 Task: Add an event  with title  Third Monthly Department Meeting, date '2024/04/13' to 2024/04/14 & Select Event type as  Group. Add location for the event as  Manchester, UK and add a description: After each fall, allow time for participants to reflect on their experience. Discuss the emotions, challenges, and level of trust felt during the exercise. Encourage open and honest communication about how the exercise relates to the team's dynamics and collaboration.Create an event link  http-thirdmonthlydepartmentmeetingcom & Select the event color as  Electric Lime. , logged in from the account softage.4@softage.netand send the event invitation to softage.10@softage.net and softage.1@softage.net
Action: Mouse pressed left at (750, 109)
Screenshot: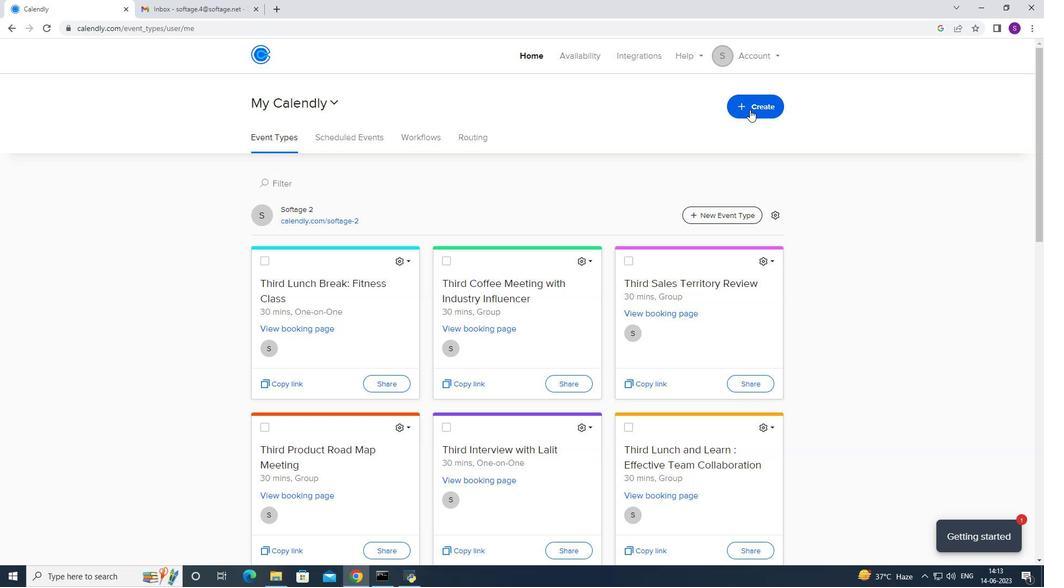 
Action: Mouse moved to (679, 145)
Screenshot: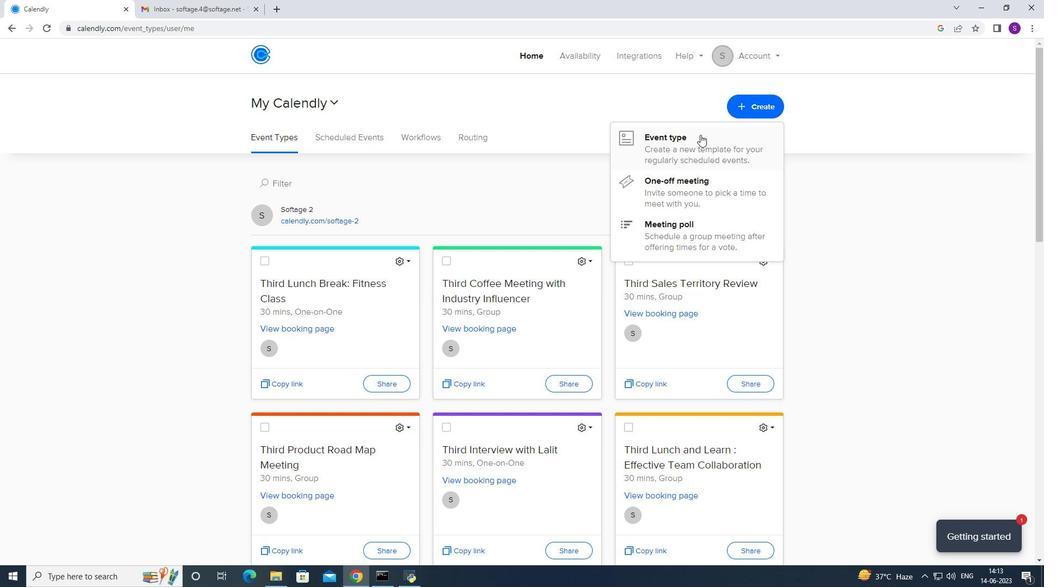 
Action: Mouse pressed left at (679, 145)
Screenshot: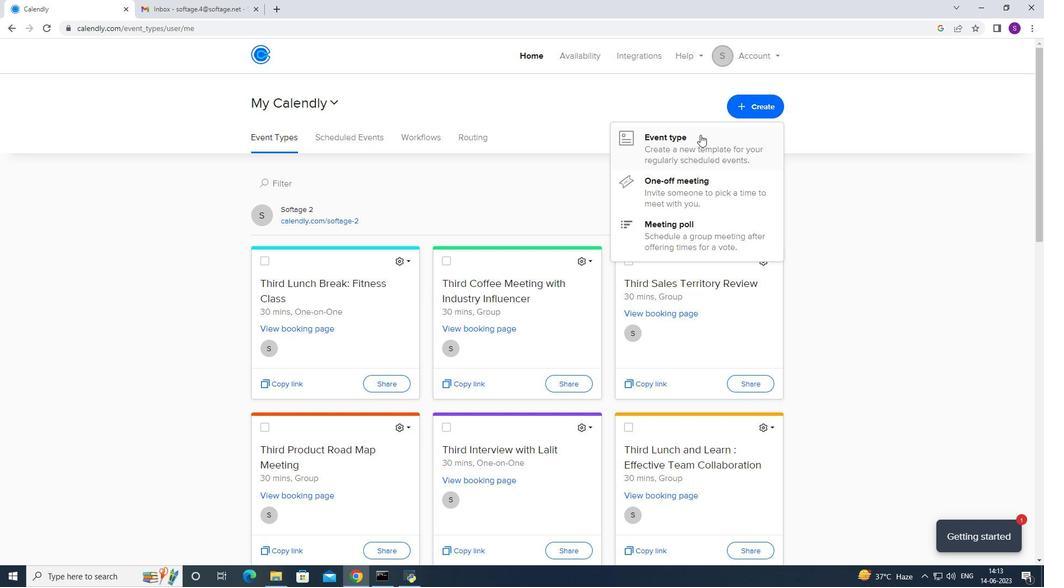
Action: Mouse moved to (538, 269)
Screenshot: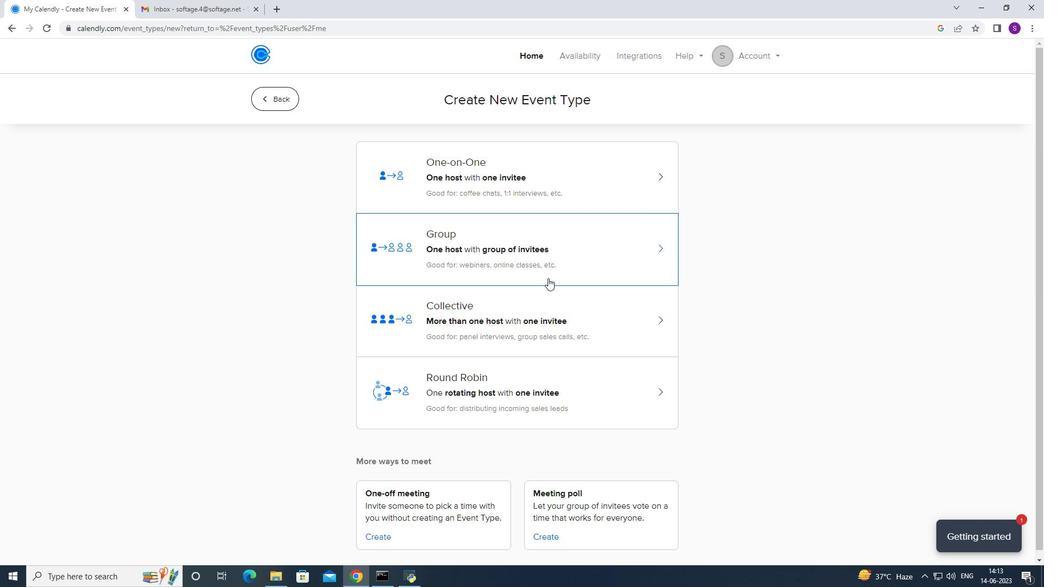 
Action: Mouse pressed left at (538, 269)
Screenshot: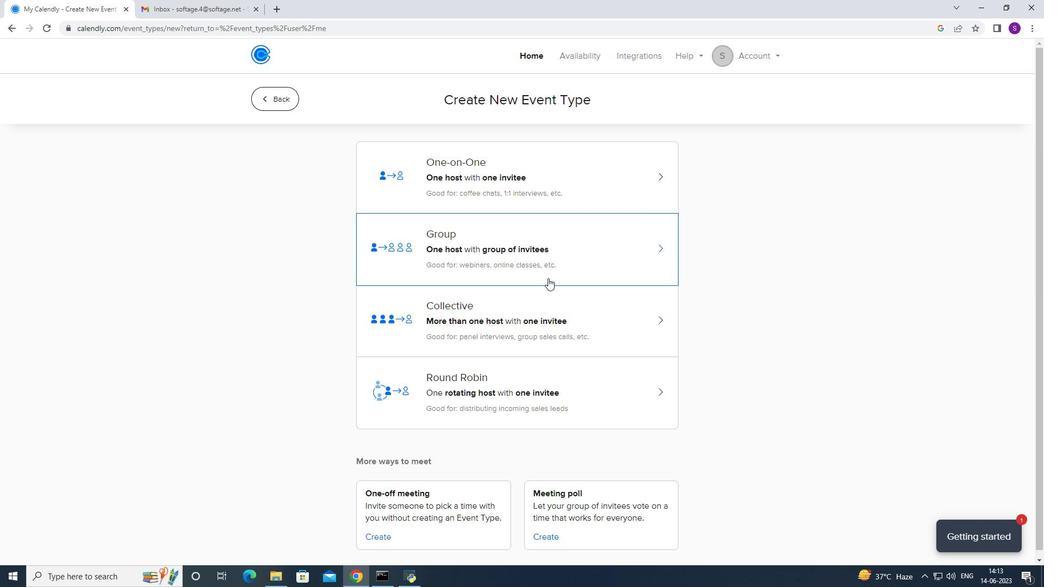 
Action: Mouse moved to (354, 268)
Screenshot: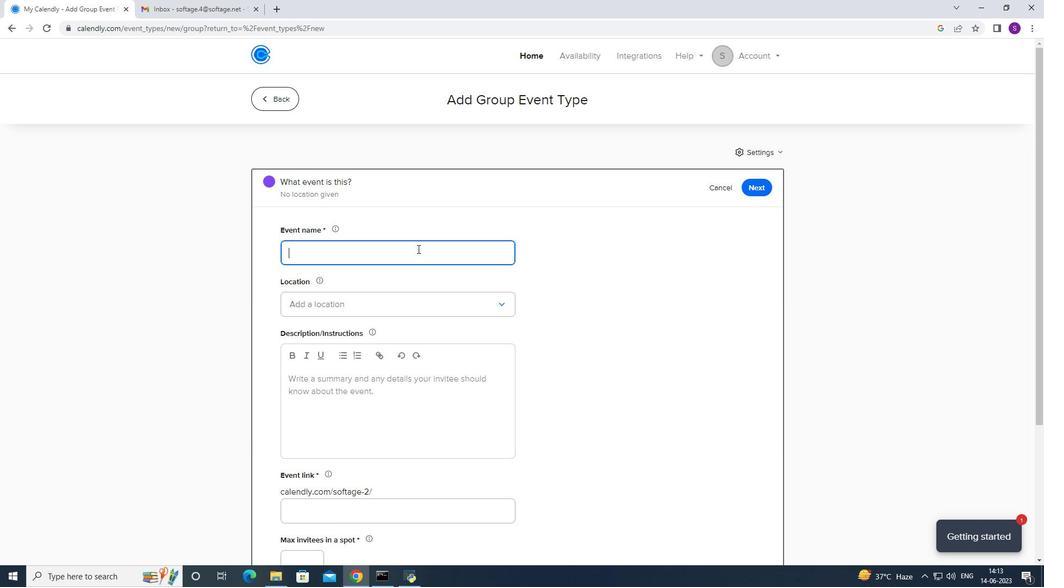
Action: Key pressed <Key.caps_lock><Key.caps_lock><Key.caps_lock>T<Key.caps_lock>hird<Key.space><Key.caps_lock>M<Key.caps_lock>onthly<Key.space><Key.caps_lock>D<Key.caps_lock>epartment<Key.space>m<Key.caps_lock><Key.caps_lock>etting
Screenshot: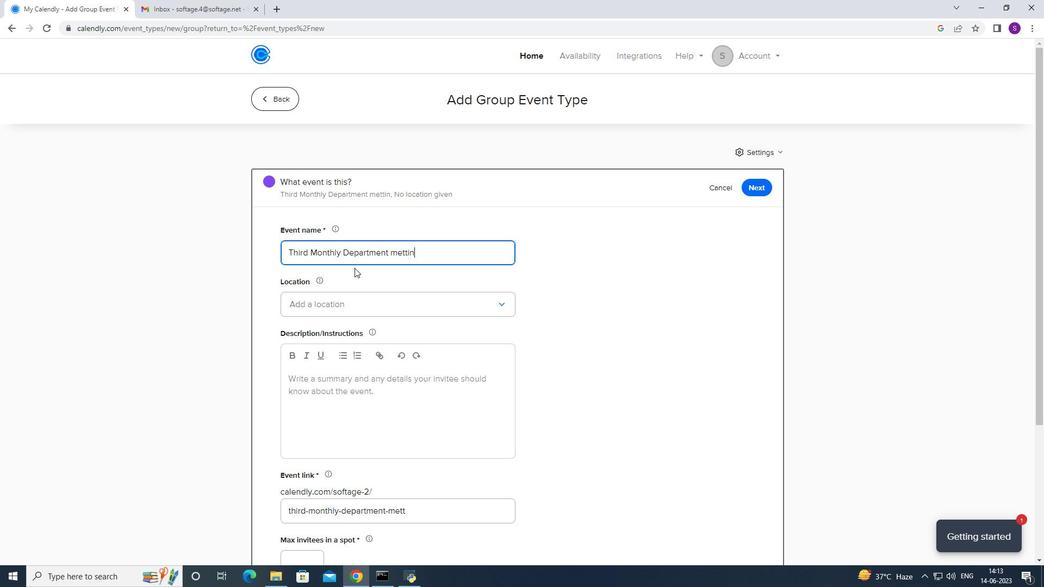
Action: Mouse moved to (424, 255)
Screenshot: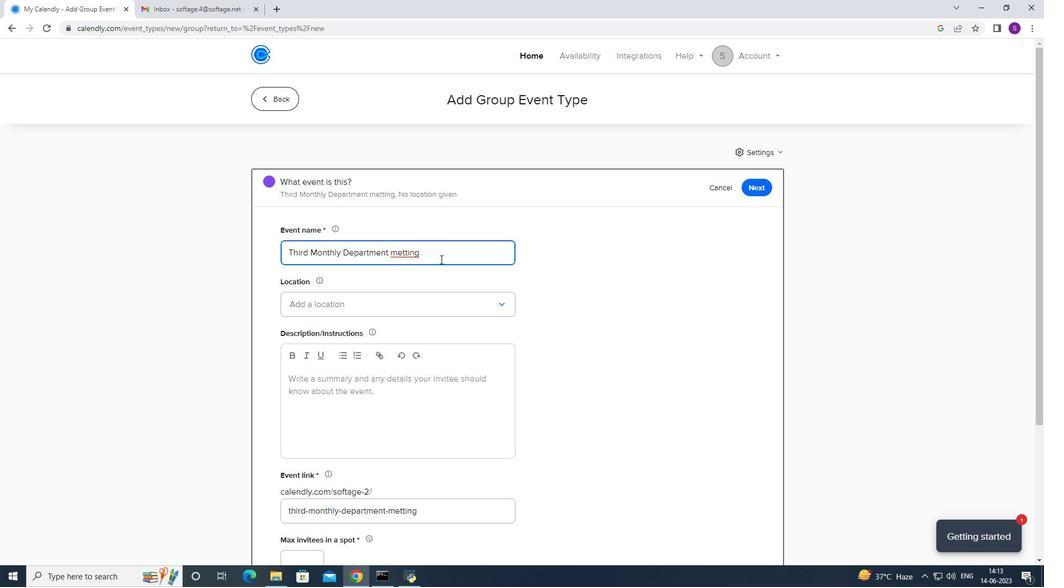 
Action: Mouse pressed left at (424, 255)
Screenshot: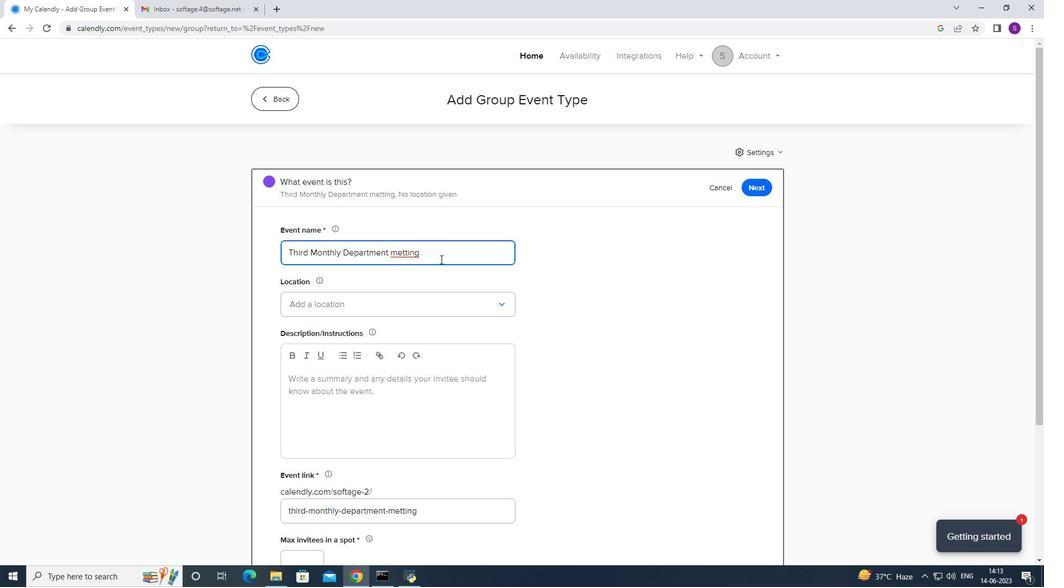 
Action: Mouse moved to (393, 260)
Screenshot: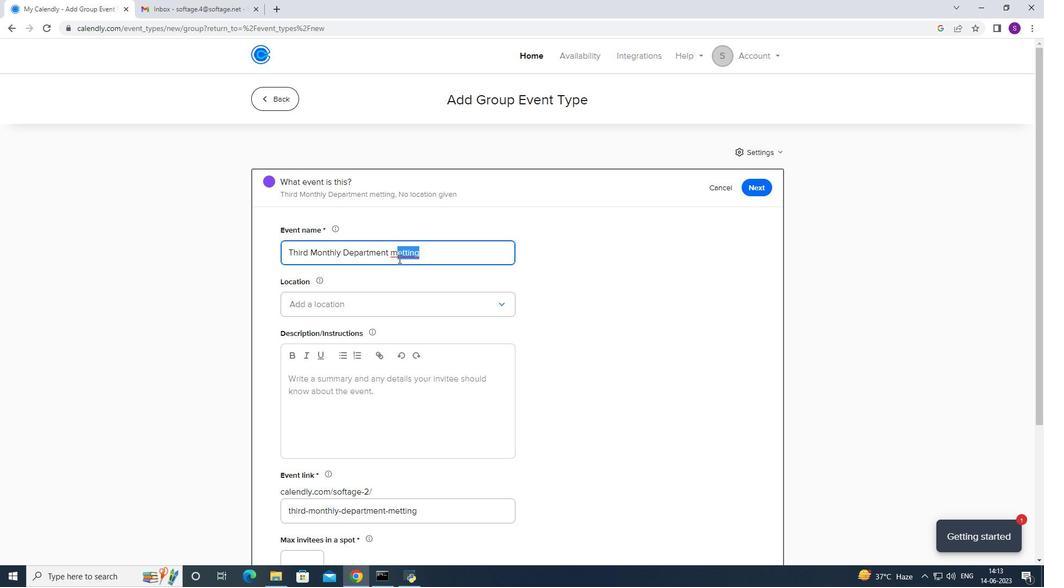 
Action: Key pressed <Key.caps_lock>M<Key.caps_lock>eeting
Screenshot: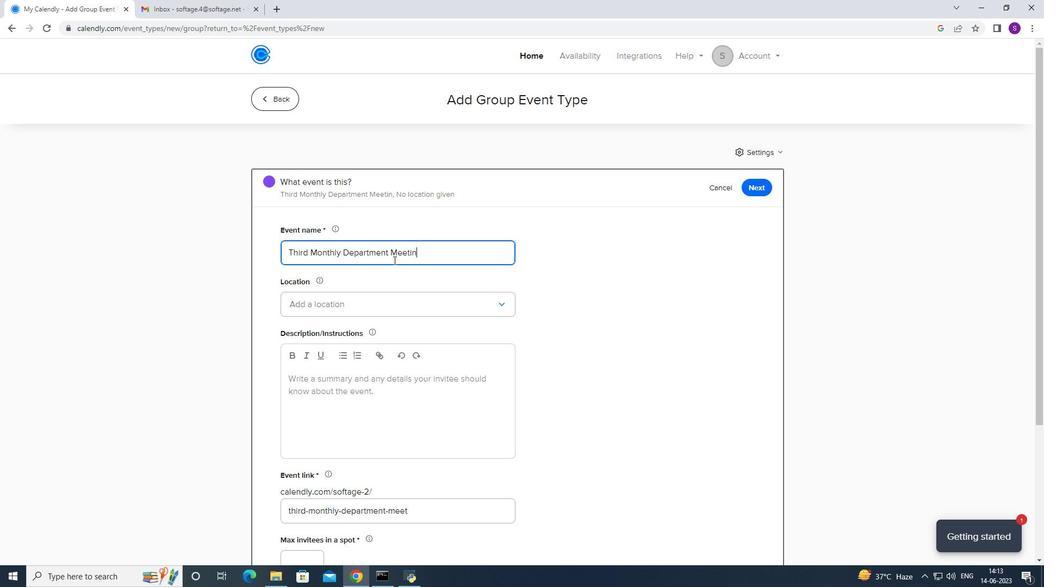 
Action: Mouse moved to (361, 298)
Screenshot: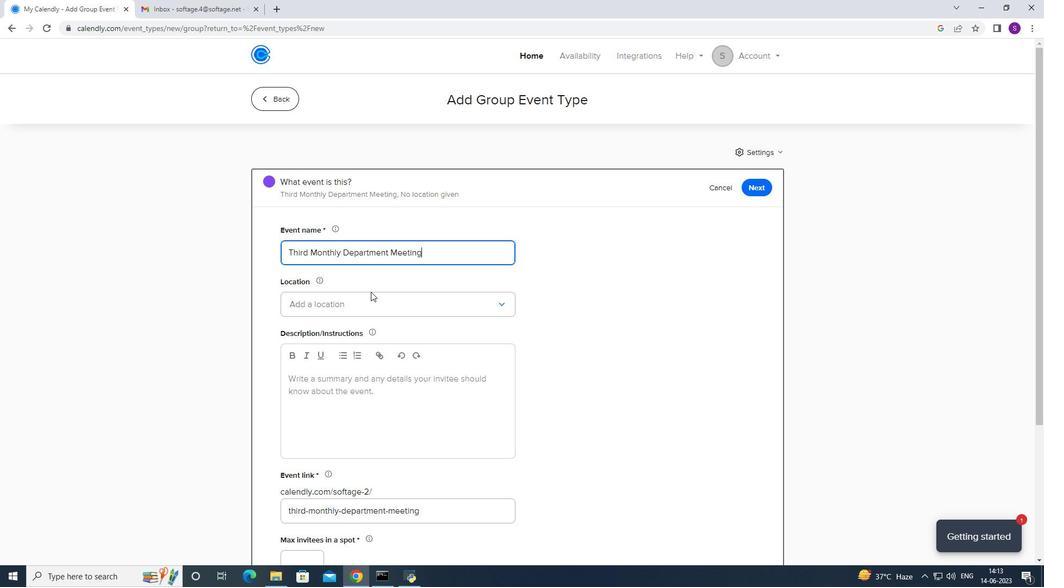 
Action: Mouse pressed left at (361, 298)
Screenshot: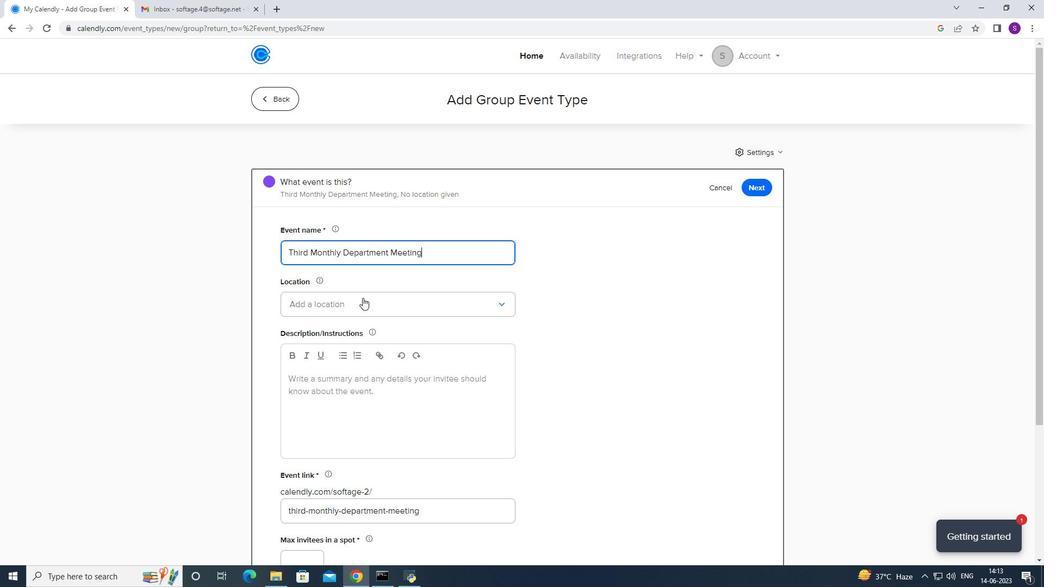 
Action: Mouse moved to (376, 340)
Screenshot: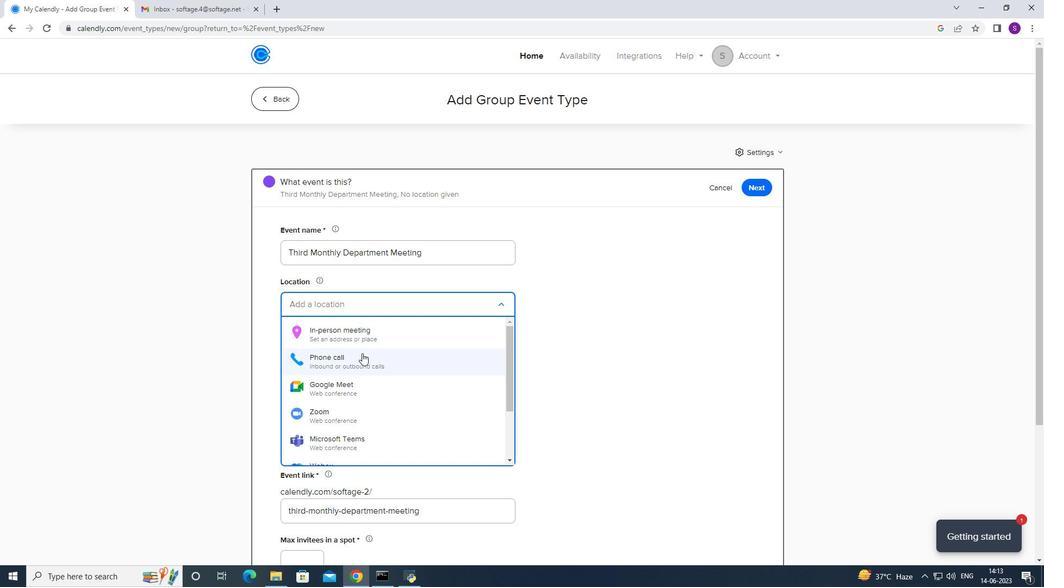 
Action: Mouse pressed left at (376, 340)
Screenshot: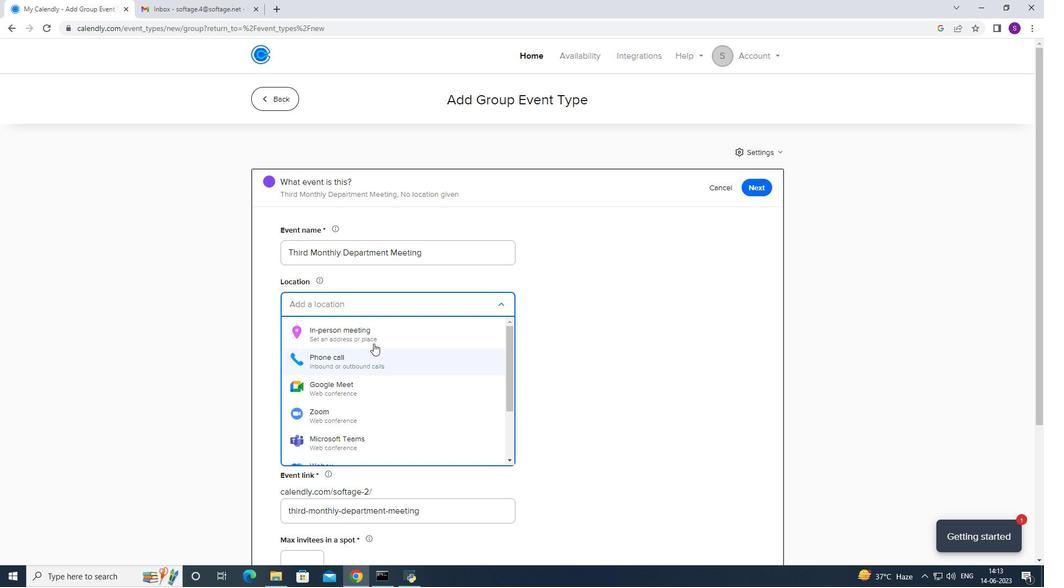 
Action: Mouse moved to (468, 176)
Screenshot: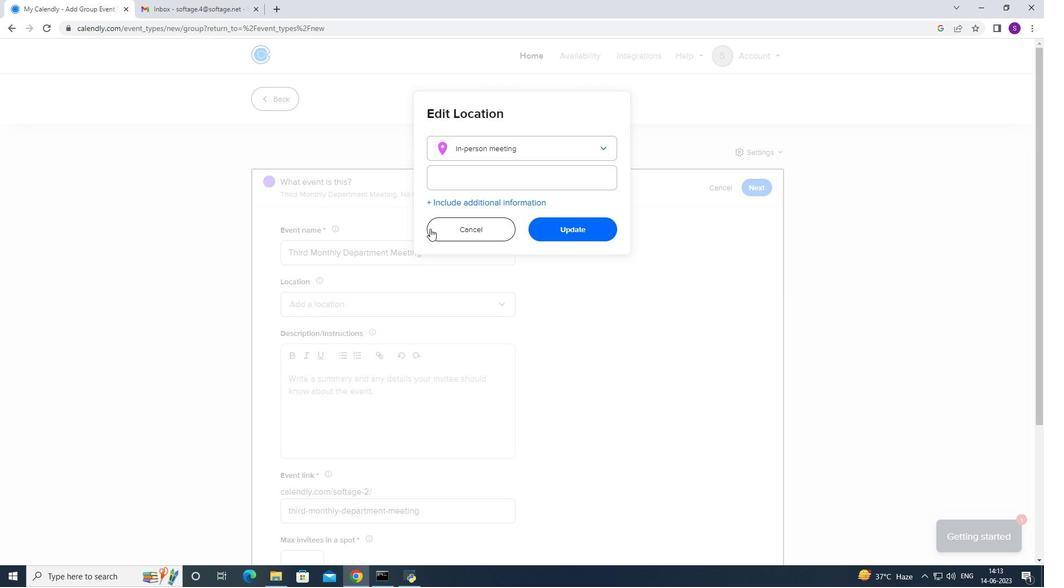 
Action: Mouse pressed left at (468, 176)
Screenshot: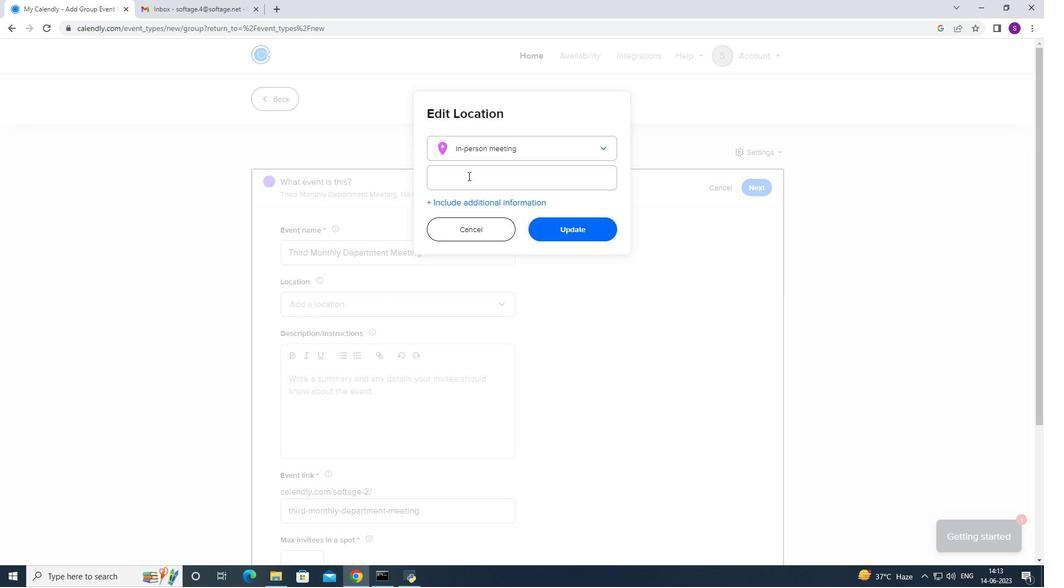 
Action: Mouse moved to (447, 179)
Screenshot: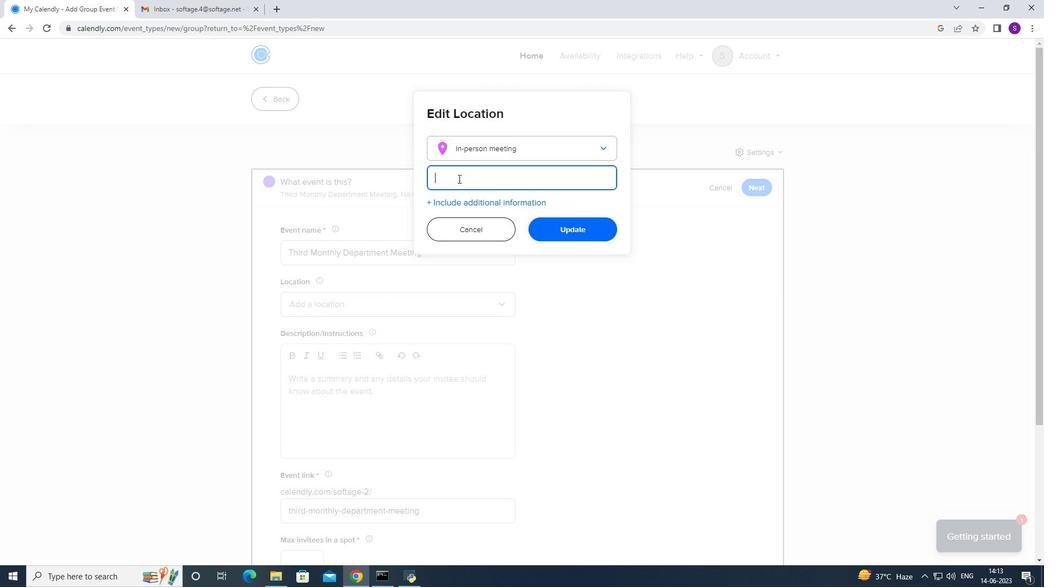 
Action: Key pressed <Key.caps_lock>M<Key.caps_lock>anchester,<Key.space><Key.caps_lock>U.K.
Screenshot: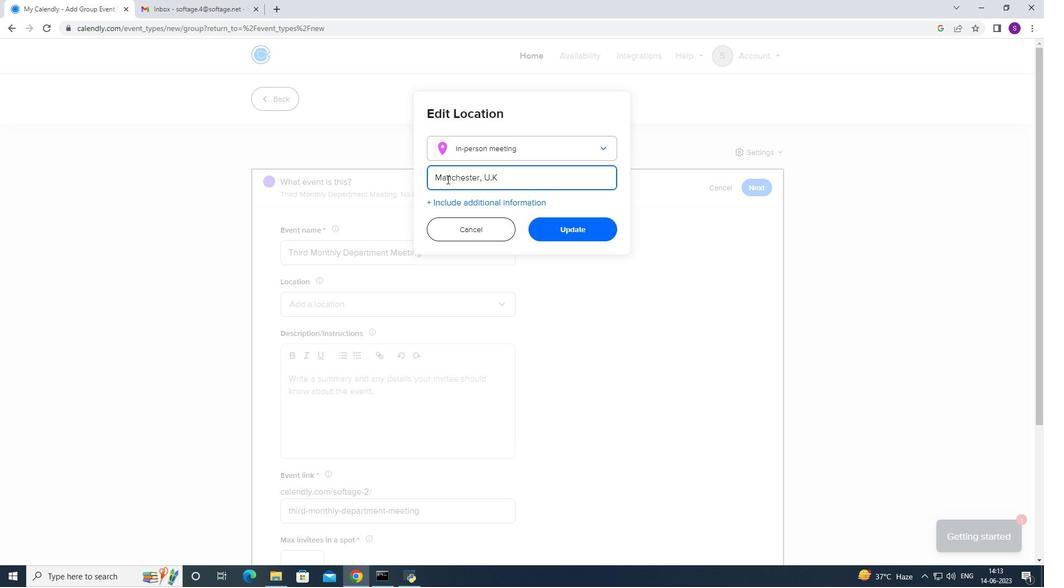 
Action: Mouse moved to (538, 219)
Screenshot: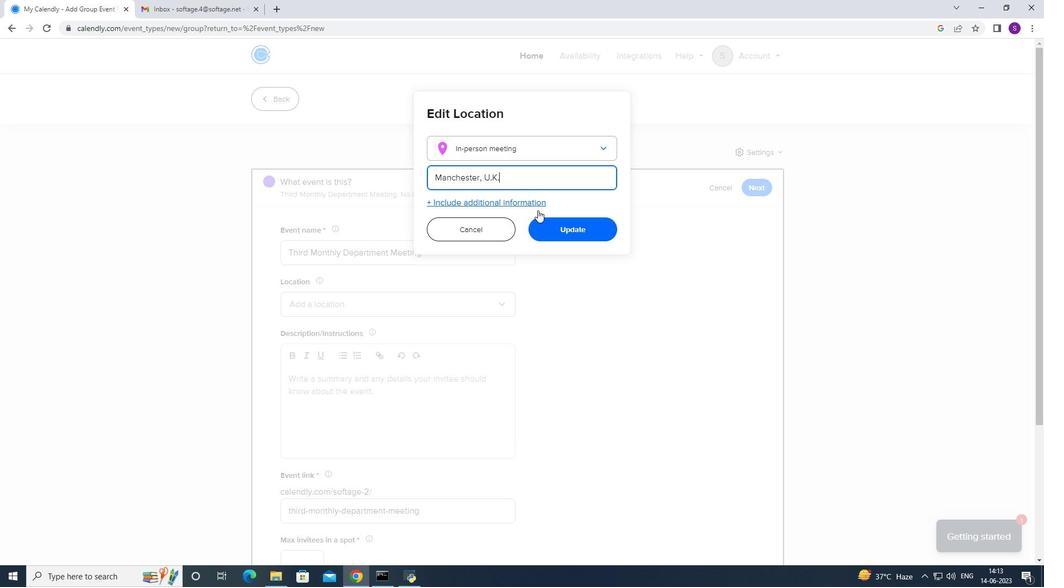 
Action: Mouse pressed left at (538, 219)
Screenshot: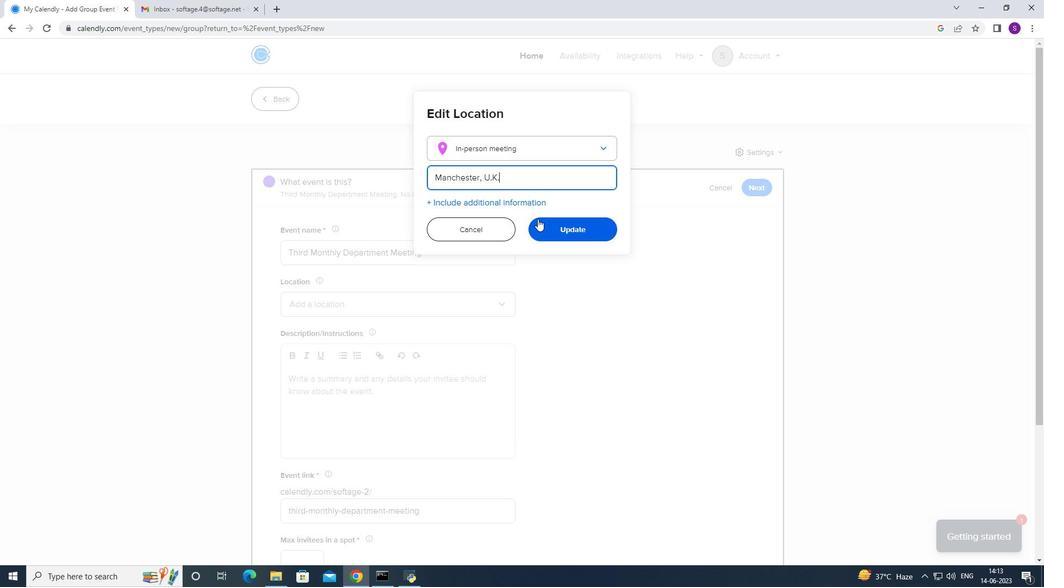 
Action: Mouse moved to (336, 328)
Screenshot: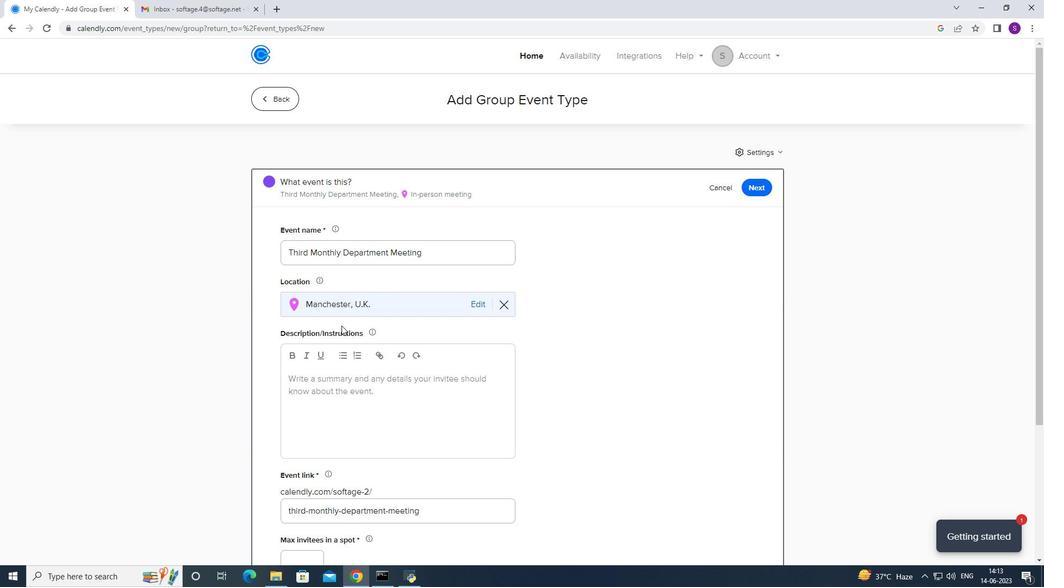 
Action: Mouse scrolled (340, 325) with delta (0, 0)
Screenshot: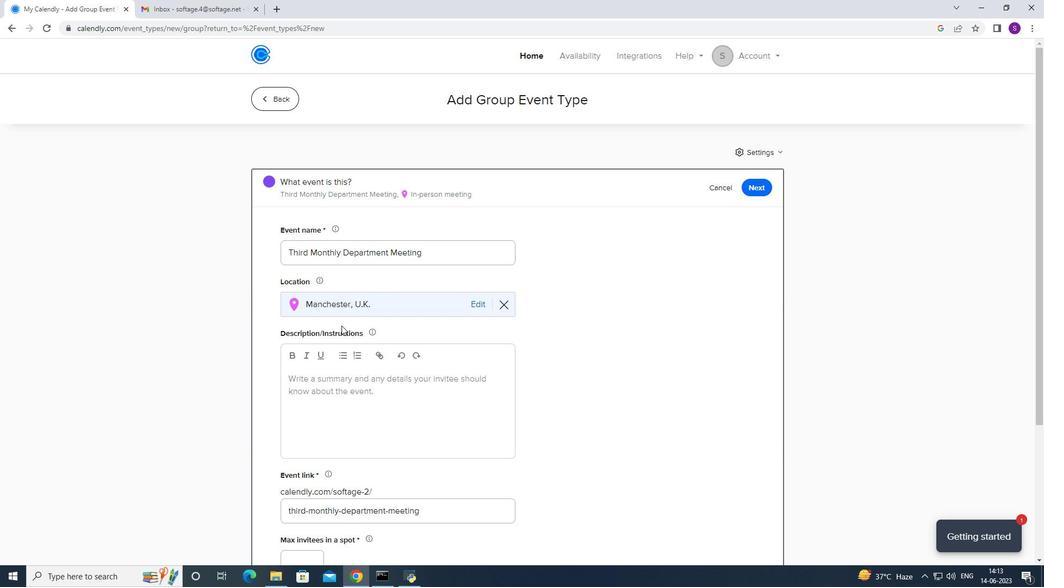 
Action: Mouse moved to (335, 328)
Screenshot: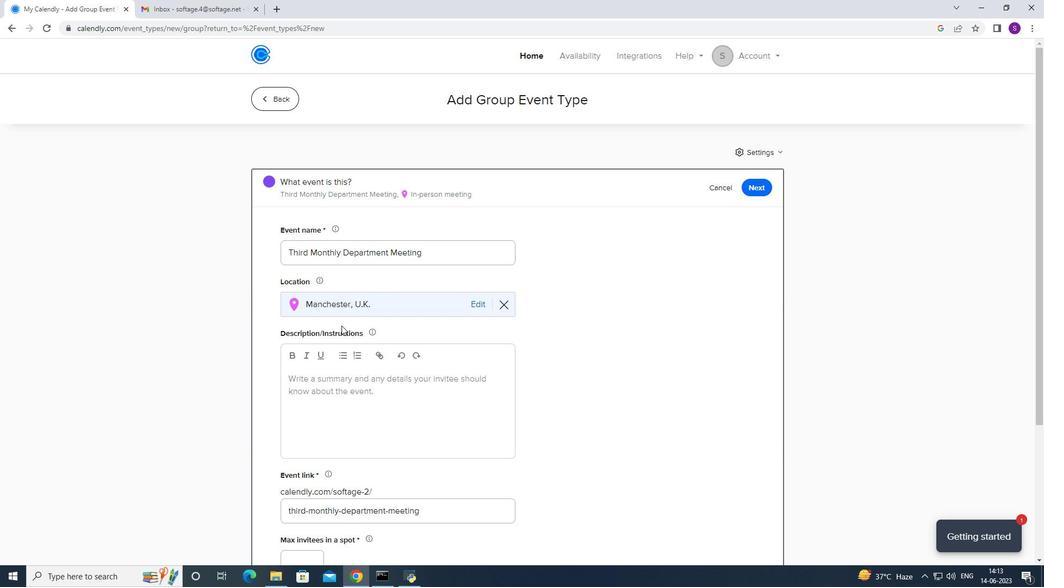 
Action: Mouse scrolled (338, 326) with delta (0, 0)
Screenshot: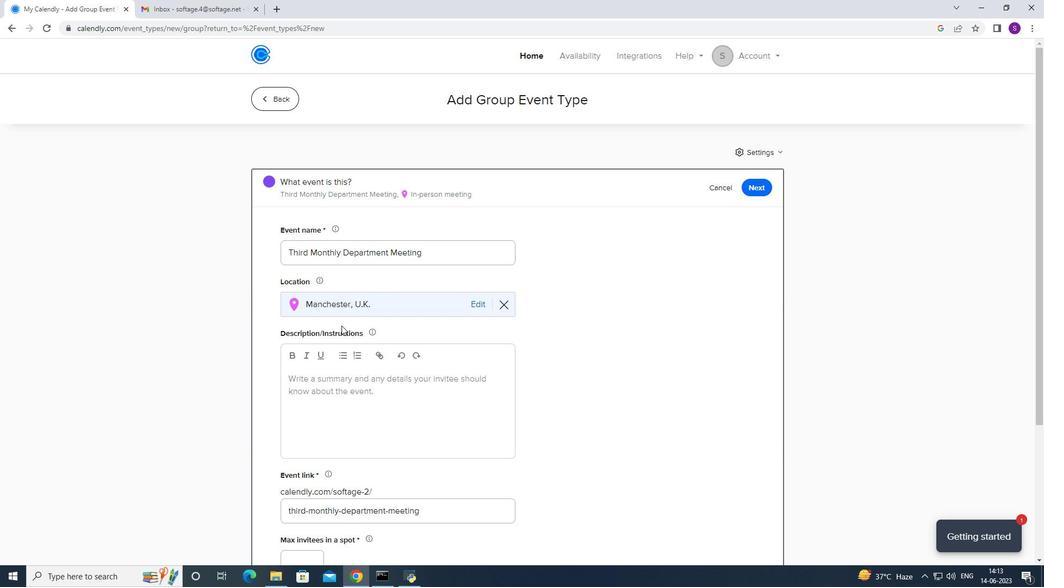
Action: Mouse moved to (318, 293)
Screenshot: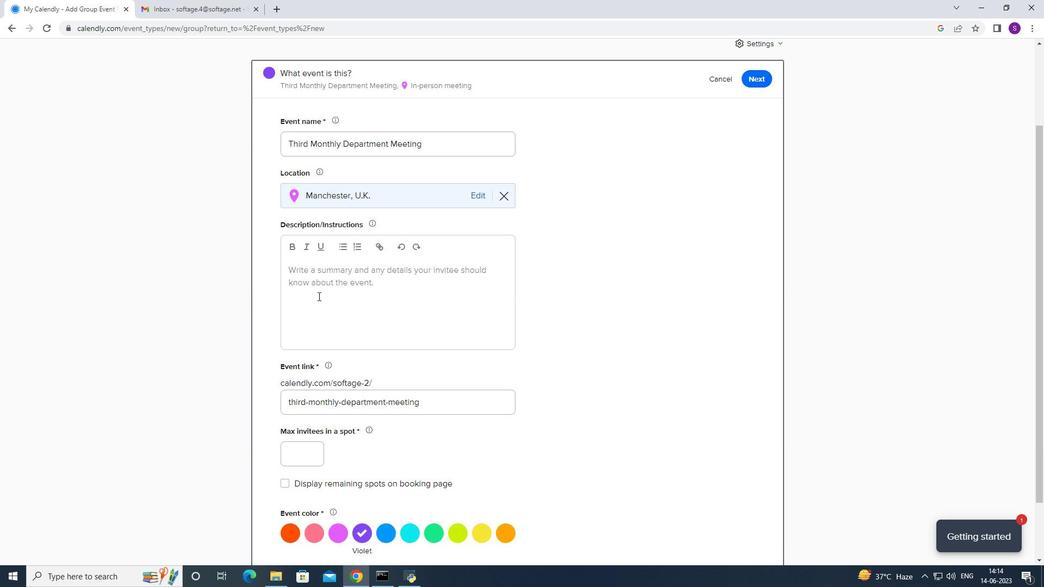 
Action: Mouse scrolled (318, 293) with delta (0, 0)
Screenshot: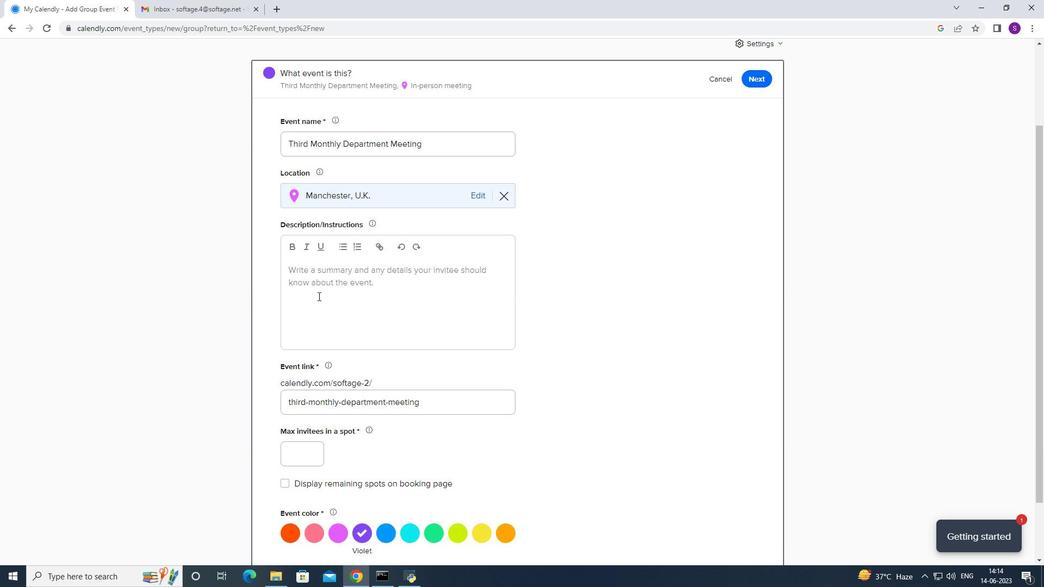 
Action: Mouse scrolled (318, 293) with delta (0, 0)
Screenshot: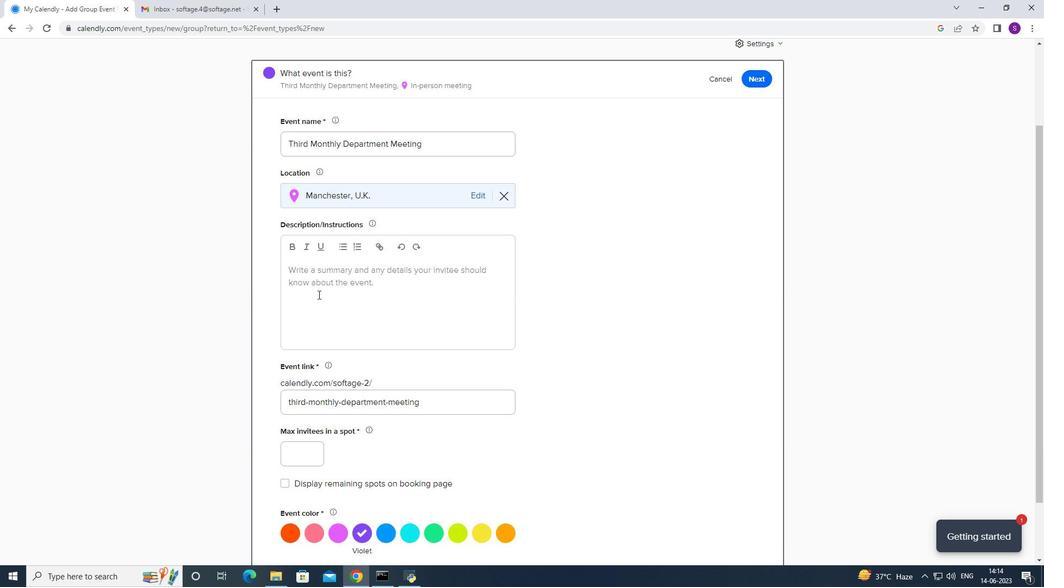 
Action: Mouse moved to (317, 293)
Screenshot: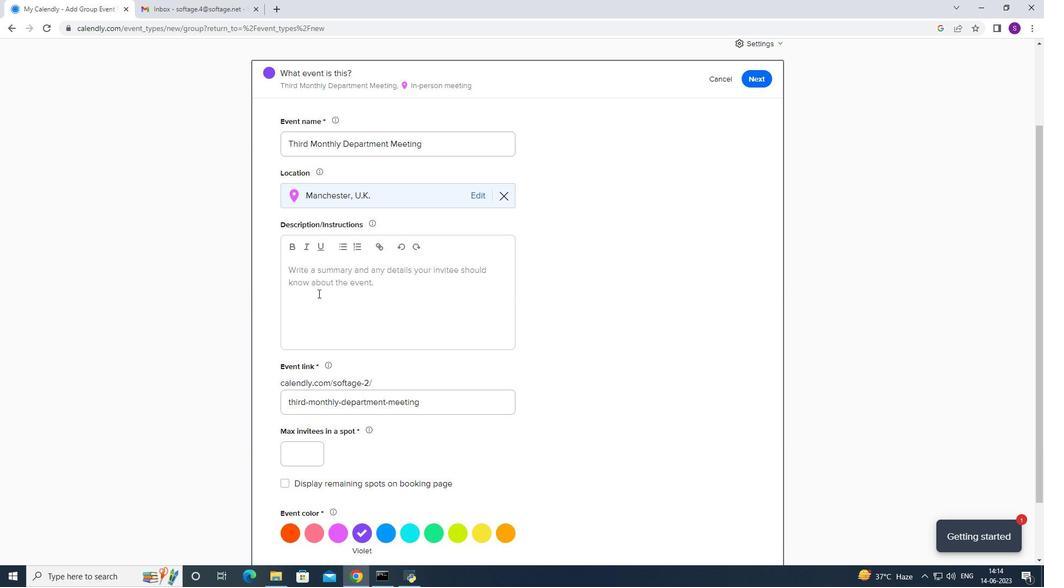 
Action: Mouse scrolled (317, 293) with delta (0, 0)
Screenshot: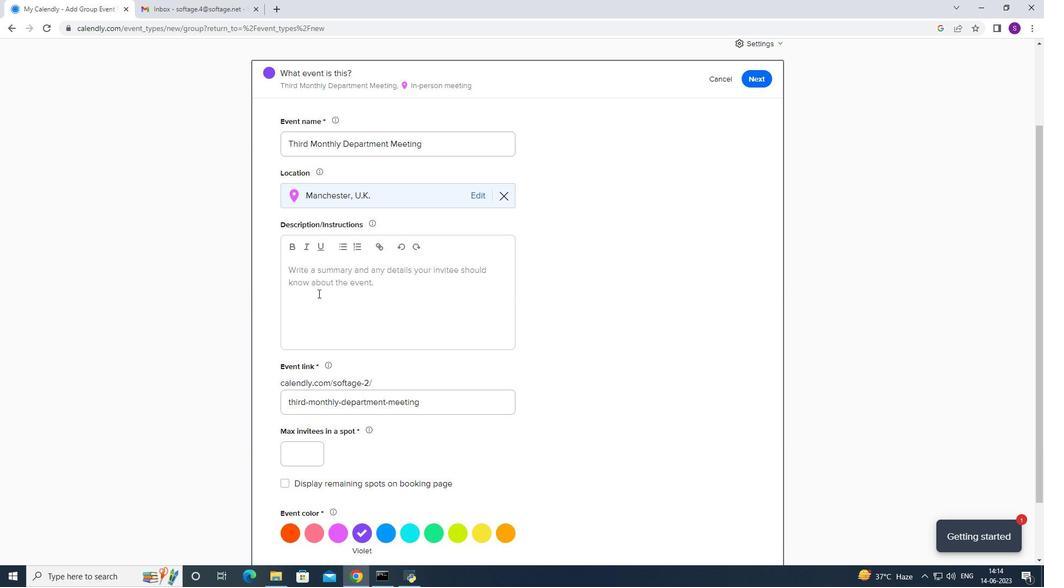 
Action: Mouse moved to (289, 383)
Screenshot: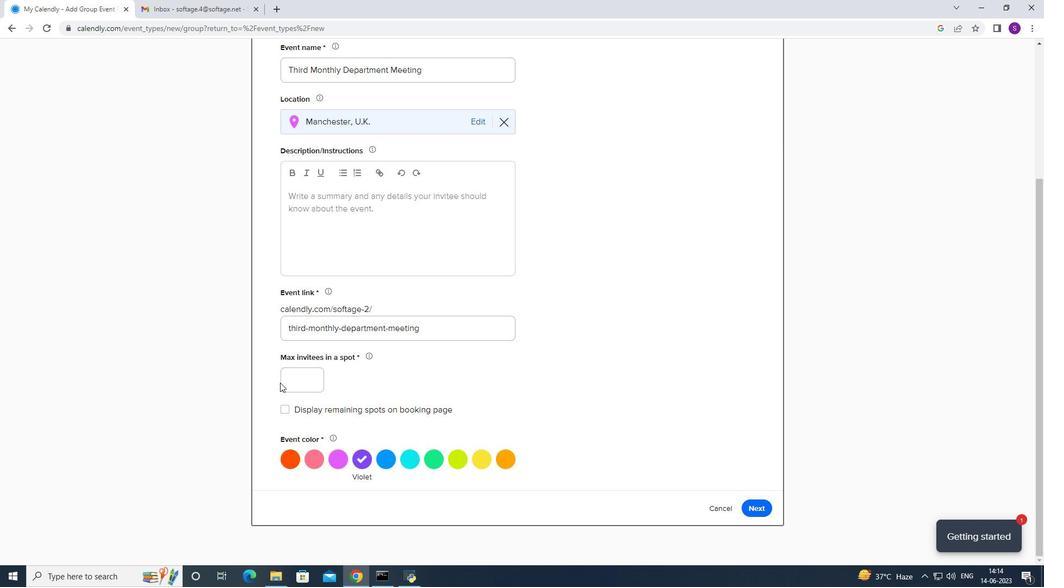 
Action: Mouse pressed left at (289, 383)
Screenshot: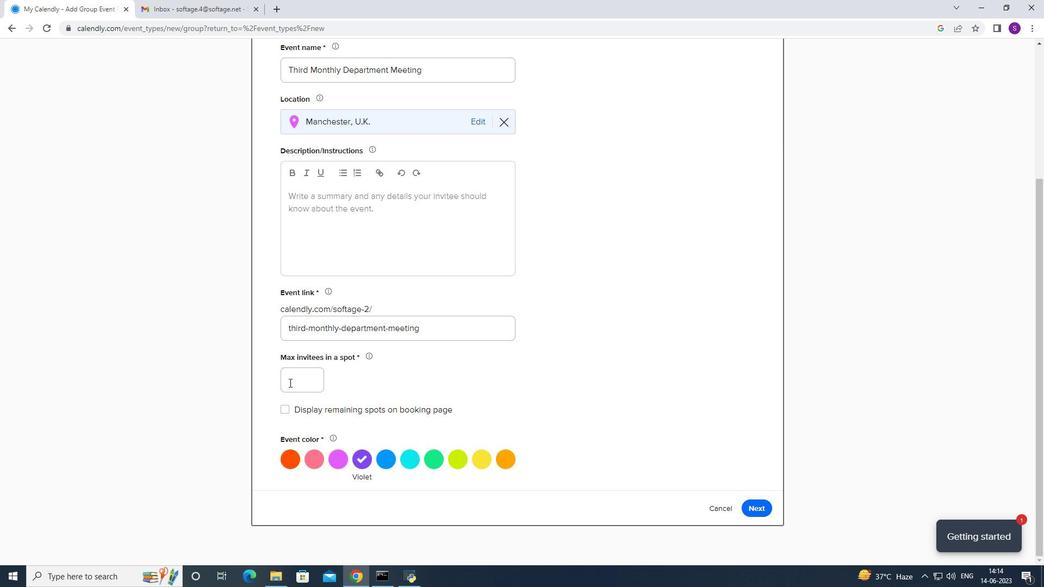 
Action: Key pressed 3
Screenshot: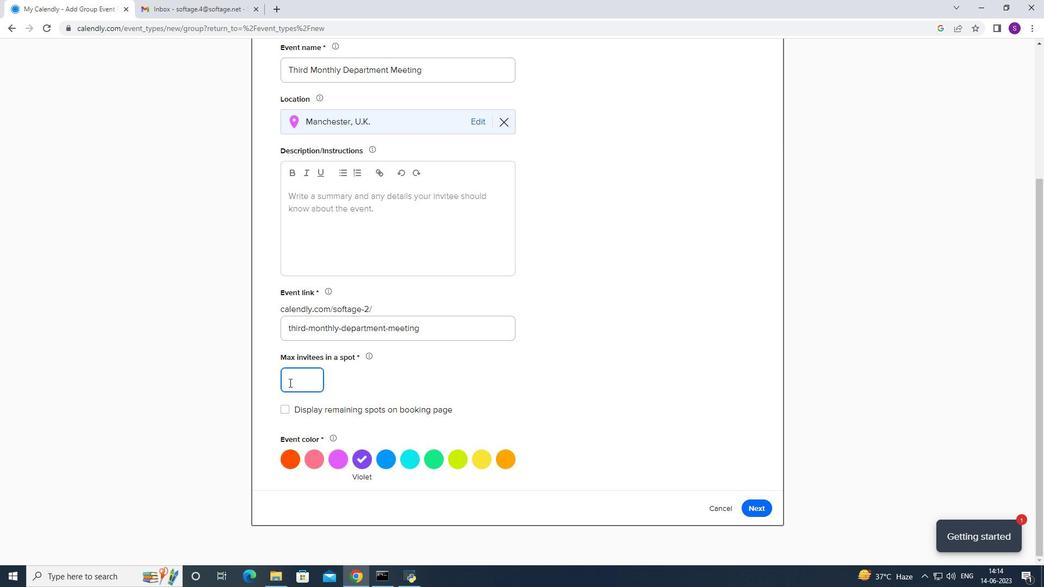 
Action: Mouse moved to (462, 462)
Screenshot: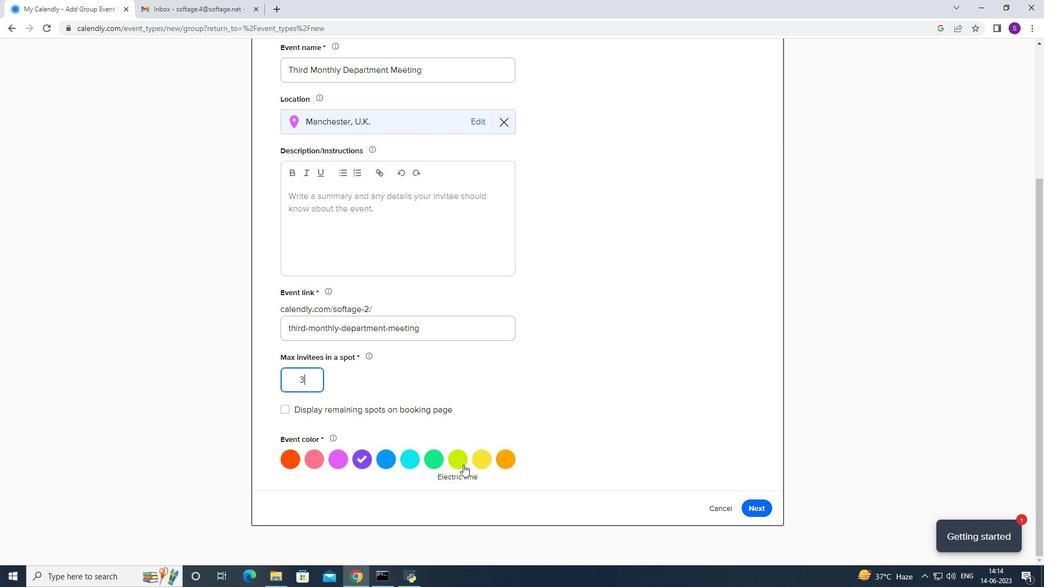 
Action: Mouse pressed left at (462, 462)
Screenshot: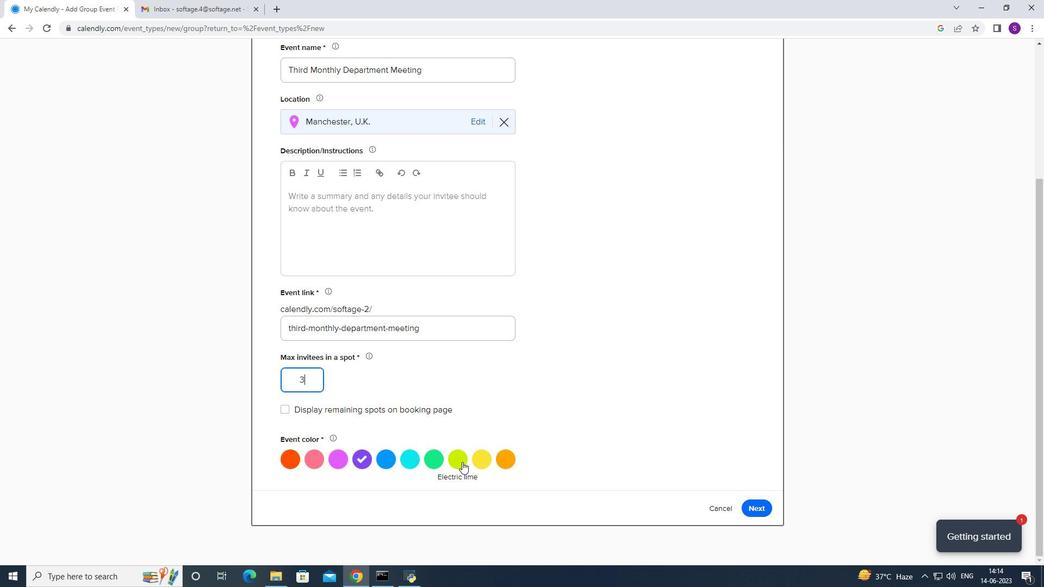 
Action: Mouse moved to (380, 252)
Screenshot: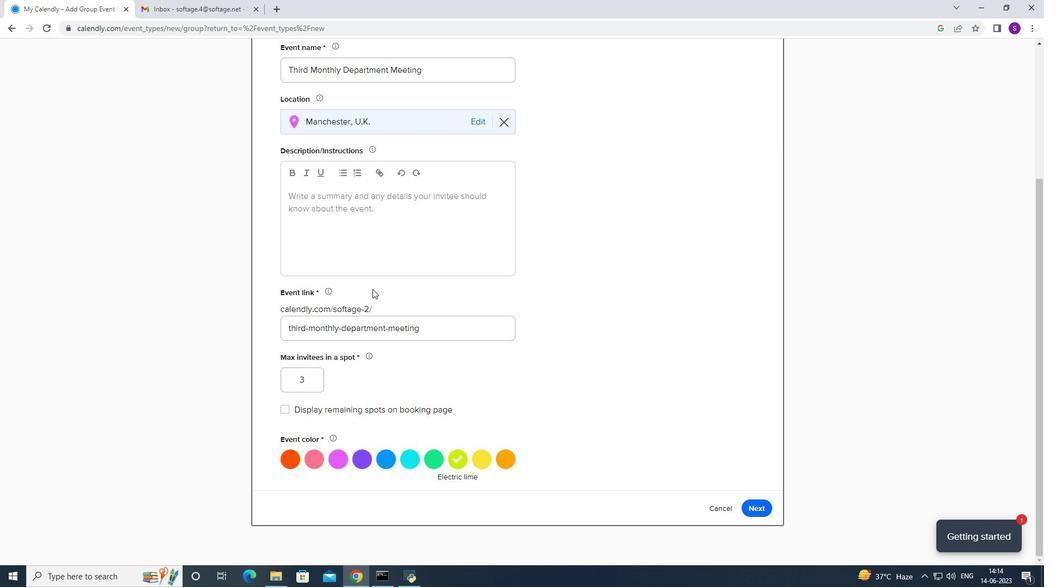 
Action: Mouse pressed left at (380, 252)
Screenshot: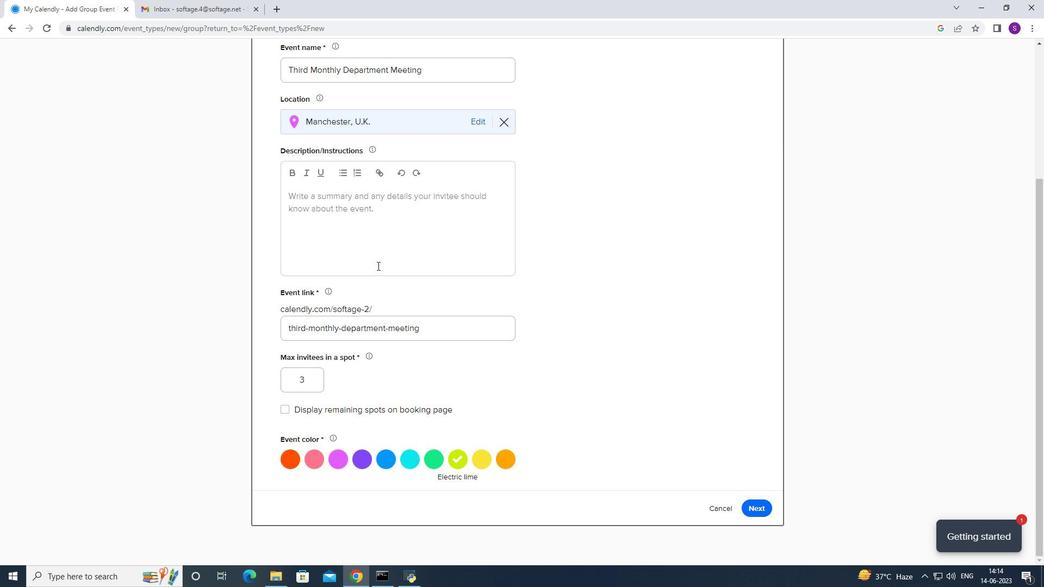 
Action: Mouse moved to (380, 251)
Screenshot: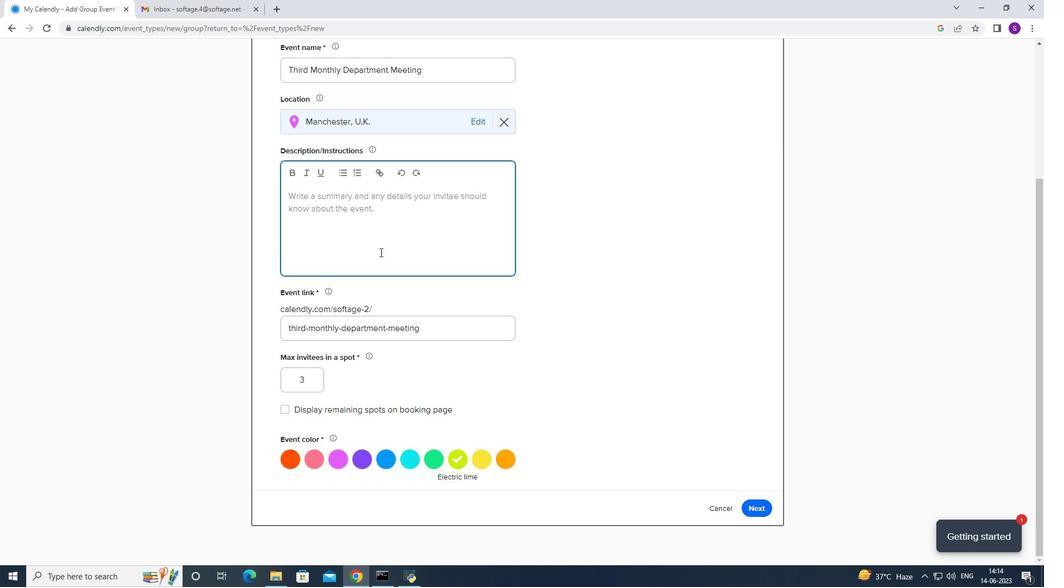 
Action: Key pressed <Key.caps_lock>a<Key.caps_lock>FTER<Key.space>EAC<Key.space><Key.backspace><Key.backspace><Key.backspace><Key.backspace><Key.backspace><Key.backspace><Key.backspace><Key.backspace><Key.backspace><Key.backspace><Key.backspace><Key.backspace><Key.backspace><Key.backspace><Key.backspace><Key.backspace><Key.backspace><Key.backspace><Key.backspace><Key.backspace><Key.backspace><Key.backspace><Key.backspace><Key.backspace>A<Key.caps_lock>fer<Key.space>each<Key.space>fall<Key.space>
Screenshot: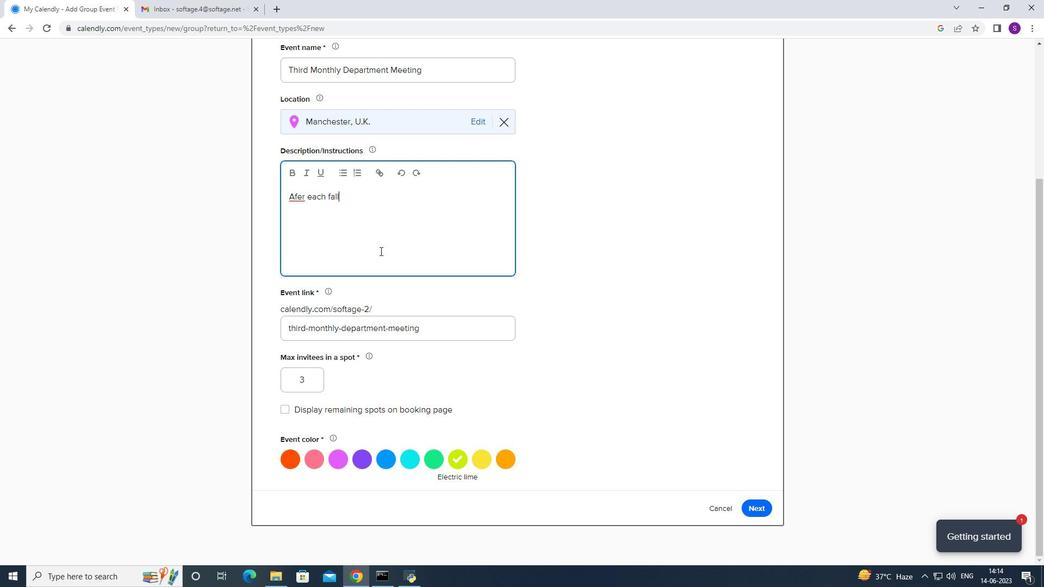 
Action: Mouse moved to (306, 186)
Screenshot: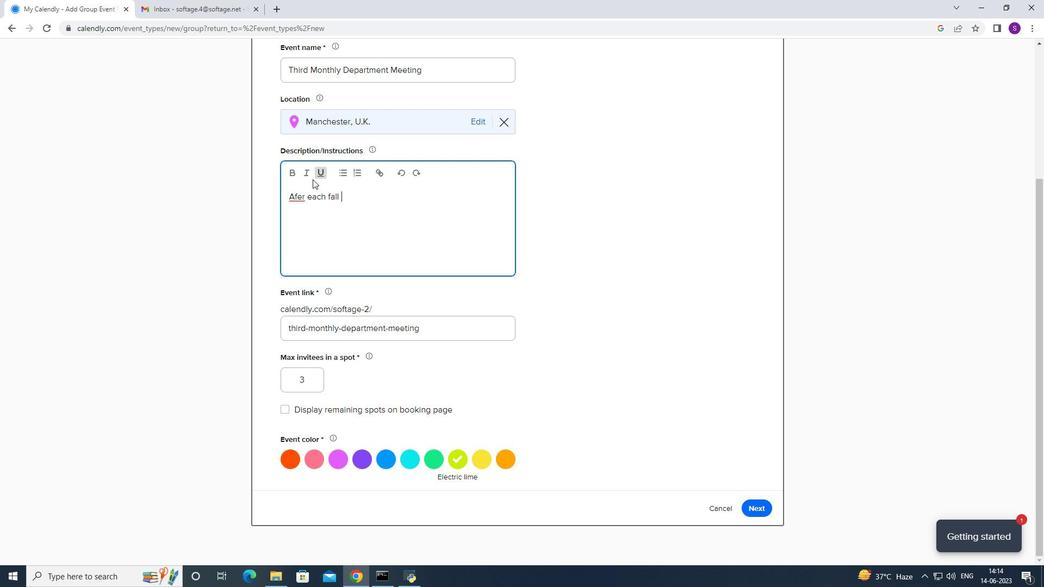 
Action: Mouse pressed right at (306, 186)
Screenshot: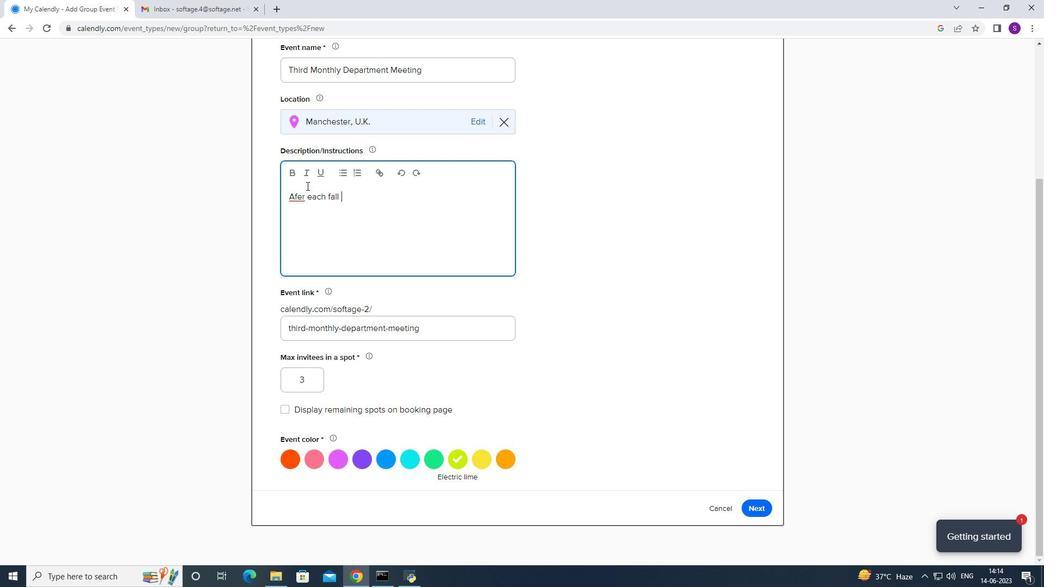 
Action: Mouse moved to (314, 223)
Screenshot: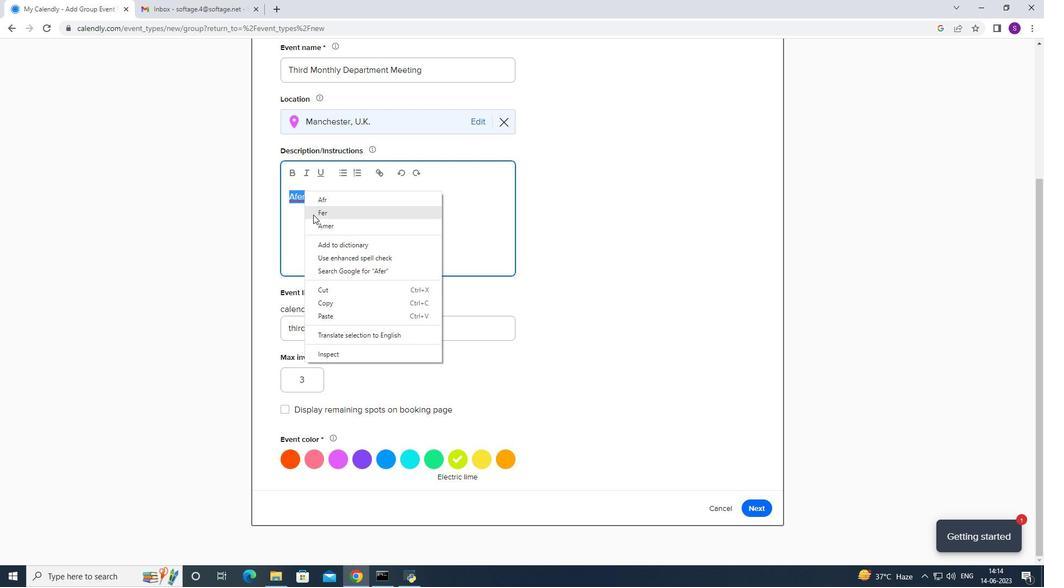 
Action: Mouse pressed left at (314, 223)
Screenshot: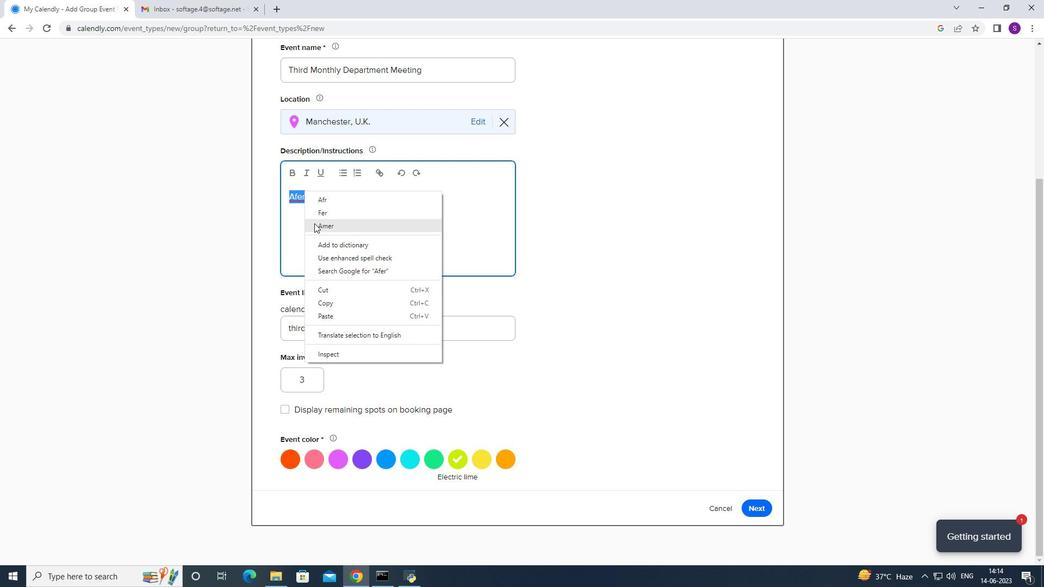 
Action: Mouse moved to (307, 197)
Screenshot: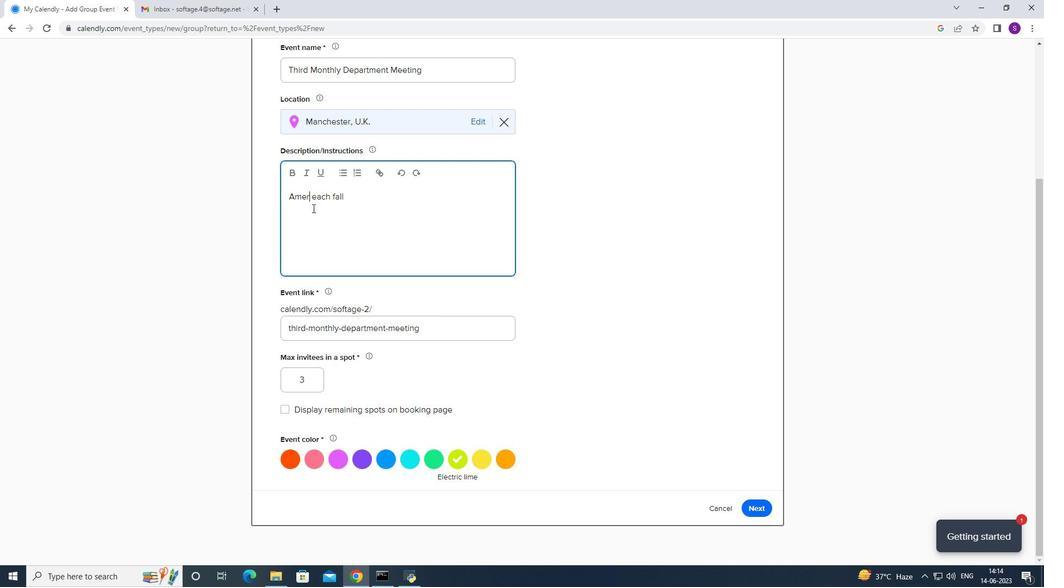 
Action: Mouse pressed left at (307, 197)
Screenshot: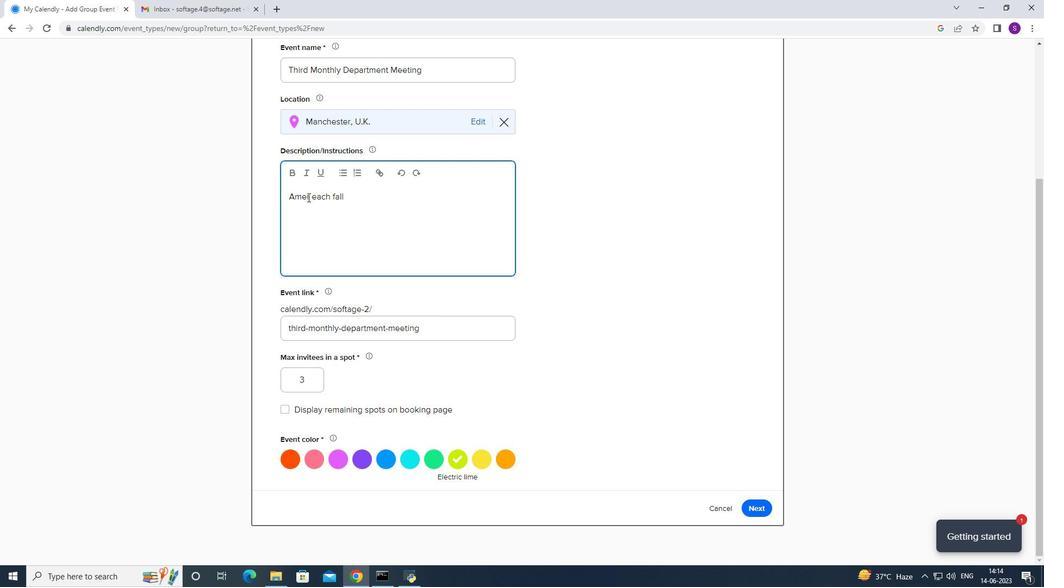 
Action: Mouse moved to (263, 167)
Screenshot: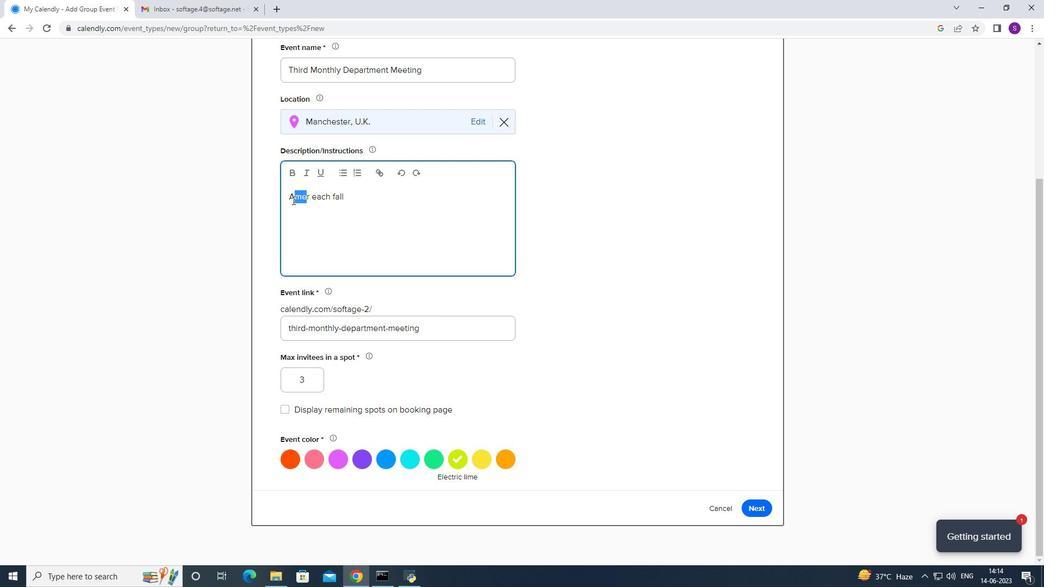 
Action: Key pressed <Key.backspace>fter
Screenshot: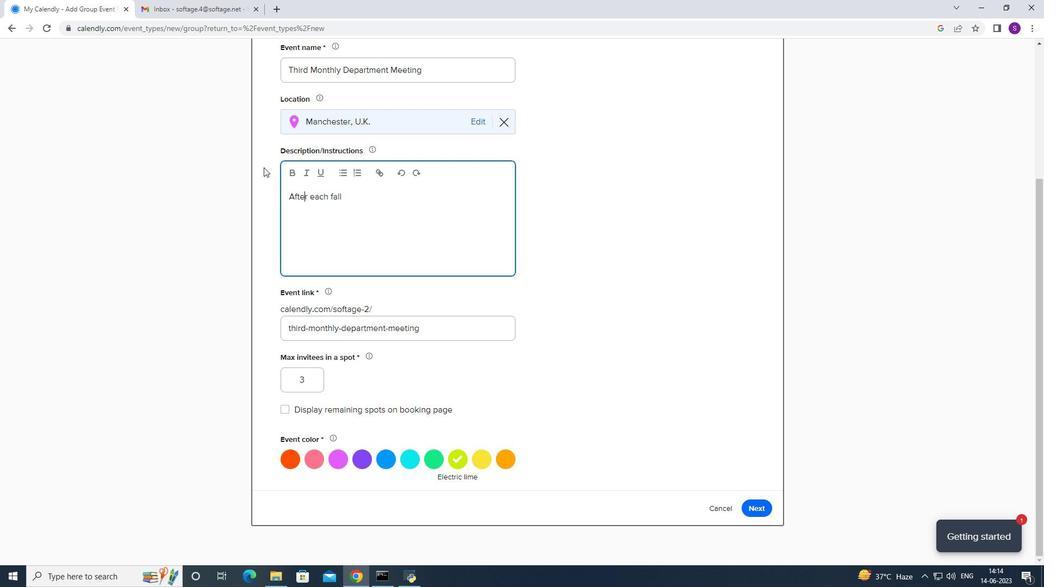 
Action: Mouse moved to (256, 195)
Screenshot: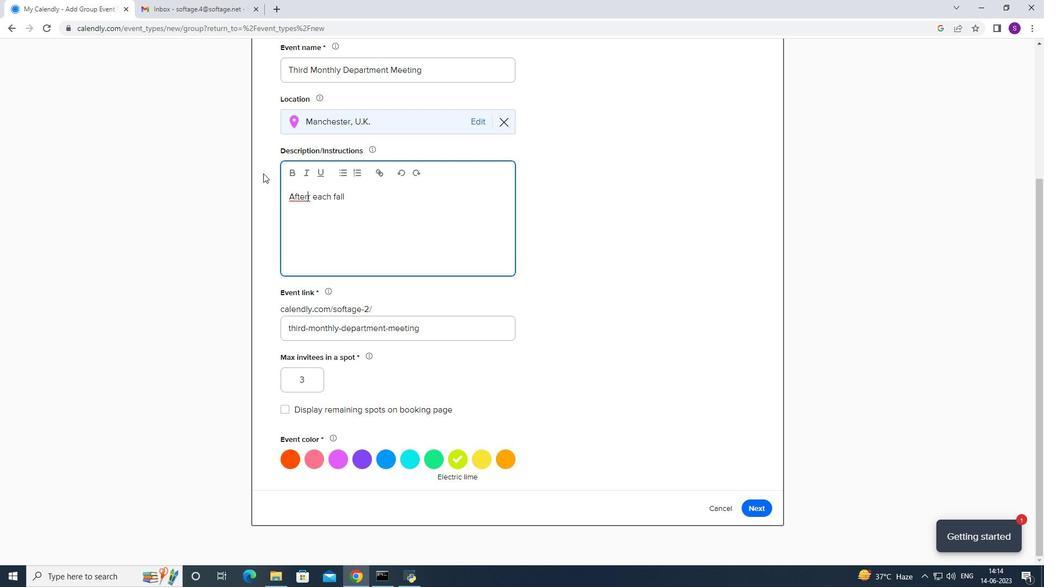 
Action: Mouse pressed left at (256, 195)
Screenshot: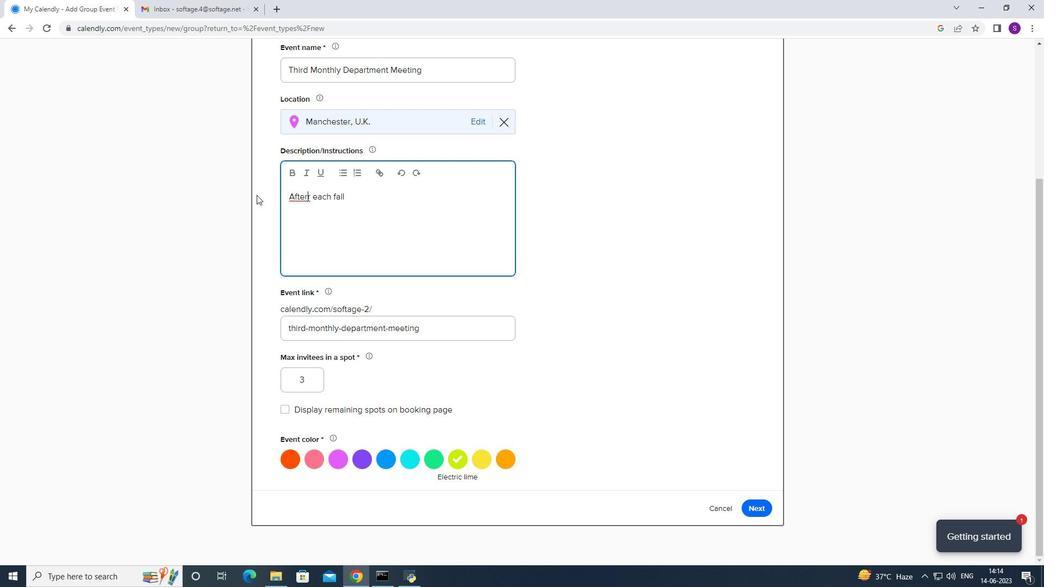
Action: Mouse moved to (354, 203)
Screenshot: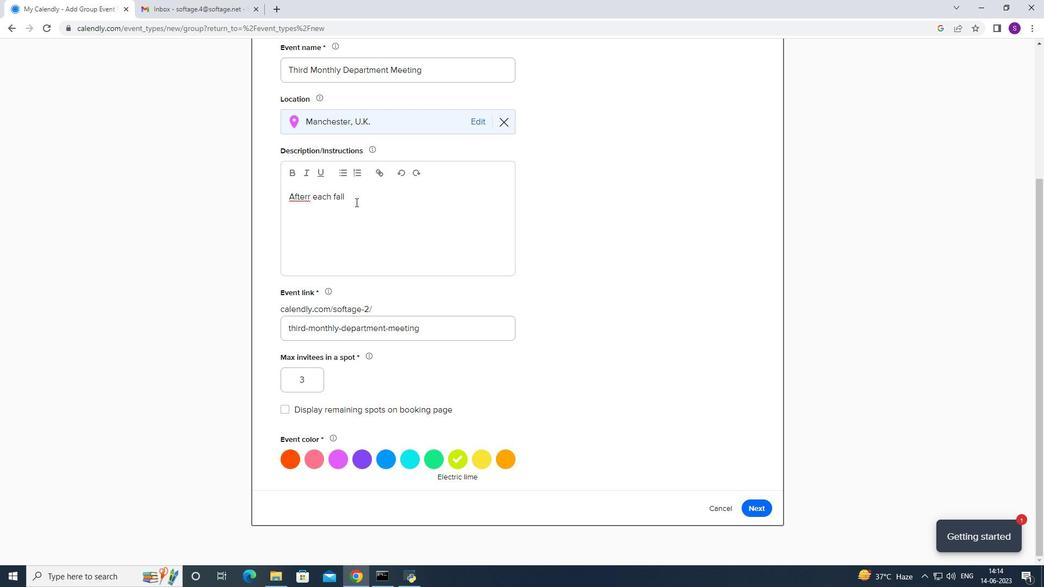 
Action: Mouse pressed left at (354, 203)
Screenshot: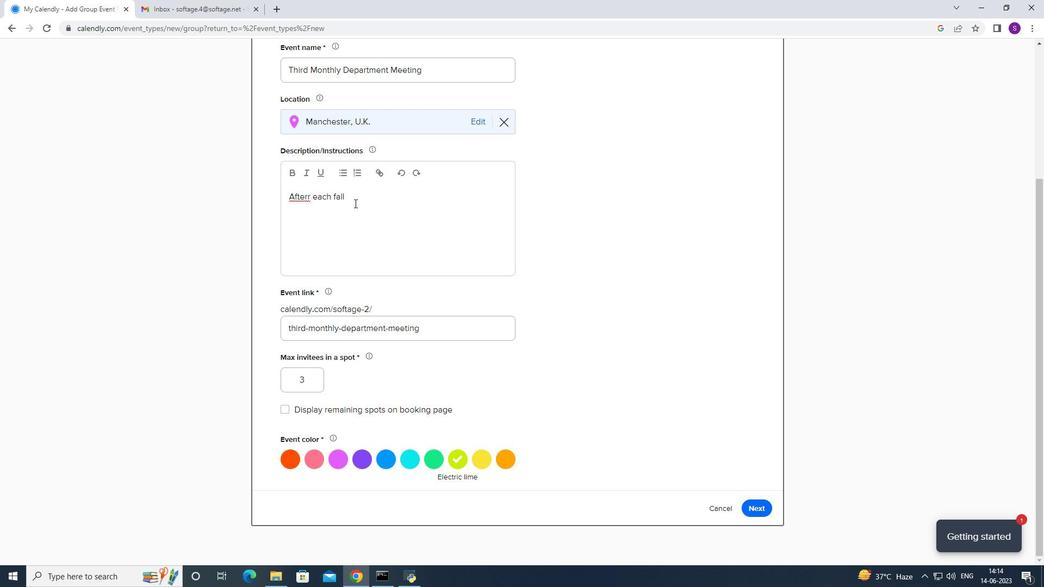 
Action: Mouse moved to (356, 198)
Screenshot: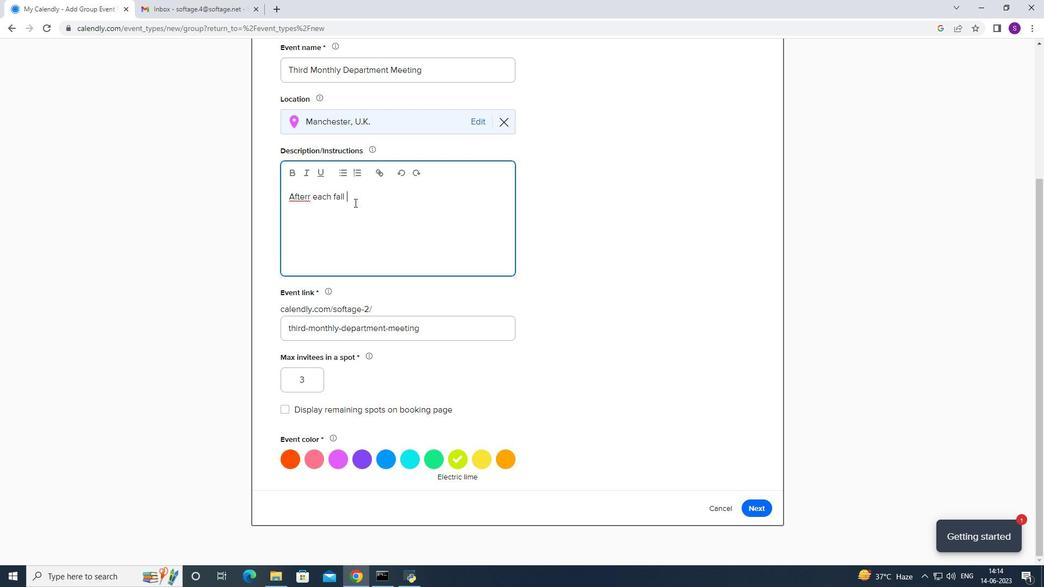 
Action: Key pressed ,<Key.space>allow<Key.space>time<Key.space>for<Key.space>p;artici[pants<Key.space>
Screenshot: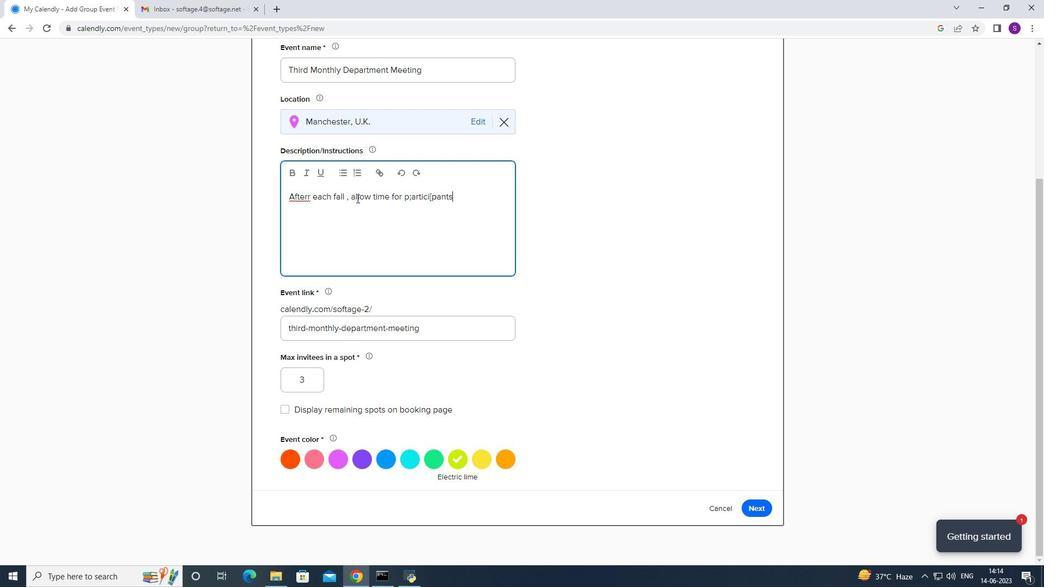 
Action: Mouse moved to (409, 198)
Screenshot: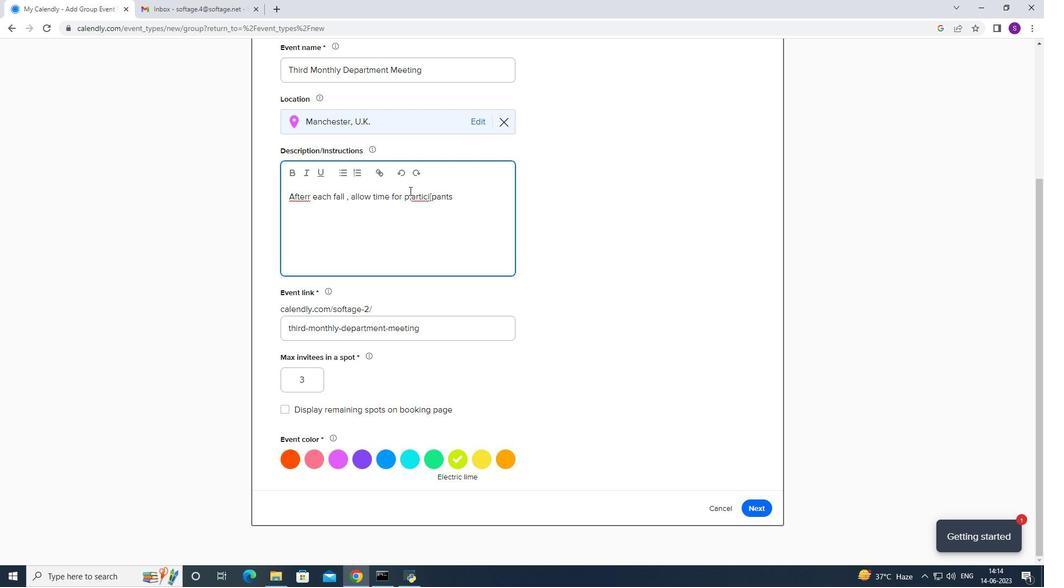 
Action: Mouse pressed left at (409, 198)
Screenshot: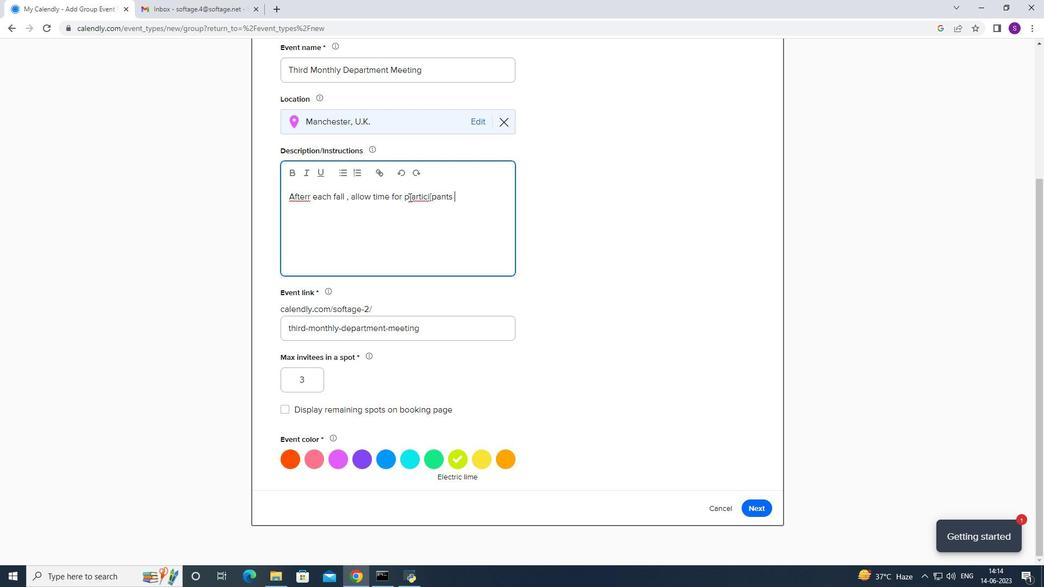
Action: Mouse moved to (410, 198)
Screenshot: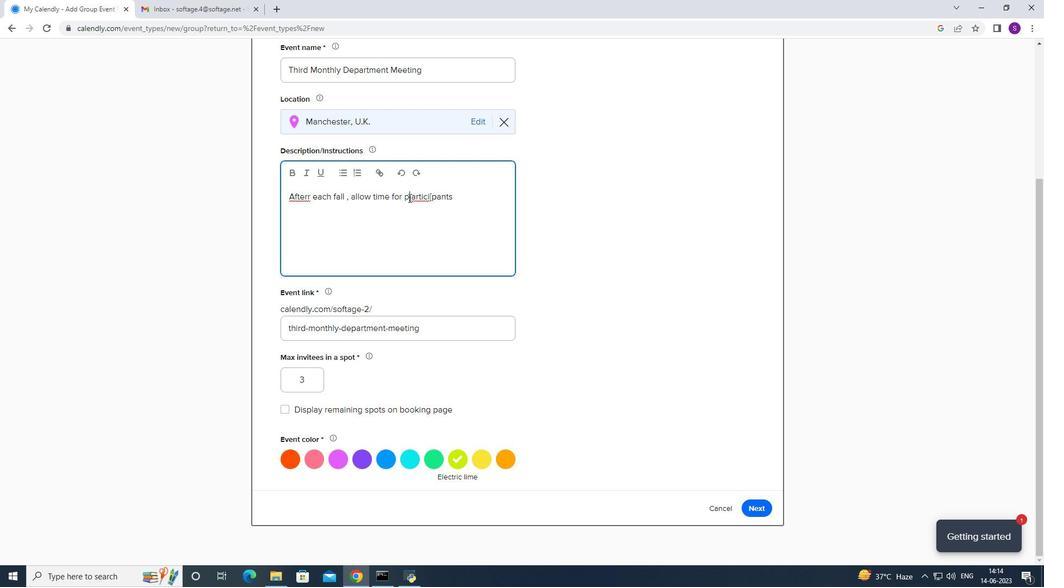 
Action: Mouse pressed left at (410, 198)
Screenshot: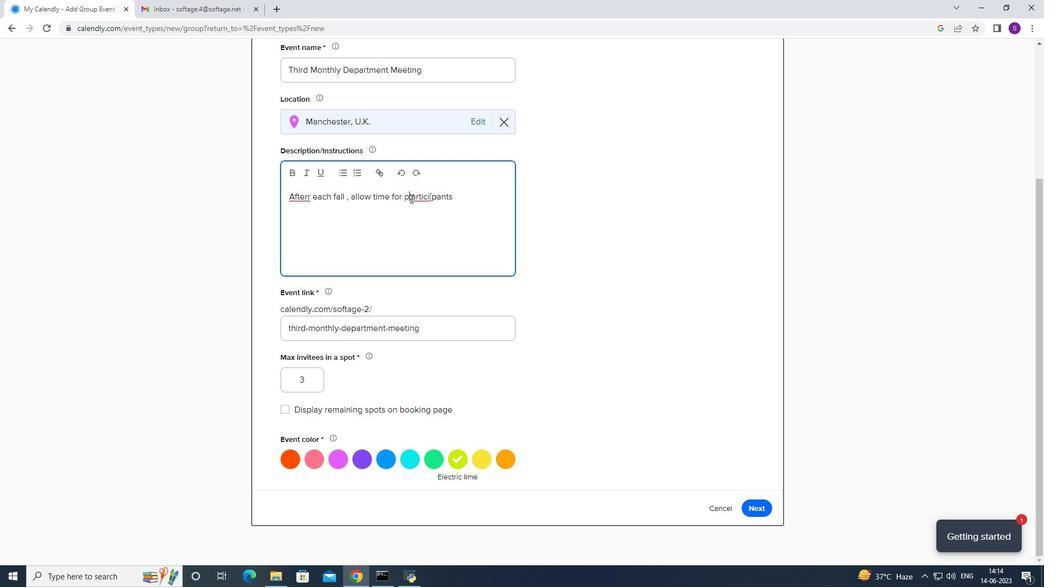 
Action: Mouse moved to (403, 200)
Screenshot: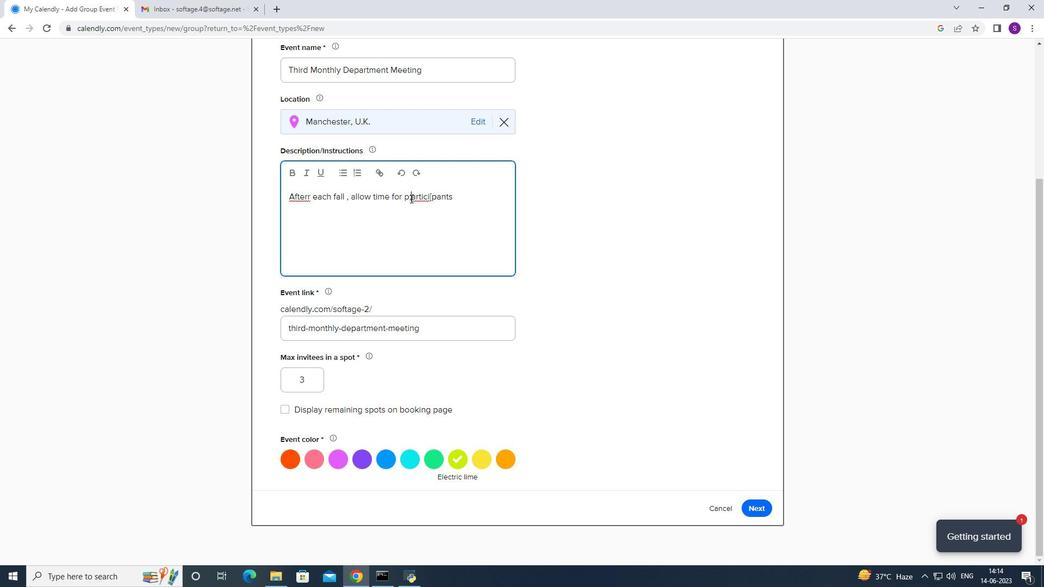 
Action: Key pressed <Key.backspace>
Screenshot: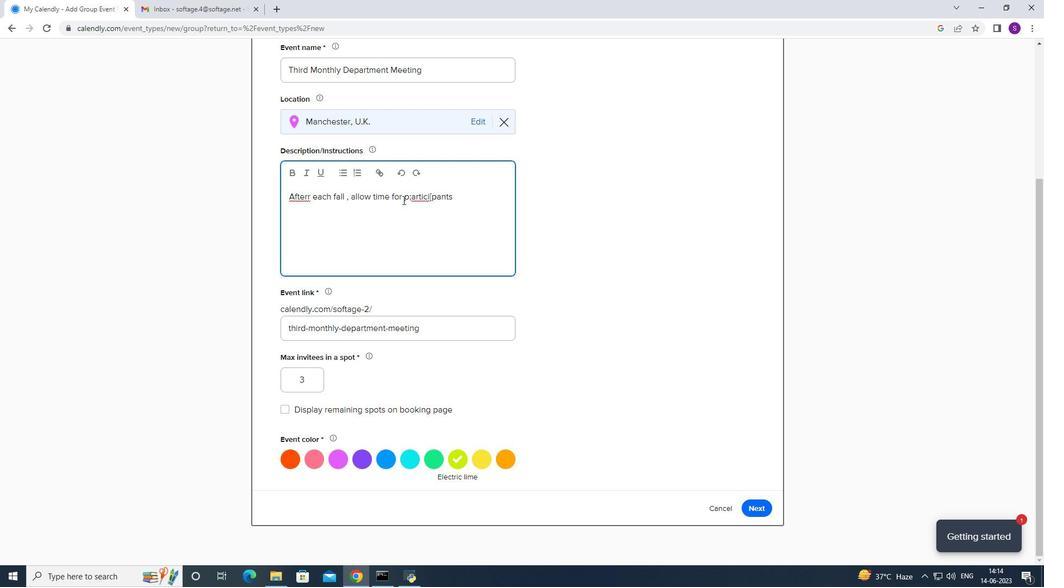 
Action: Mouse moved to (414, 191)
Screenshot: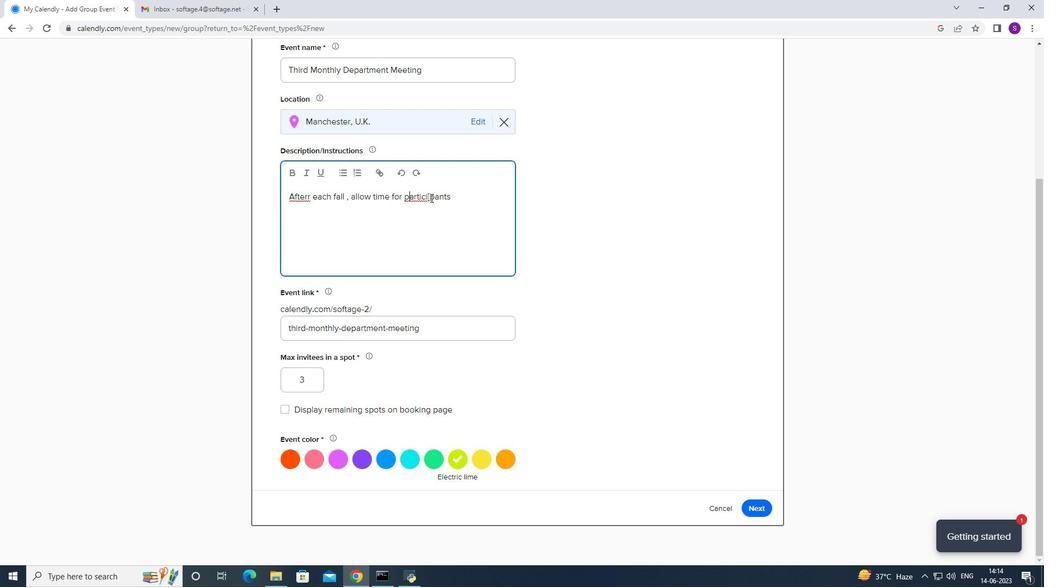 
Action: Mouse pressed right at (414, 191)
Screenshot: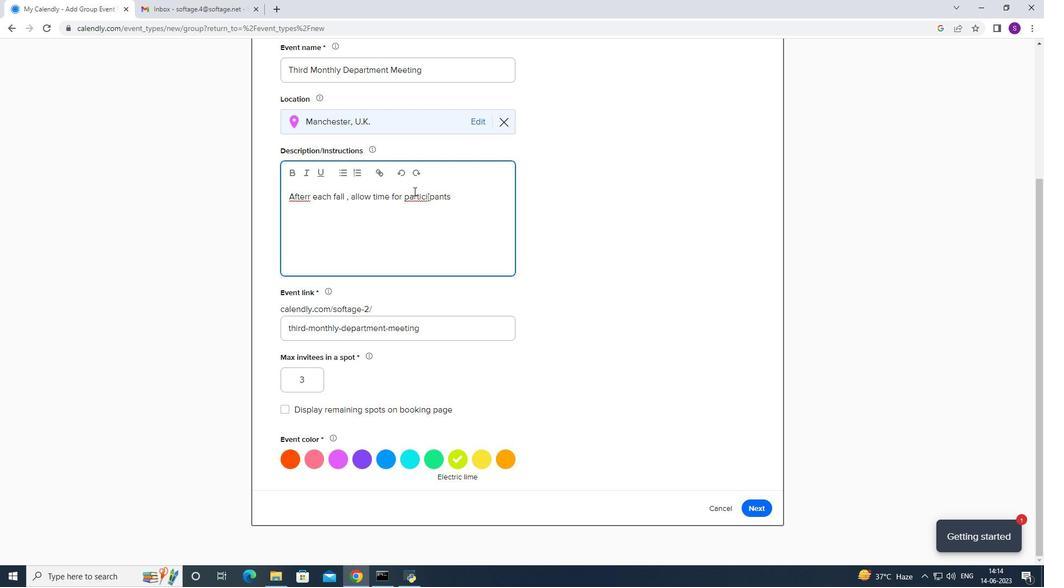 
Action: Mouse moved to (460, 203)
Screenshot: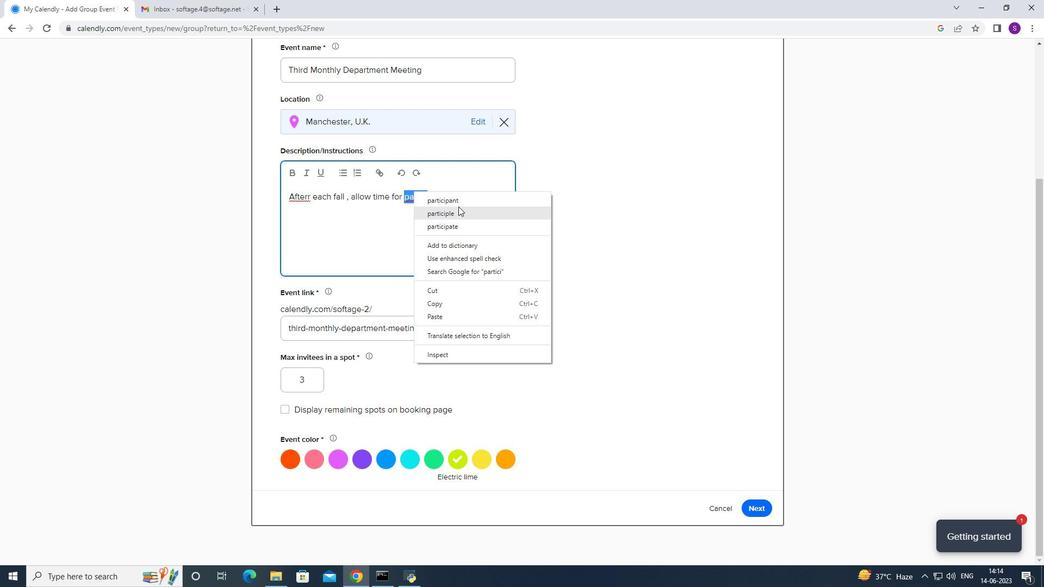 
Action: Mouse pressed left at (460, 203)
Screenshot: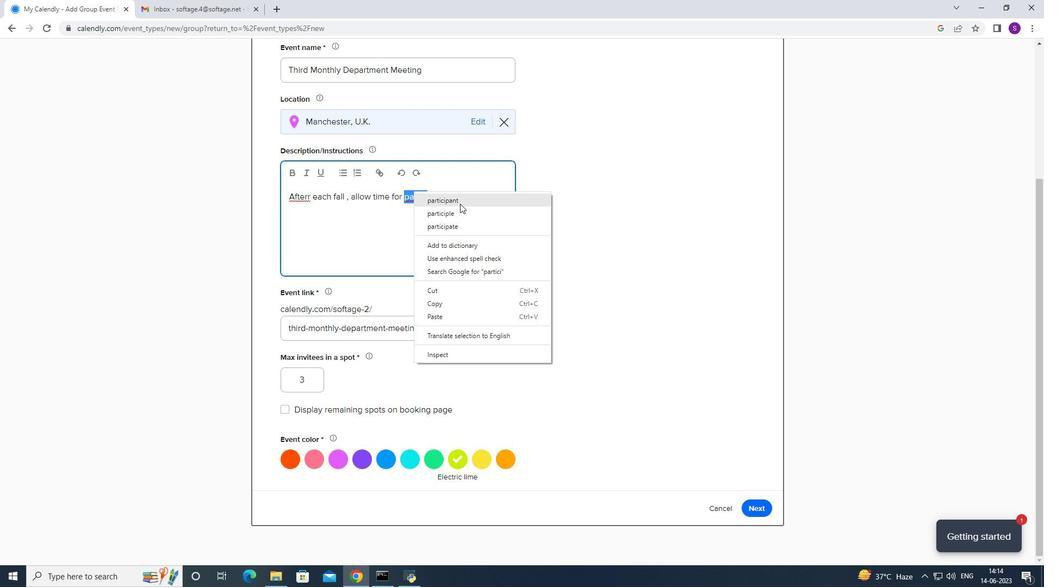 
Action: Mouse moved to (470, 194)
Screenshot: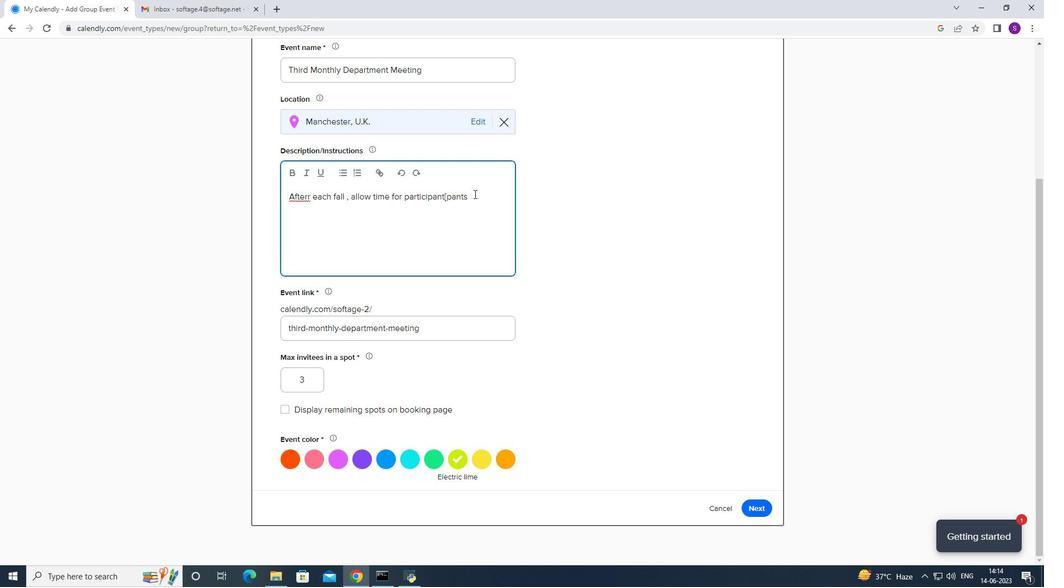 
Action: Mouse pressed left at (470, 194)
Screenshot: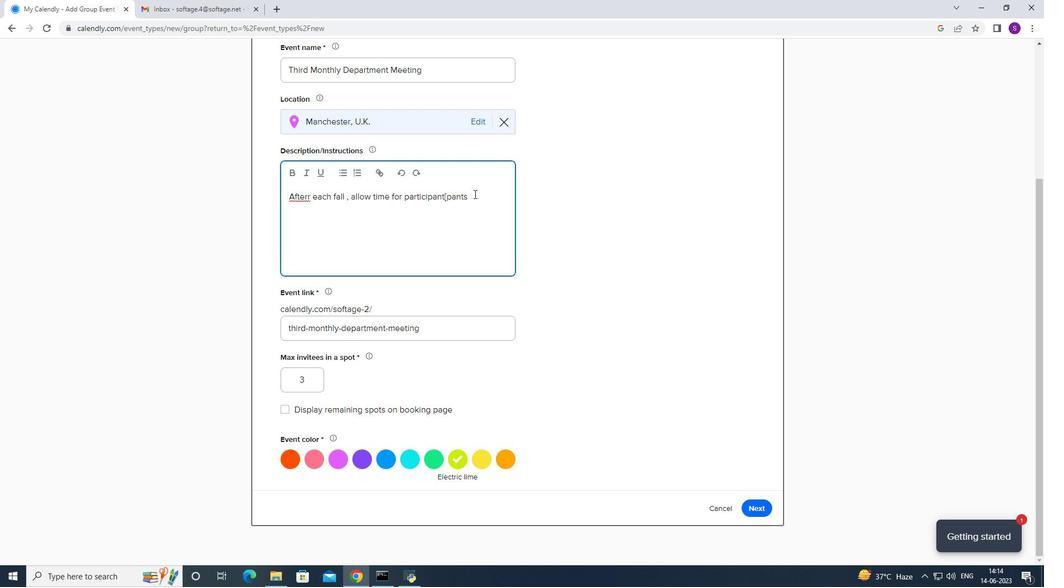 
Action: Mouse moved to (405, 219)
Screenshot: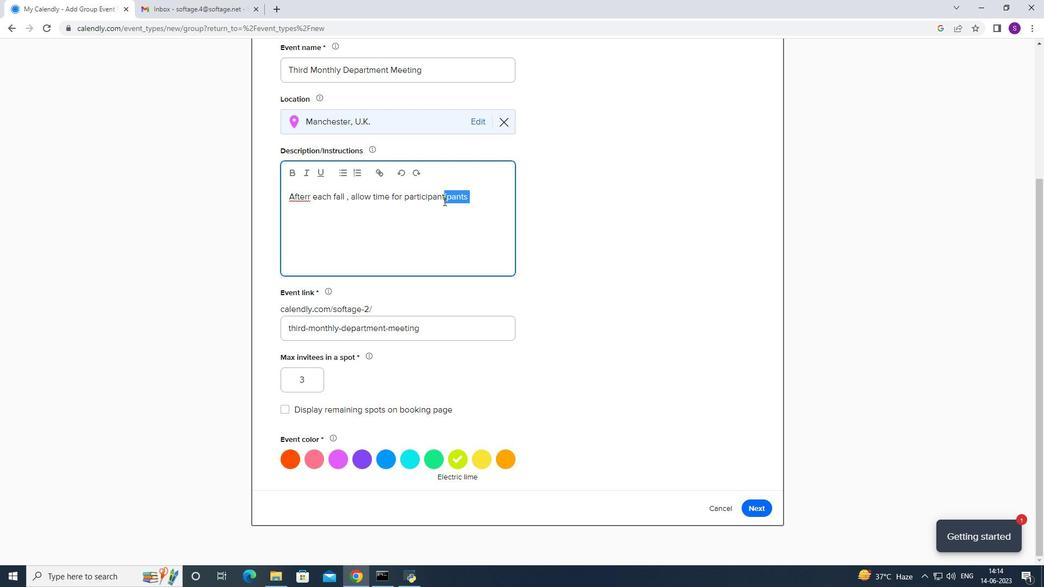 
Action: Key pressed <Key.backspace>s<Key.space>
Screenshot: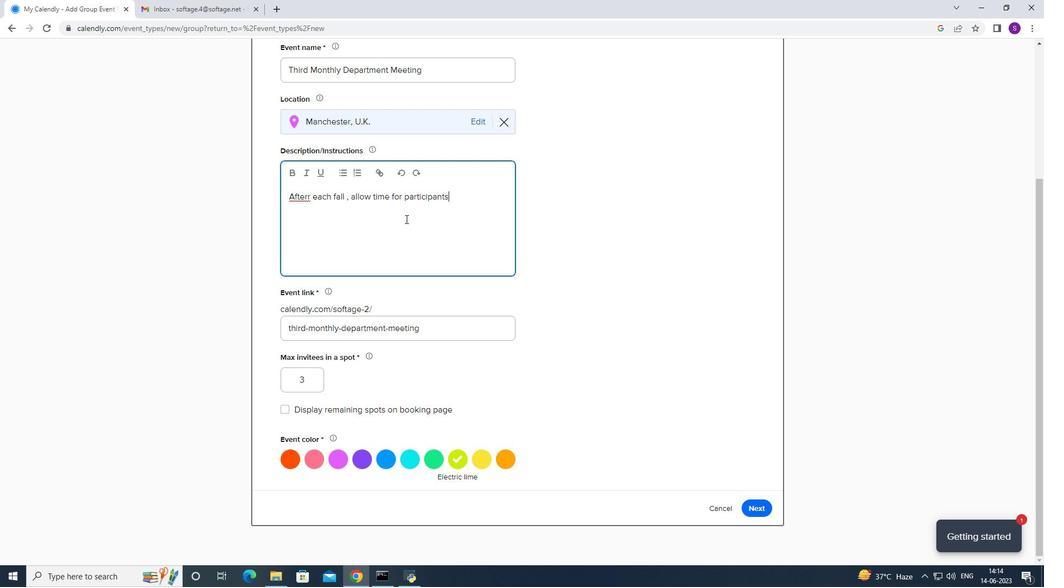 
Action: Mouse moved to (299, 194)
Screenshot: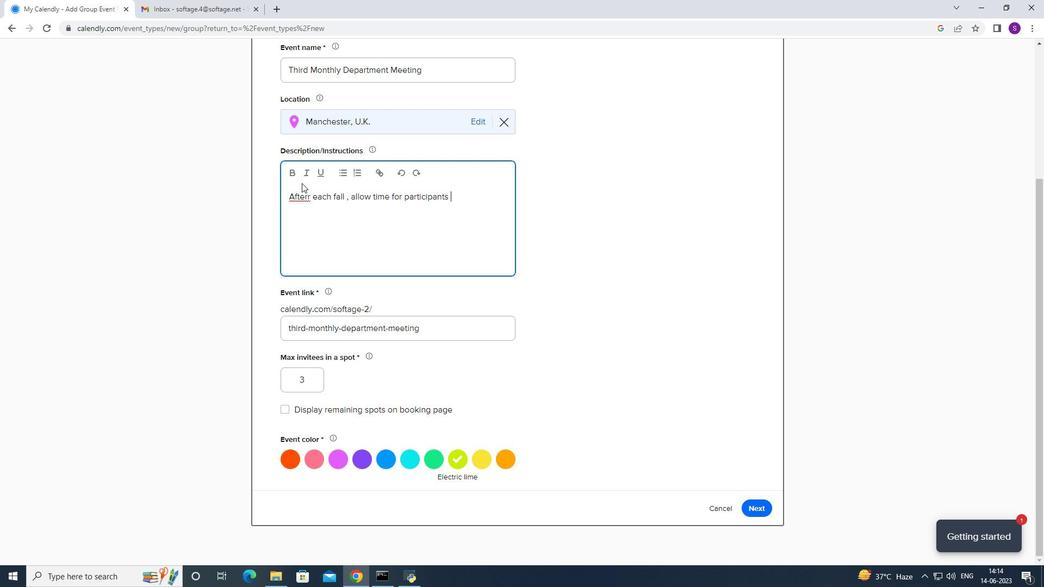 
Action: Mouse pressed right at (299, 194)
Screenshot: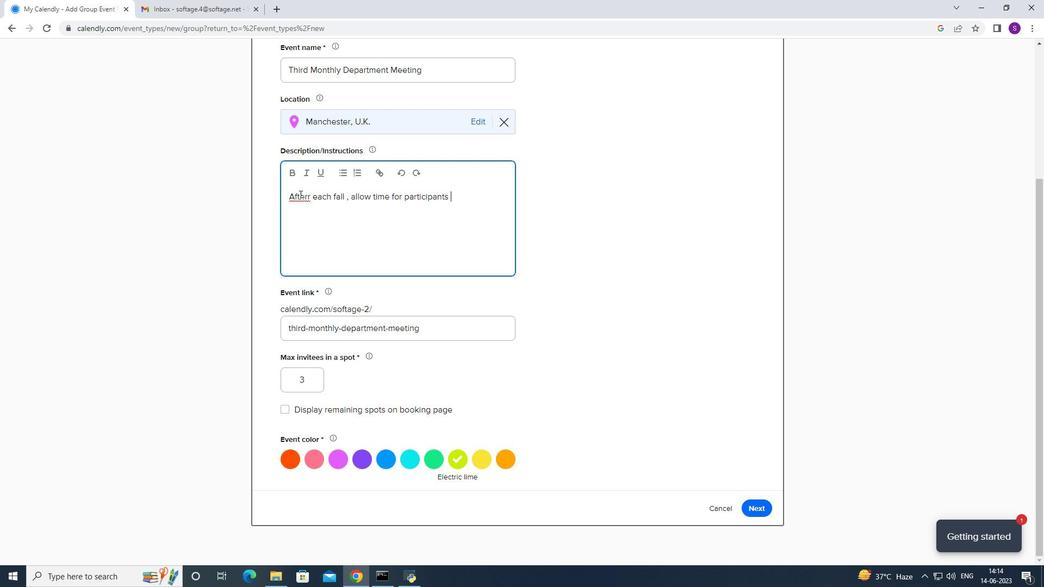 
Action: Mouse moved to (324, 207)
Screenshot: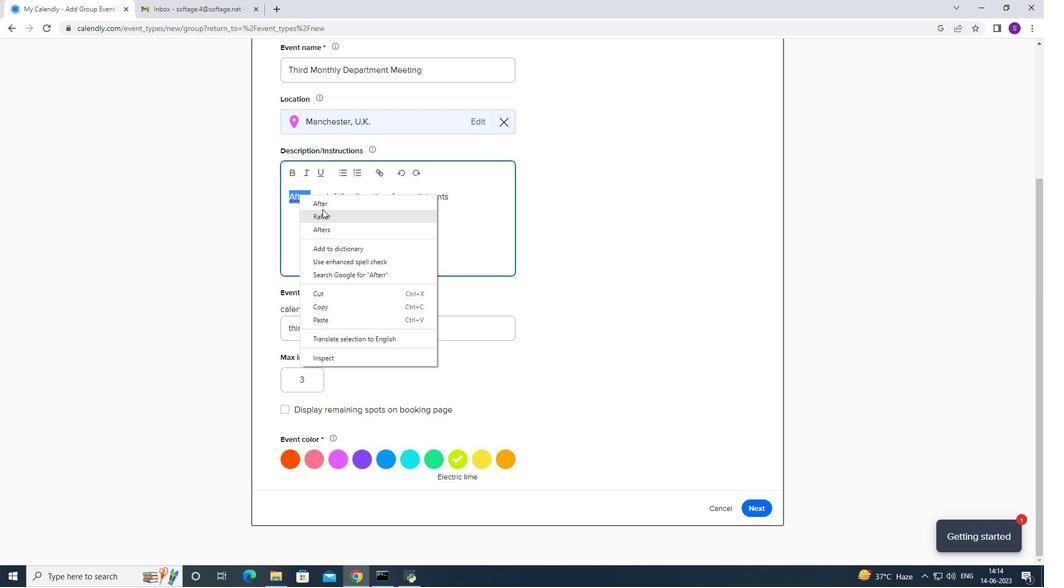 
Action: Mouse pressed left at (324, 207)
Screenshot: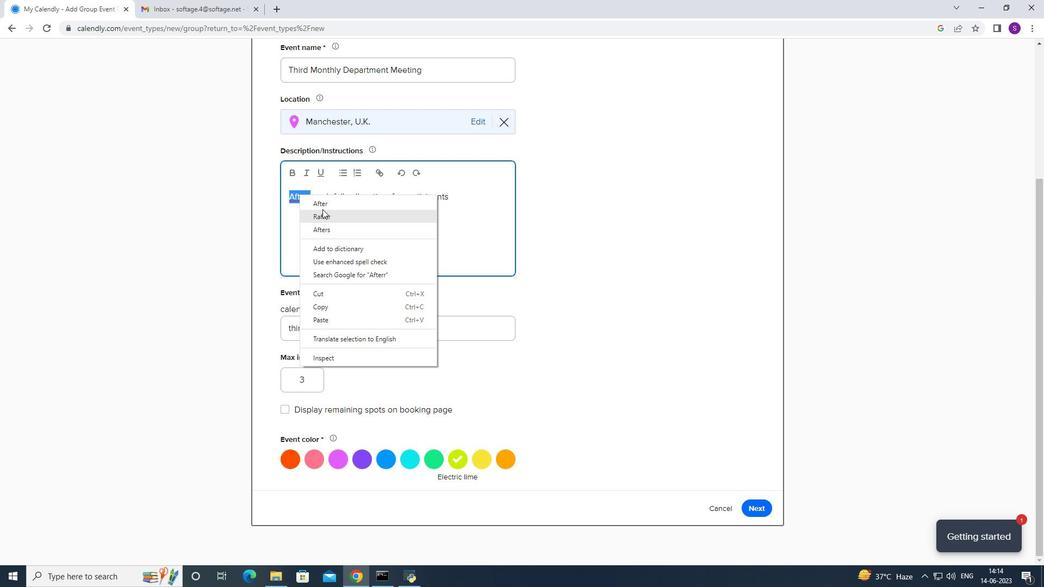 
Action: Mouse moved to (484, 210)
Screenshot: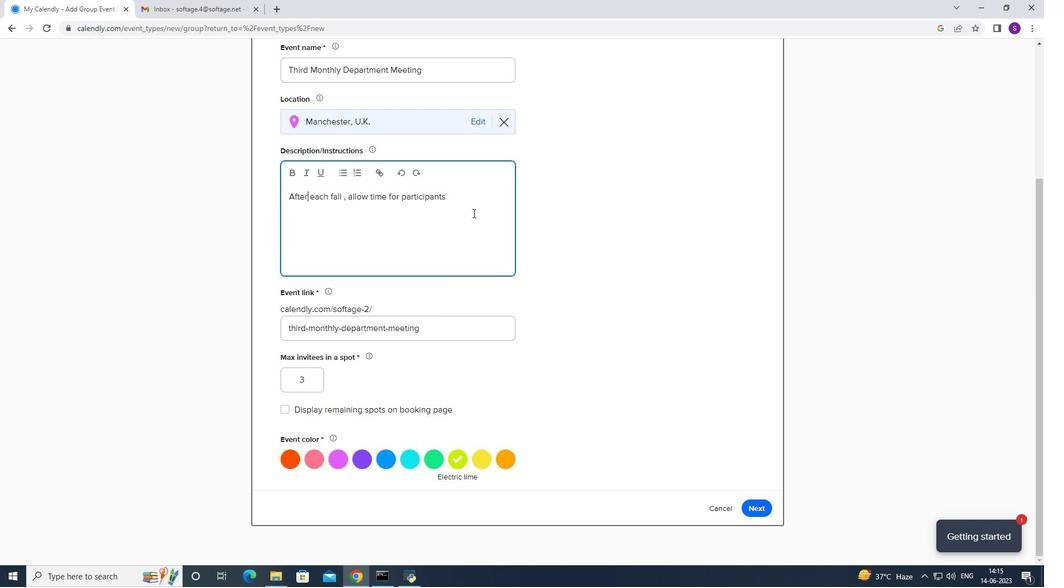 
Action: Mouse pressed left at (484, 210)
Screenshot: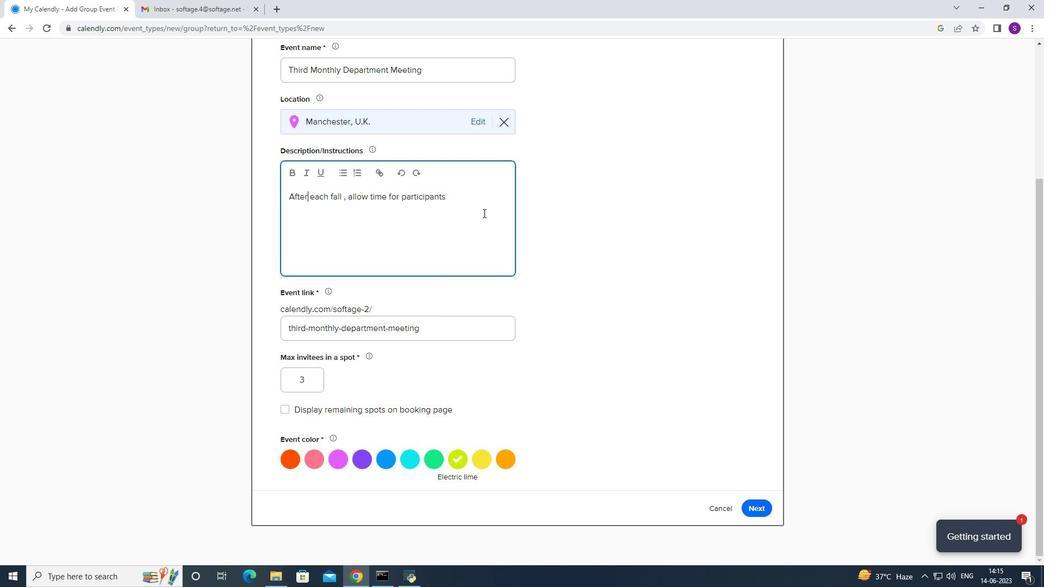 
Action: Mouse moved to (333, 257)
Screenshot: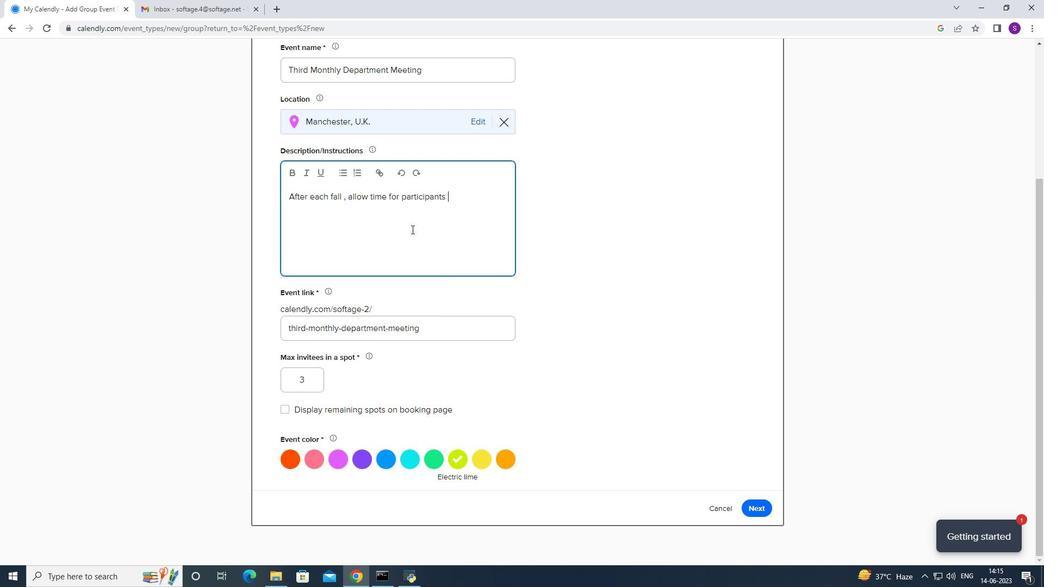 
Action: Key pressed to<Key.space>reflect<Key.space>on<Key.space>theor<Key.space>experience.<Key.space>
Screenshot: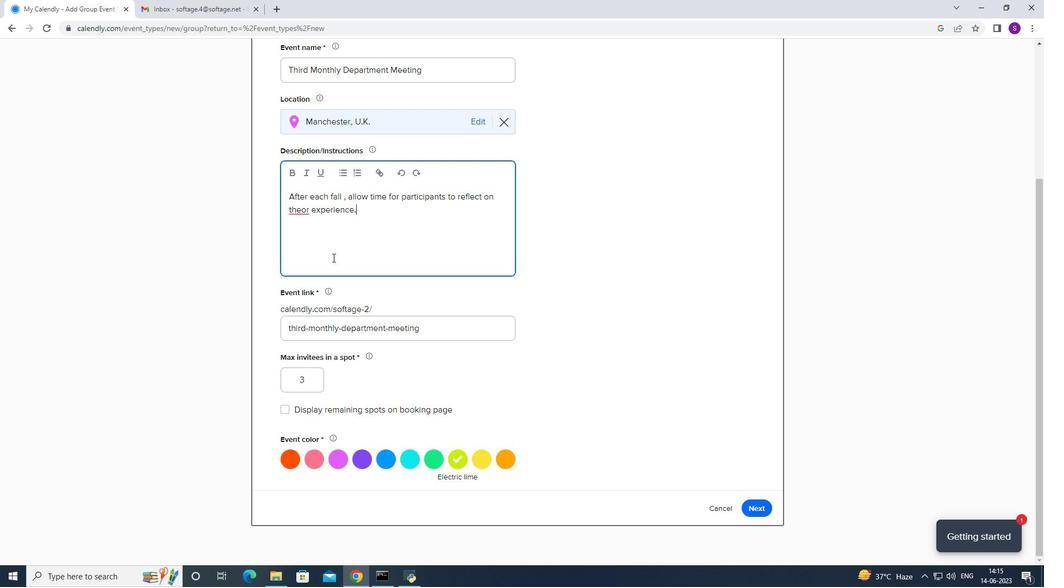 
Action: Mouse moved to (288, 210)
Screenshot: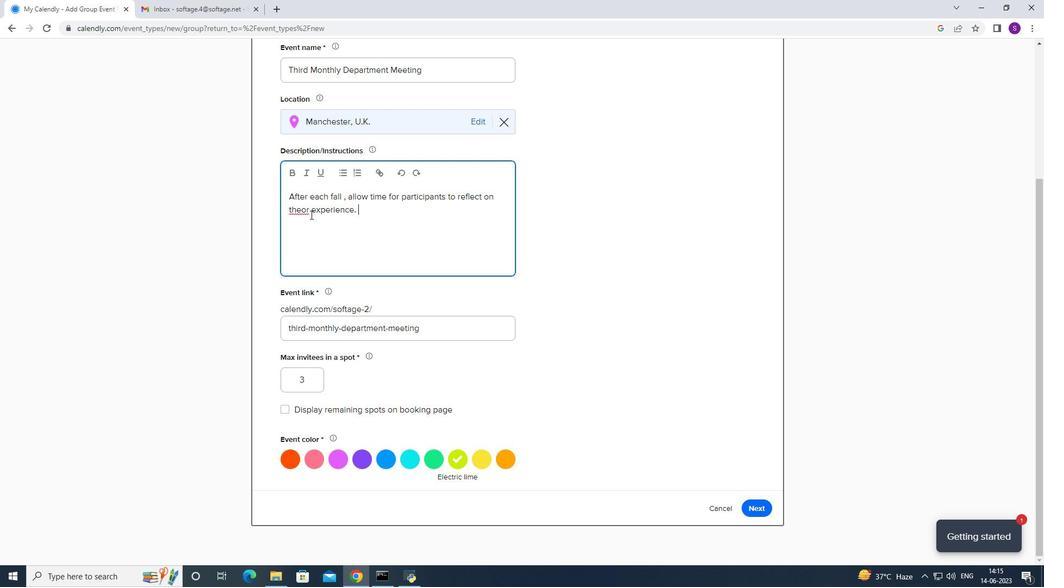 
Action: Mouse pressed right at (288, 210)
Screenshot: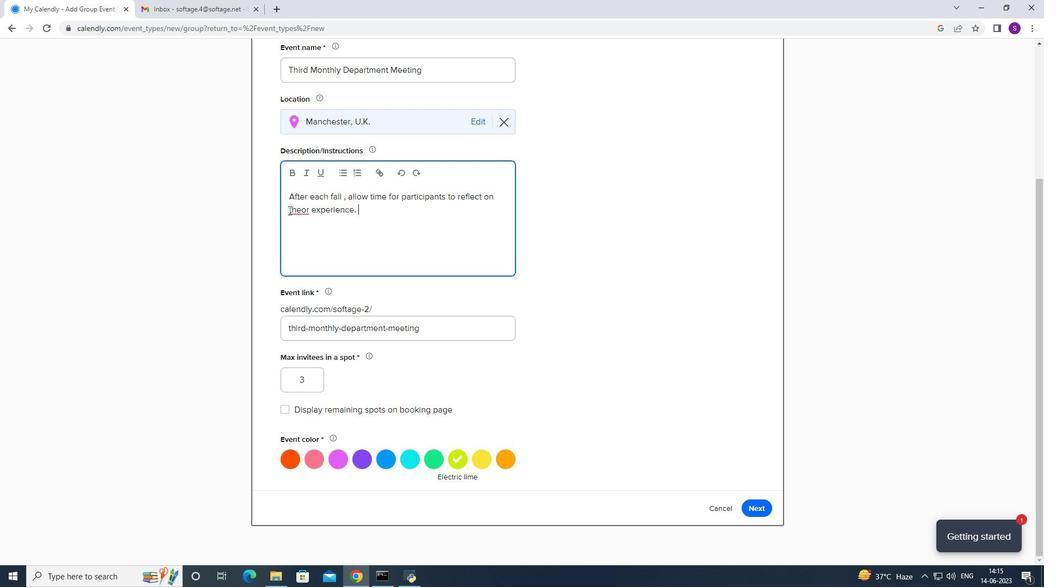 
Action: Mouse moved to (303, 217)
Screenshot: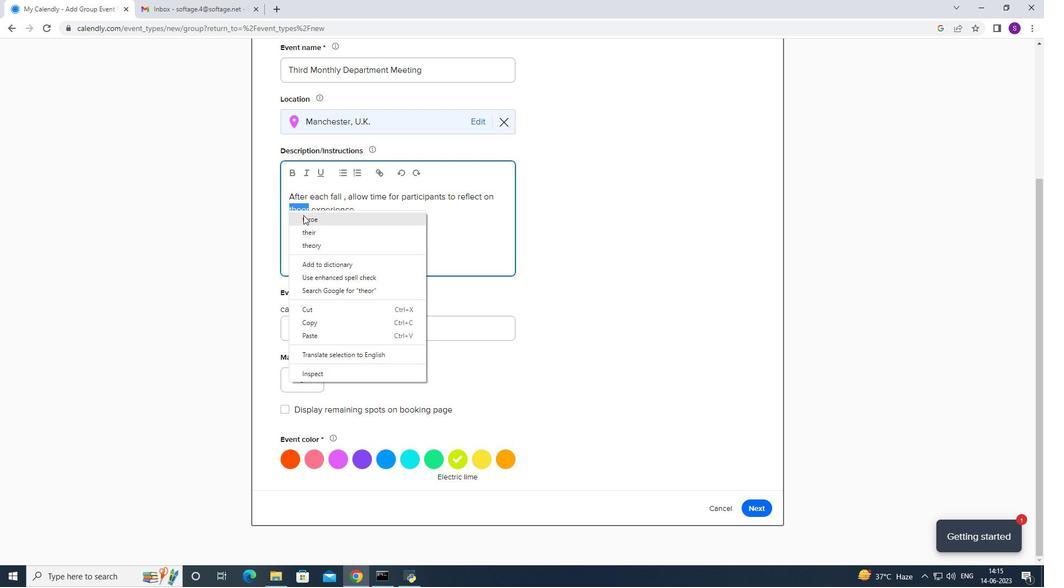 
Action: Mouse pressed left at (303, 217)
Screenshot: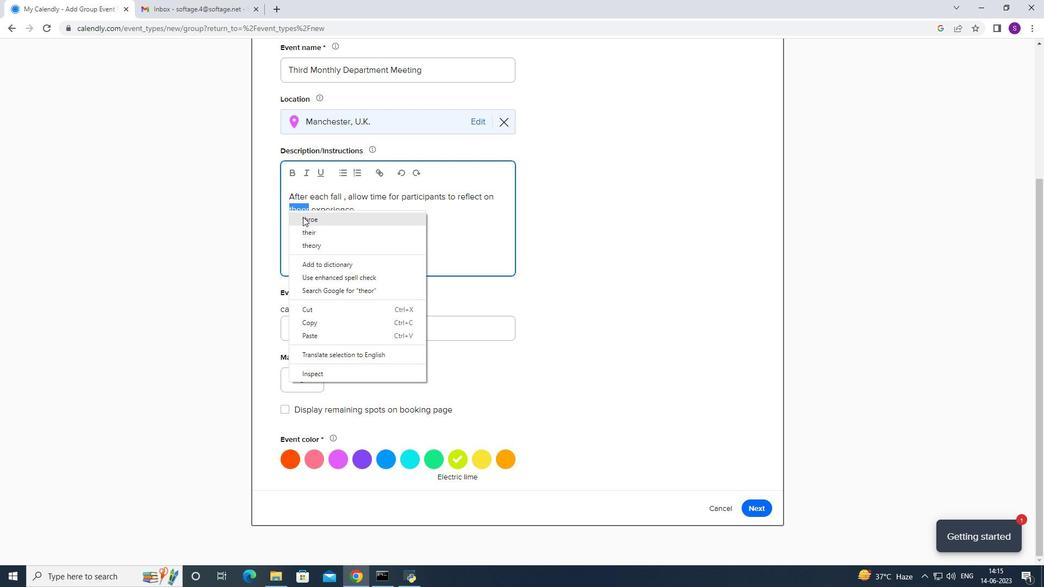 
Action: Mouse moved to (309, 212)
Screenshot: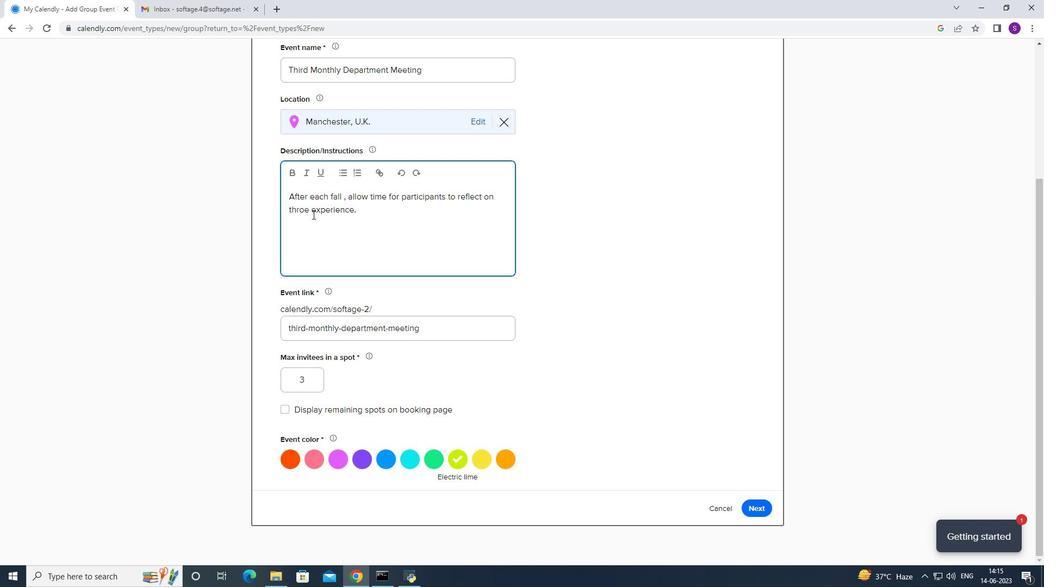 
Action: Mouse pressed left at (309, 212)
Screenshot: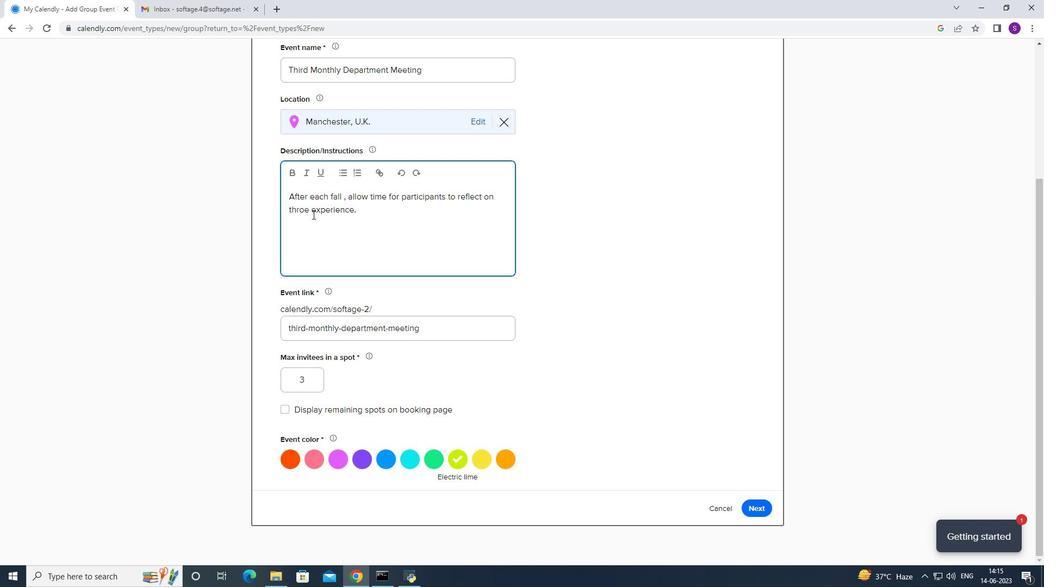 
Action: Mouse moved to (248, 206)
Screenshot: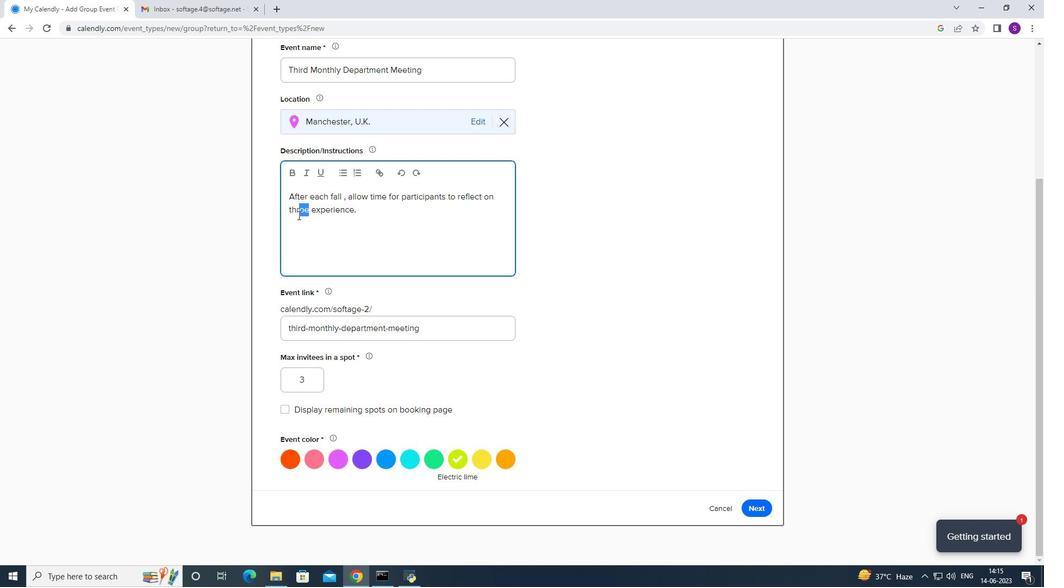 
Action: Key pressed <Key.backspace>eir
Screenshot: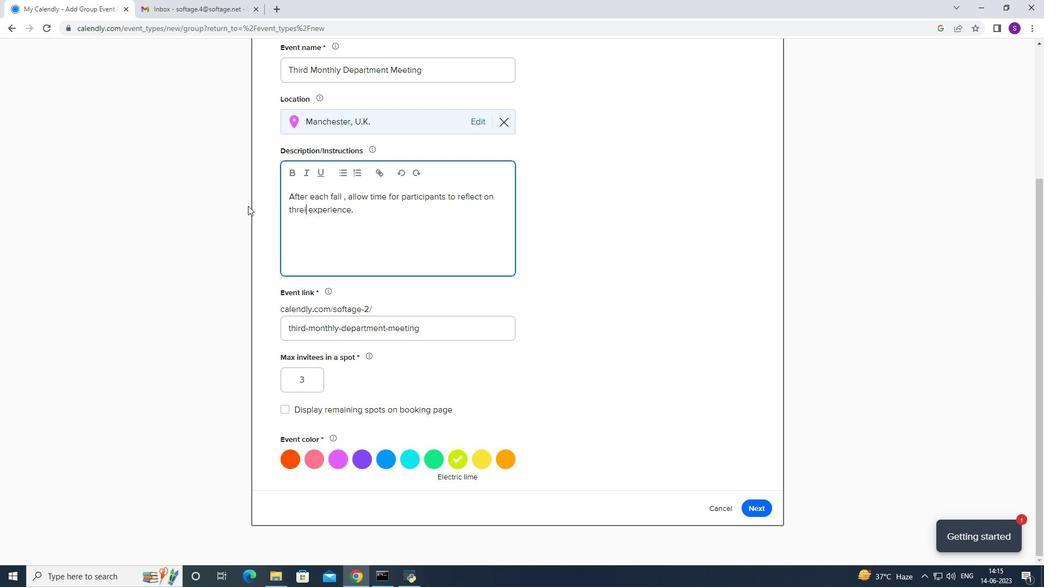 
Action: Mouse moved to (309, 215)
Screenshot: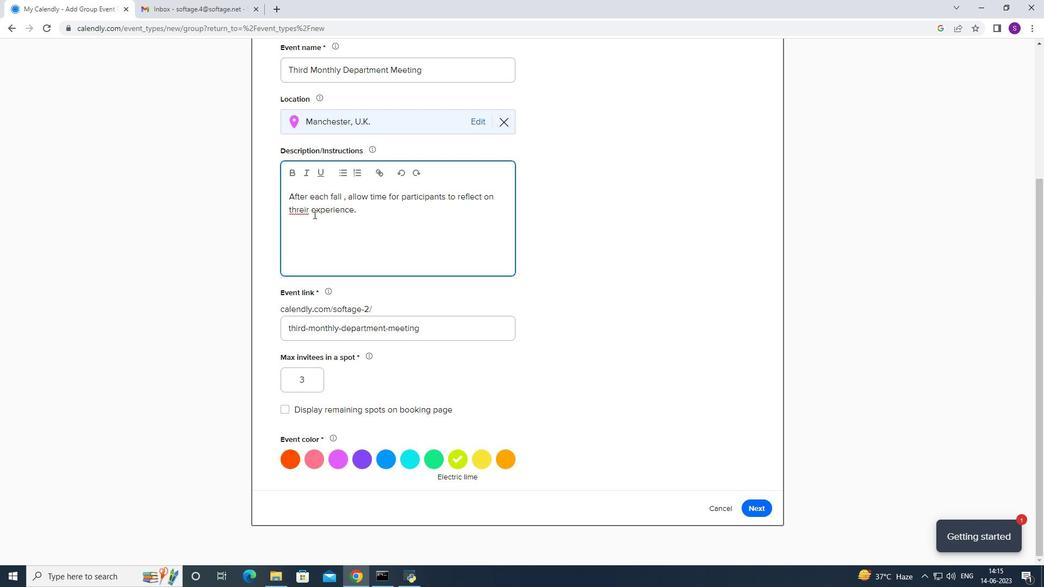
Action: Mouse pressed right at (309, 215)
Screenshot: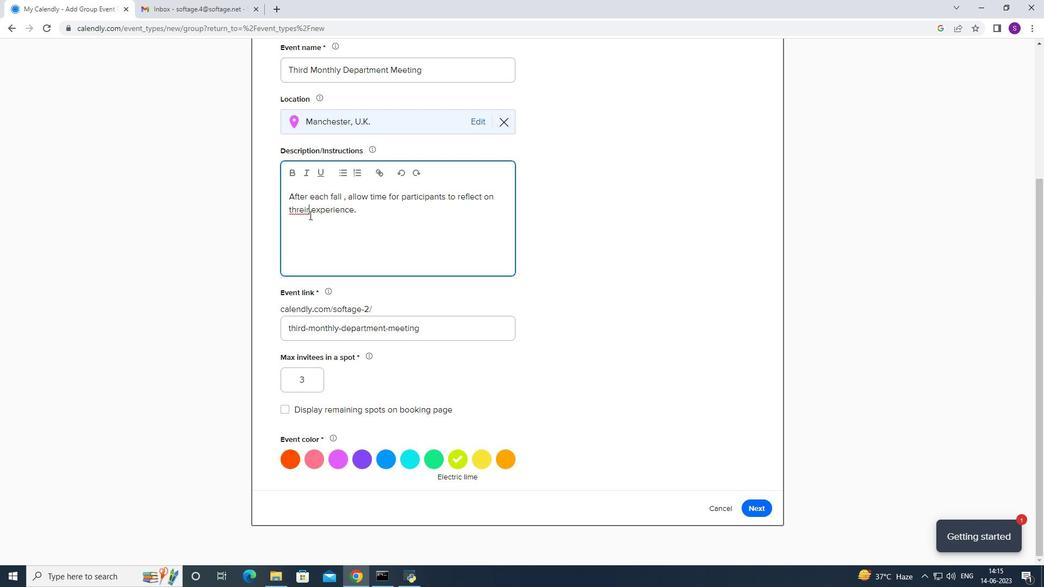 
Action: Mouse moved to (312, 220)
Screenshot: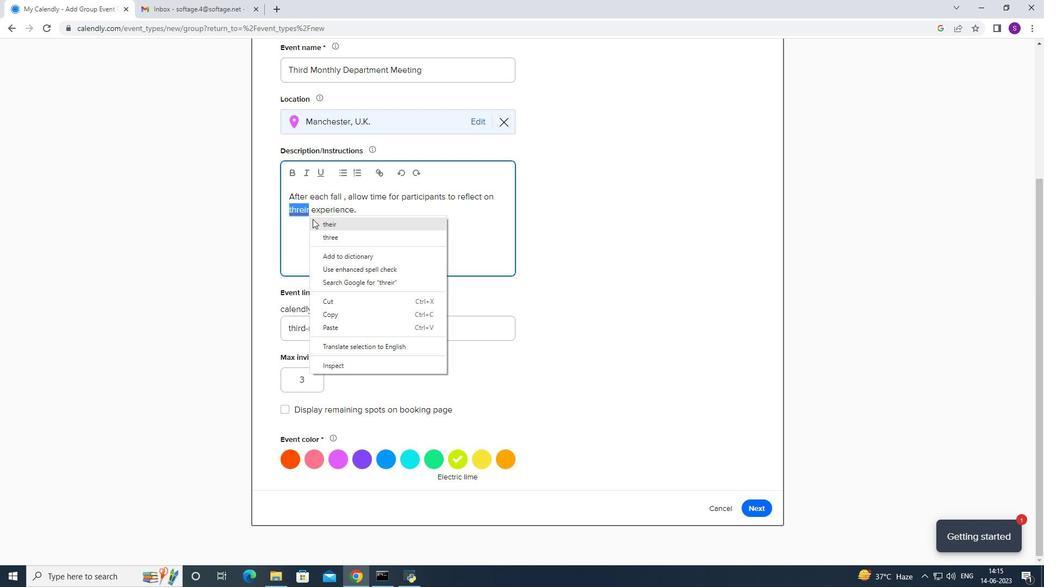 
Action: Mouse pressed left at (312, 220)
Screenshot: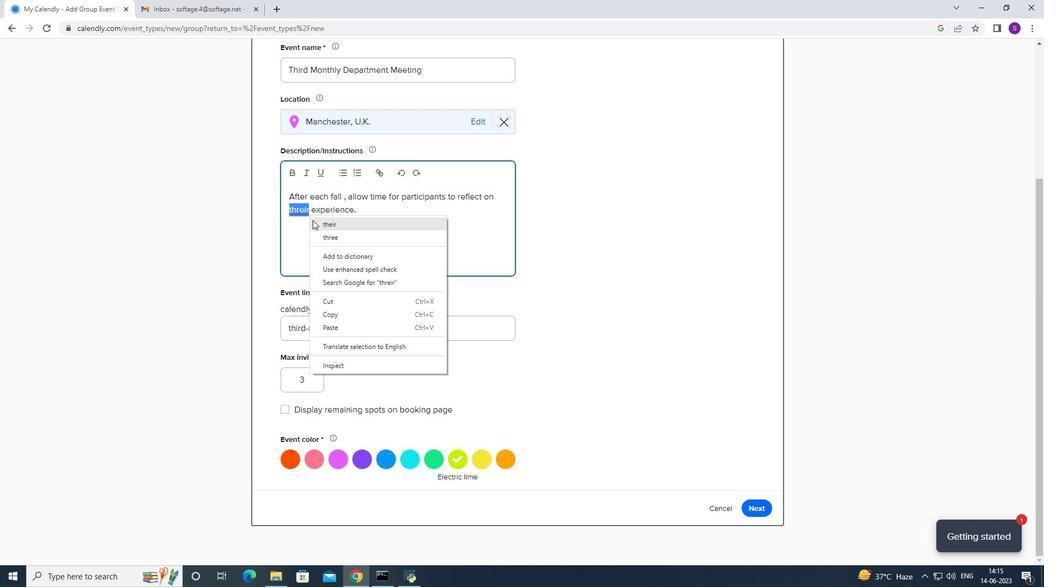
Action: Mouse moved to (377, 208)
Screenshot: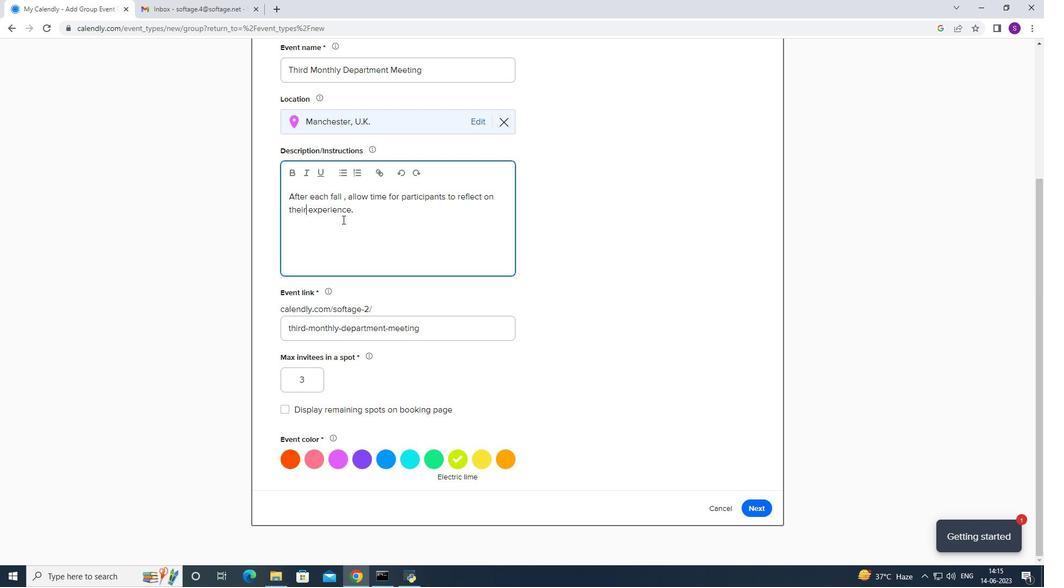
Action: Mouse pressed left at (377, 208)
Screenshot: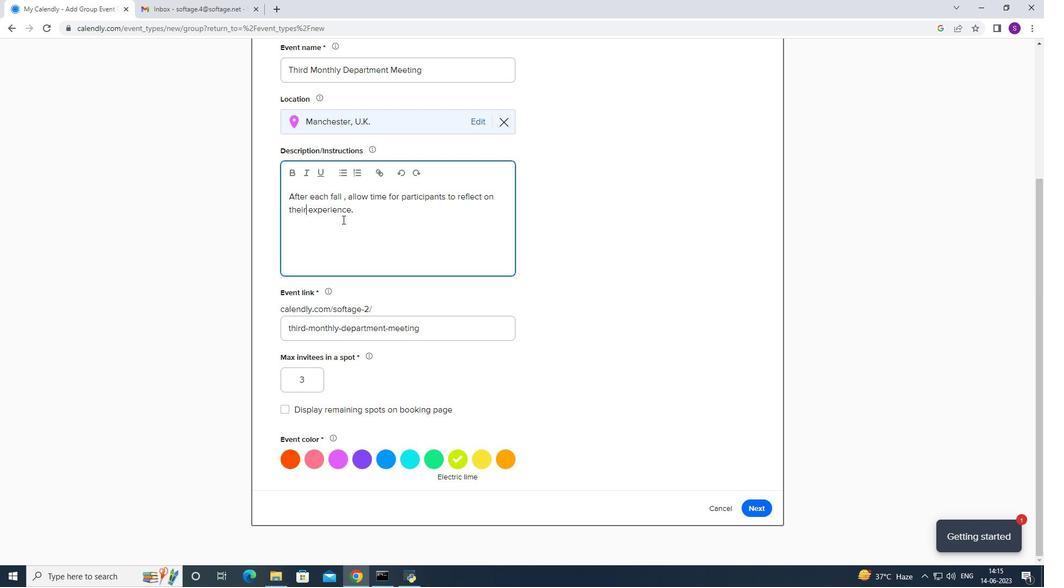 
Action: Mouse moved to (377, 208)
Screenshot: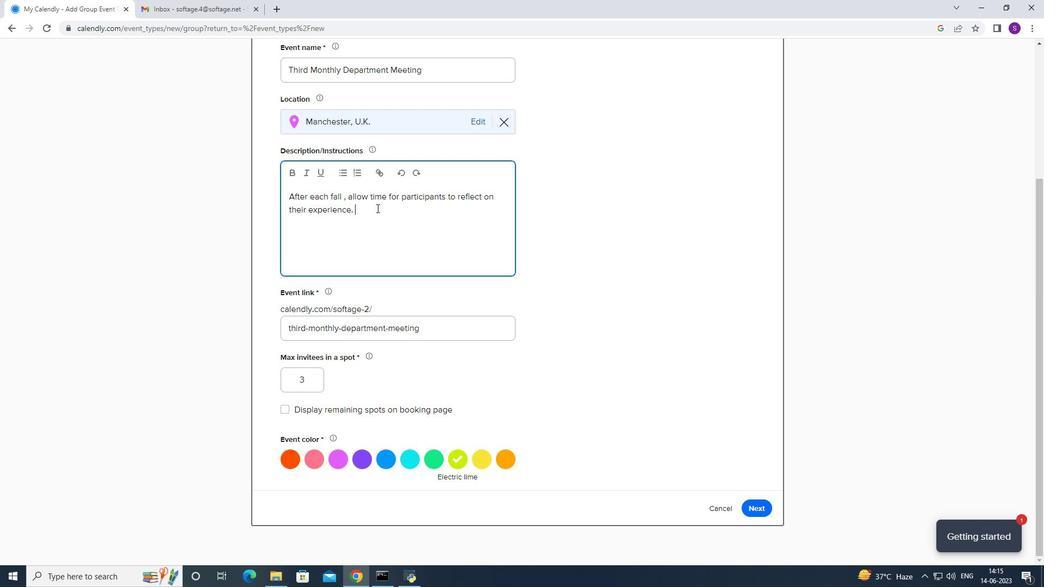 
Action: Key pressed <Key.caps_lock>D<Key.caps_lock>iscuss<Key.space>the<Key.space>level<Key.space>of<Key.space>trust,<Key.space>emotions<Key.space>and<Key.space>challenges<Key.space>g<Key.backspace>felrt=<Key.backspace><Key.backspace><Key.backspace><Key.backspace>lt<Key.space>during<Key.space>the<Key.space>exercise.<Key.caps_lock>E<Key.caps_lock><Key.caps_lock><Key.caps_lock><Key.caps_lock><Key.caps_lock>ncourage<Key.space>oipen<Key.space><Key.backspace><Key.backspace><Key.backspace><Key.backspace><Key.backspace><Key.backspace><Key.space>open<Key.space>and<Key.space>honest<Key.space>communication<Key.space>about<Key.space>how<Key.space>exercise<Key.space>rekl]<Key.backspace><Key.backspace><Key.backspace>lates<Key.space>tr<Key.backspace>o<Key.space>tea<Key.caps_lock>M<Key.space>DYNNAMICS<Key.space>AND<Key.space>COLLABORATION.
Screenshot: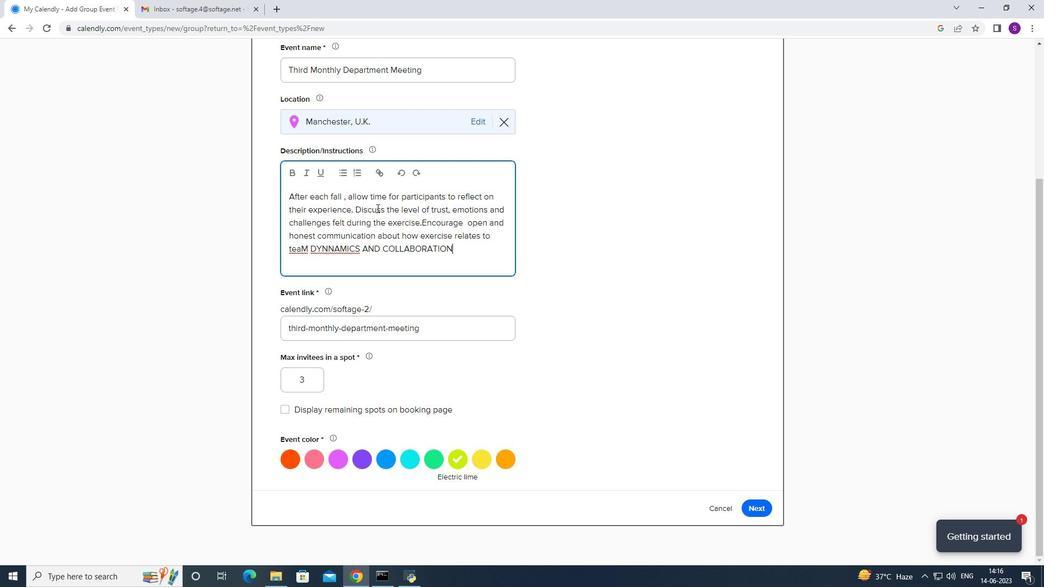 
Action: Mouse moved to (473, 252)
Screenshot: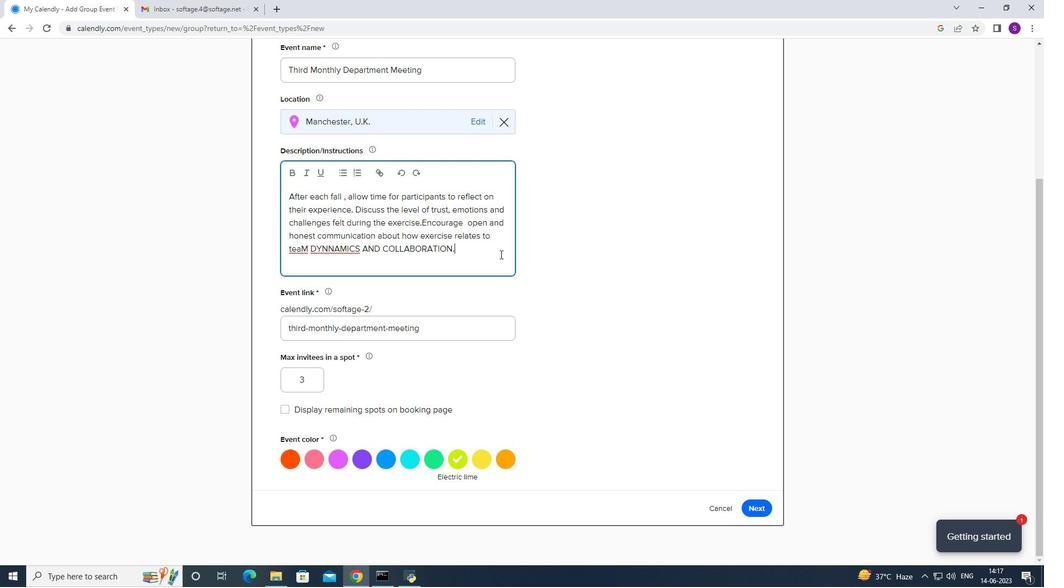 
Action: Mouse pressed left at (473, 252)
Screenshot: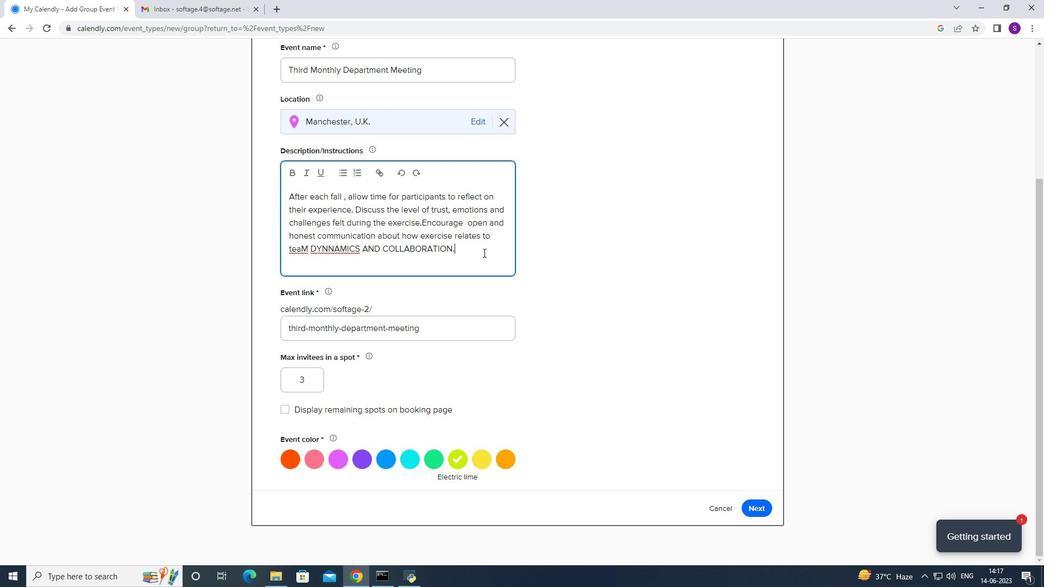 
Action: Mouse moved to (300, 251)
Screenshot: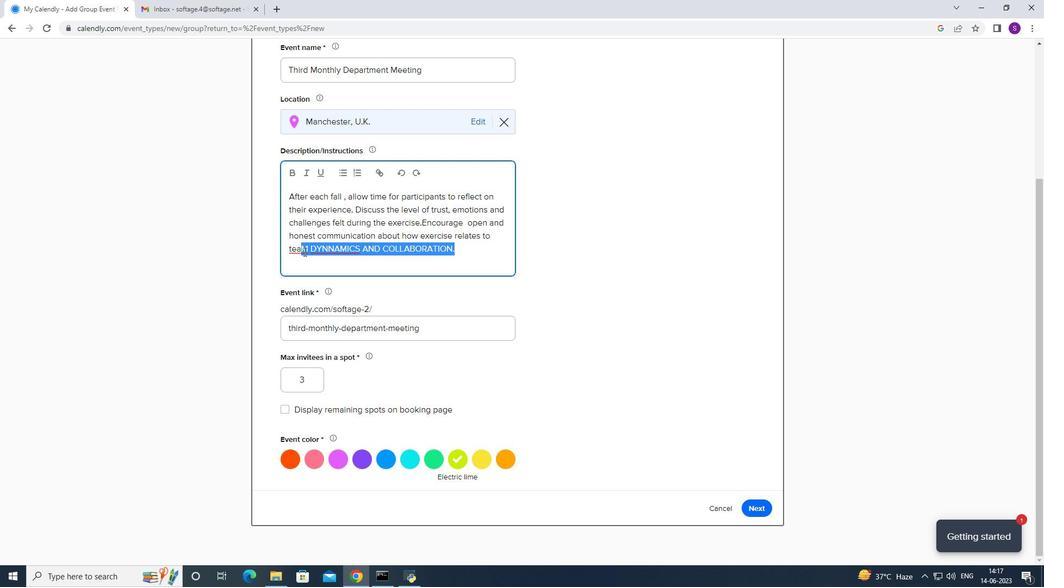 
Action: Key pressed <Key.caps_lock><Key.backspace>m<Key.space>dynamics<Key.space>and<Key.space>colloba<Key.backspace><Key.backspace><Key.backspace>aboration.
Screenshot: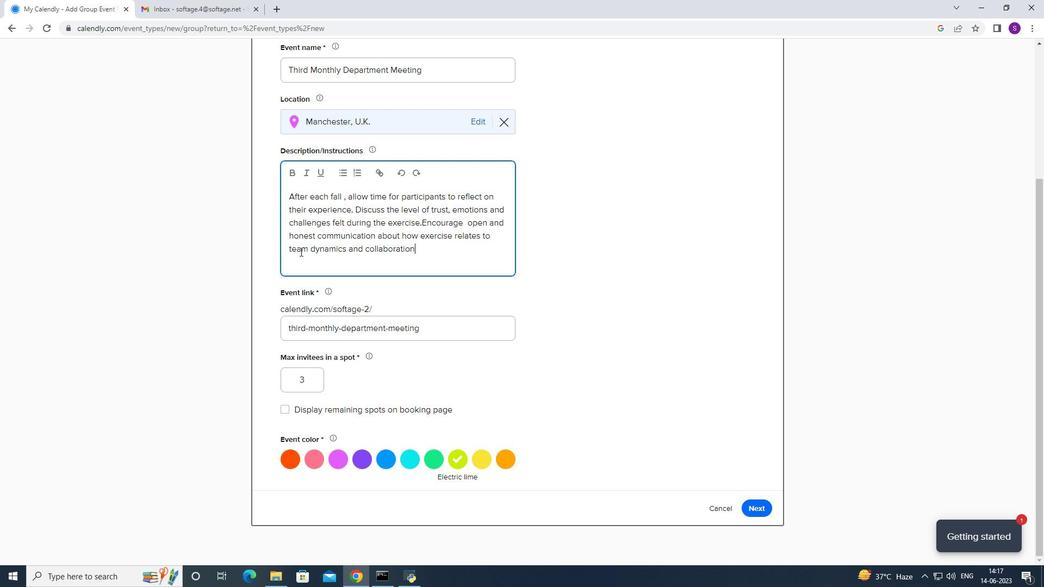 
Action: Mouse moved to (430, 254)
Screenshot: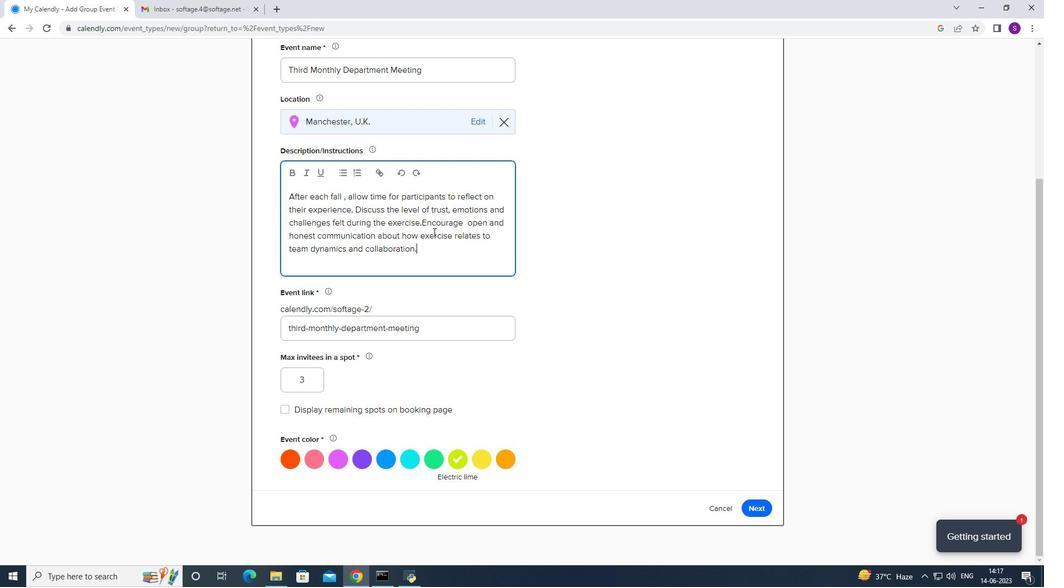 
Action: Mouse pressed left at (430, 254)
Screenshot: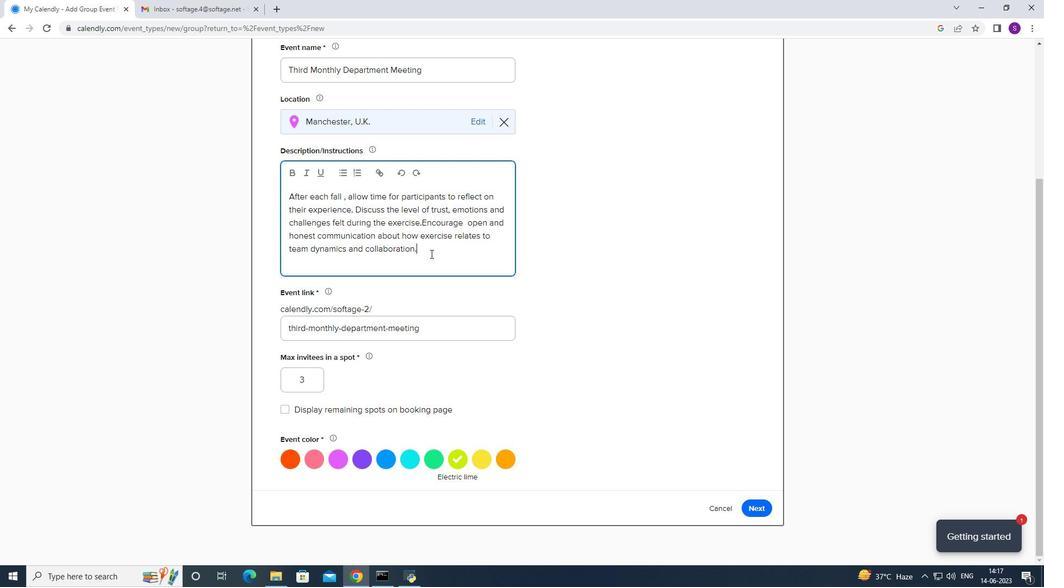 
Action: Mouse moved to (305, 165)
Screenshot: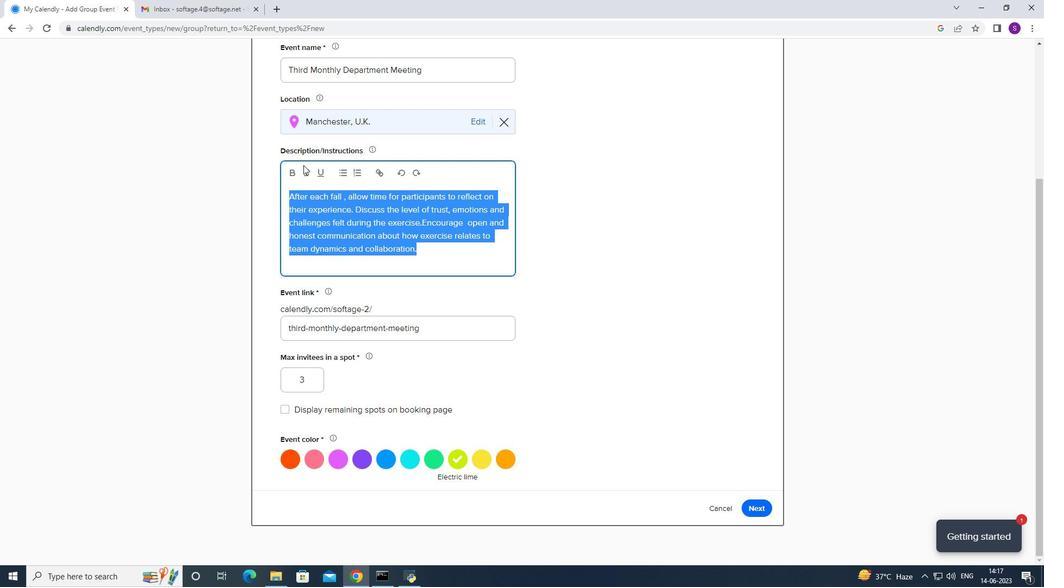 
Action: Mouse pressed left at (305, 165)
Screenshot: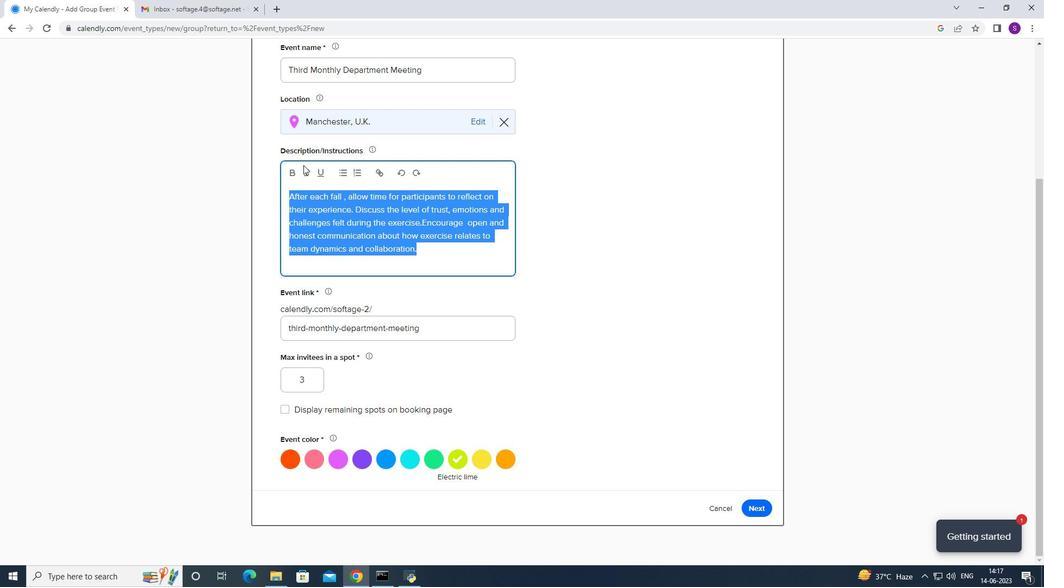 
Action: Mouse moved to (305, 170)
Screenshot: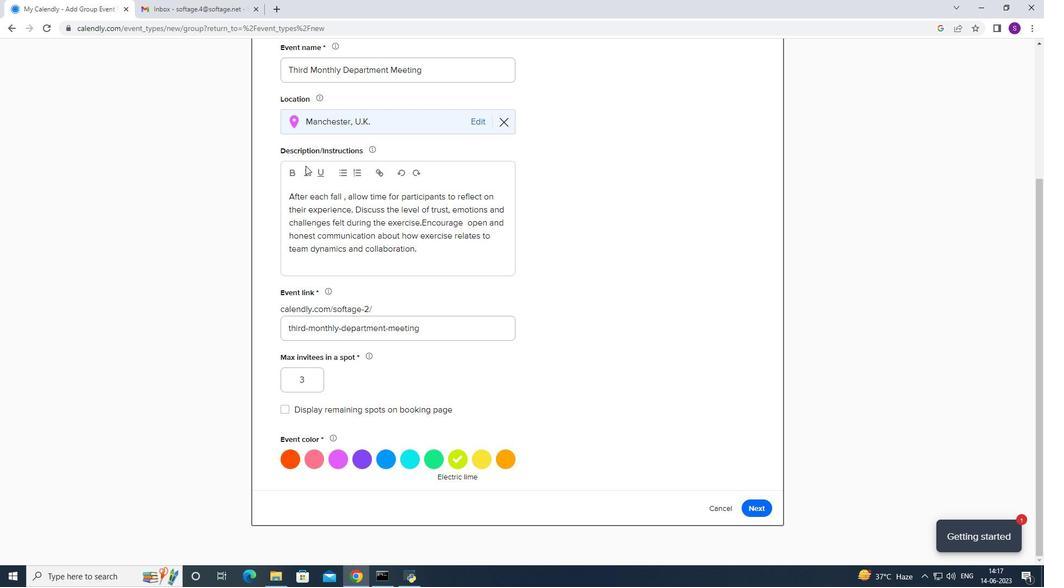 
Action: Mouse pressed left at (305, 170)
Screenshot: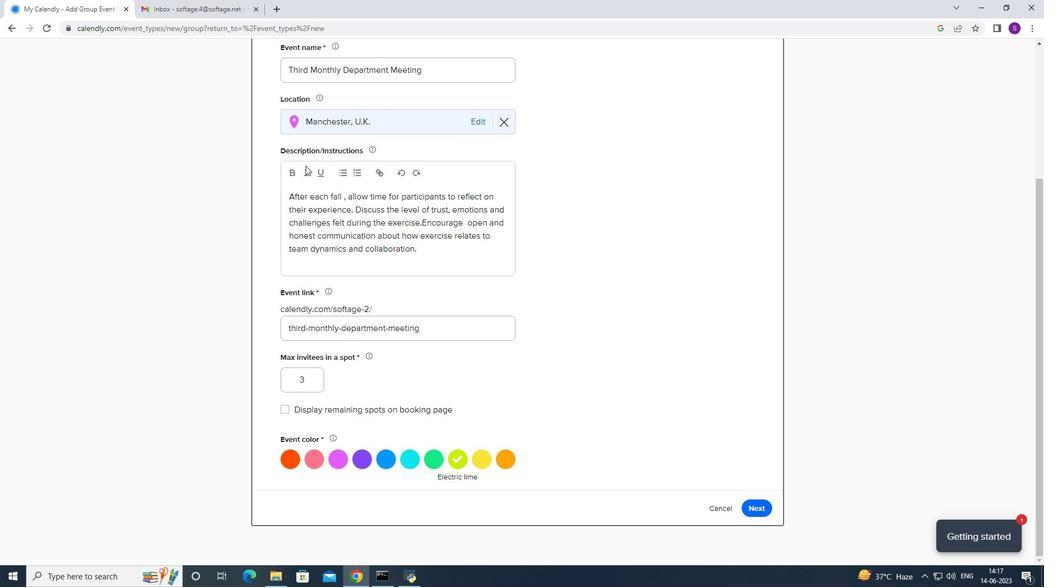 
Action: Mouse moved to (296, 226)
Screenshot: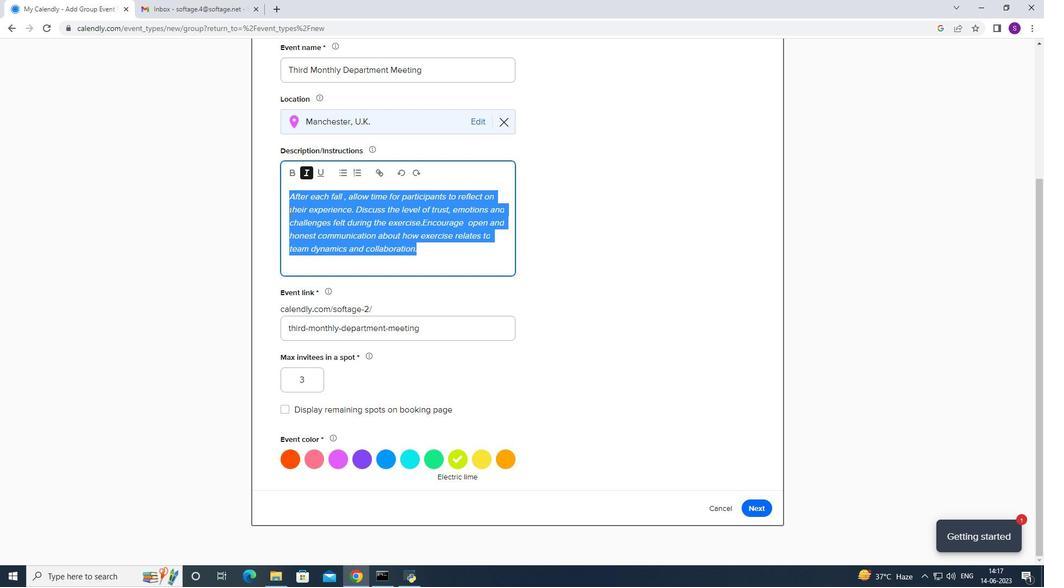 
Action: Mouse pressed left at (296, 226)
Screenshot: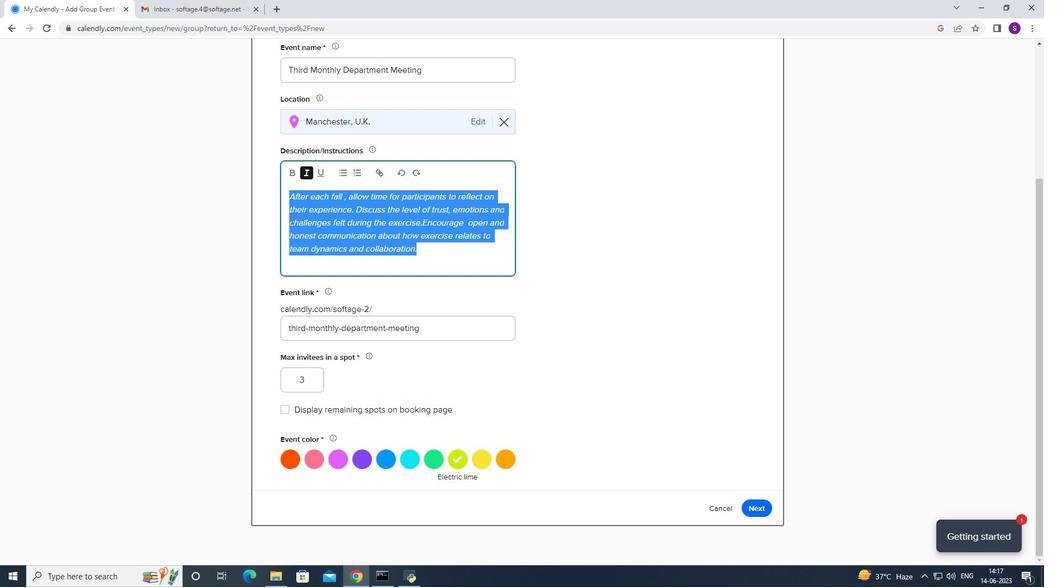 
Action: Mouse moved to (760, 500)
Screenshot: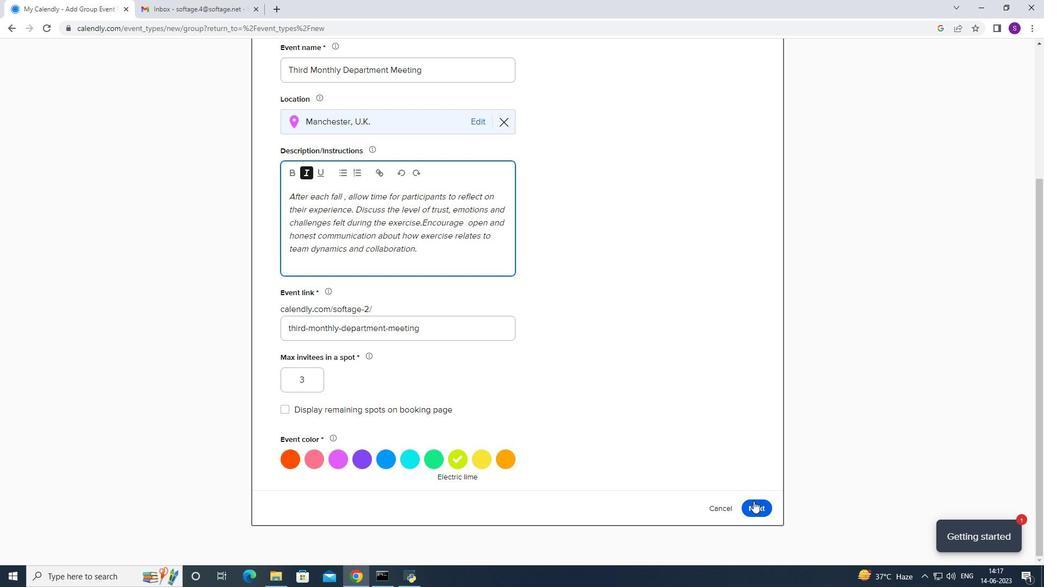 
Action: Mouse pressed left at (760, 500)
Screenshot: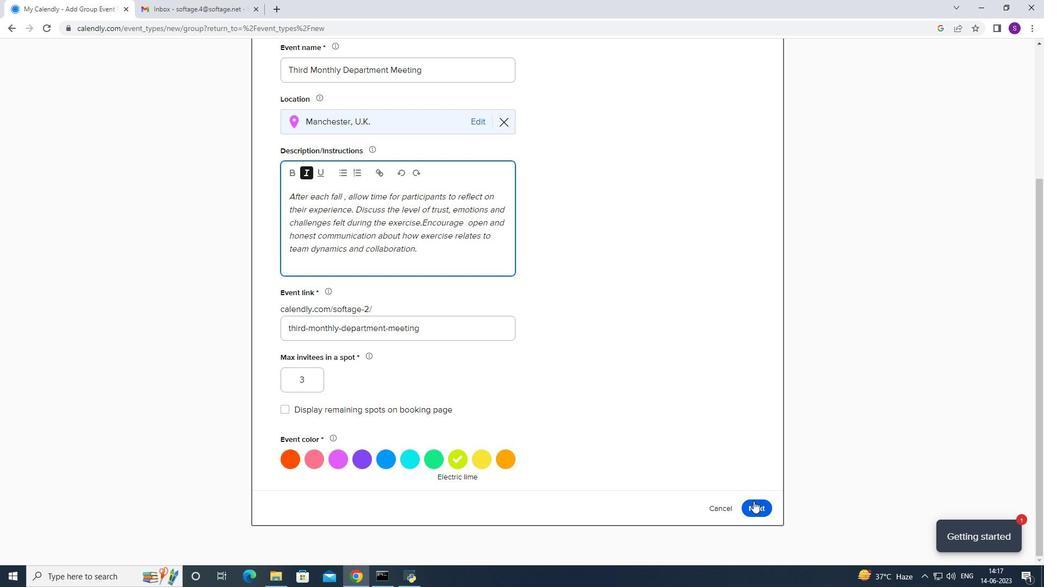 
Action: Mouse moved to (288, 165)
Screenshot: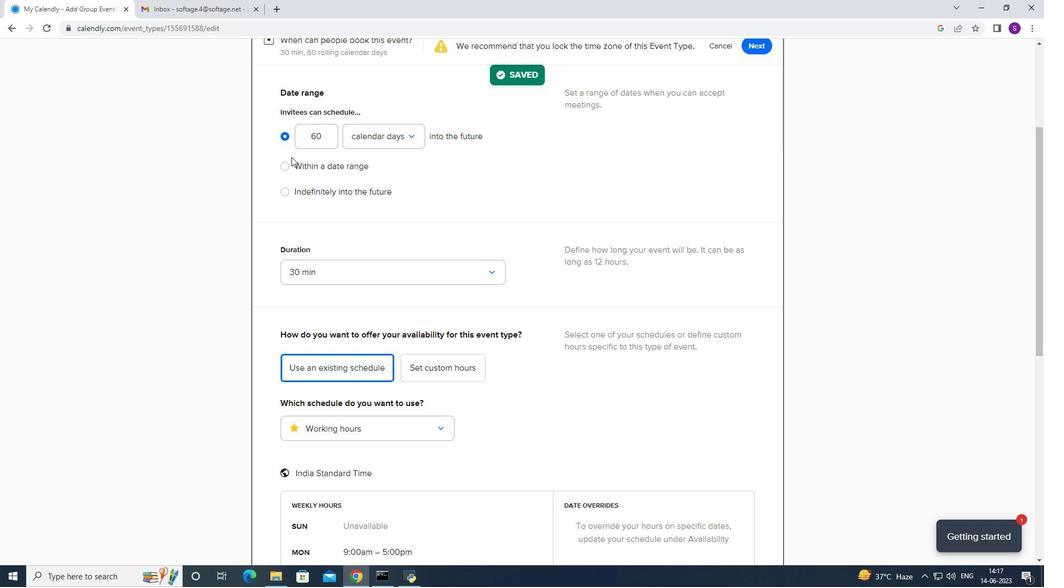 
Action: Mouse pressed left at (288, 165)
Screenshot: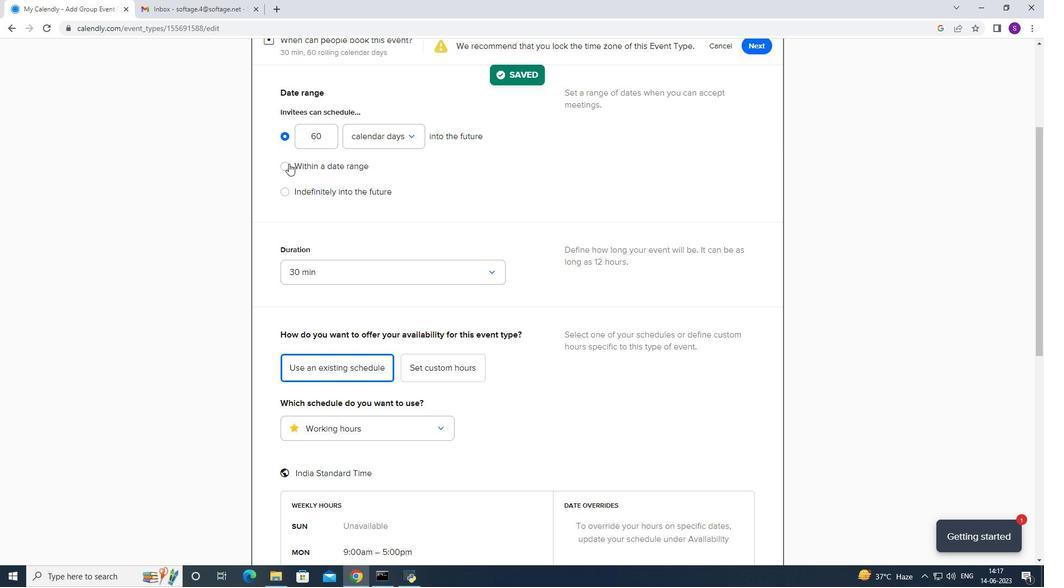 
Action: Mouse moved to (389, 166)
Screenshot: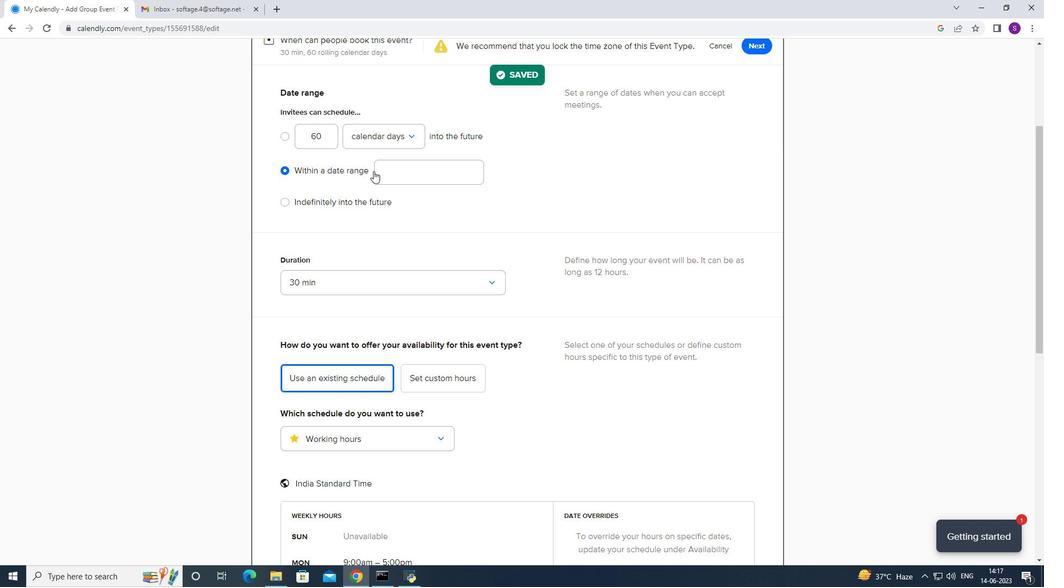 
Action: Mouse pressed left at (389, 166)
Screenshot: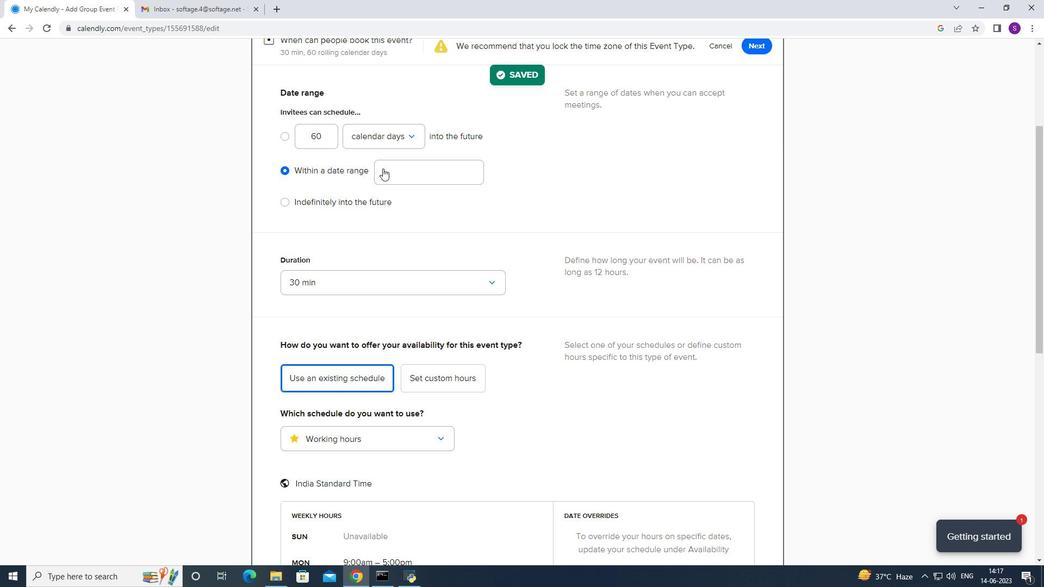 
Action: Mouse moved to (465, 210)
Screenshot: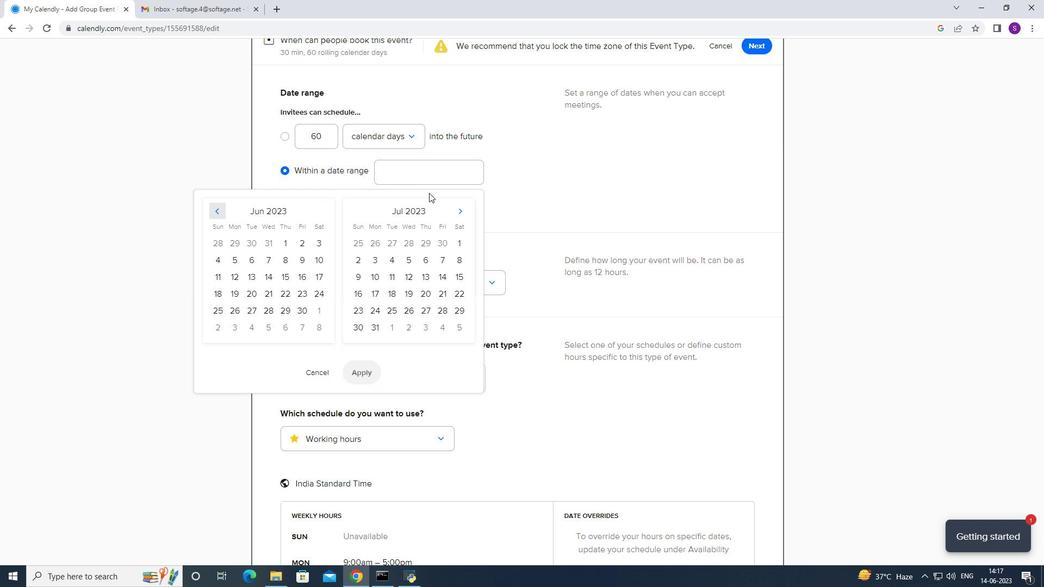 
Action: Mouse pressed left at (465, 210)
Screenshot: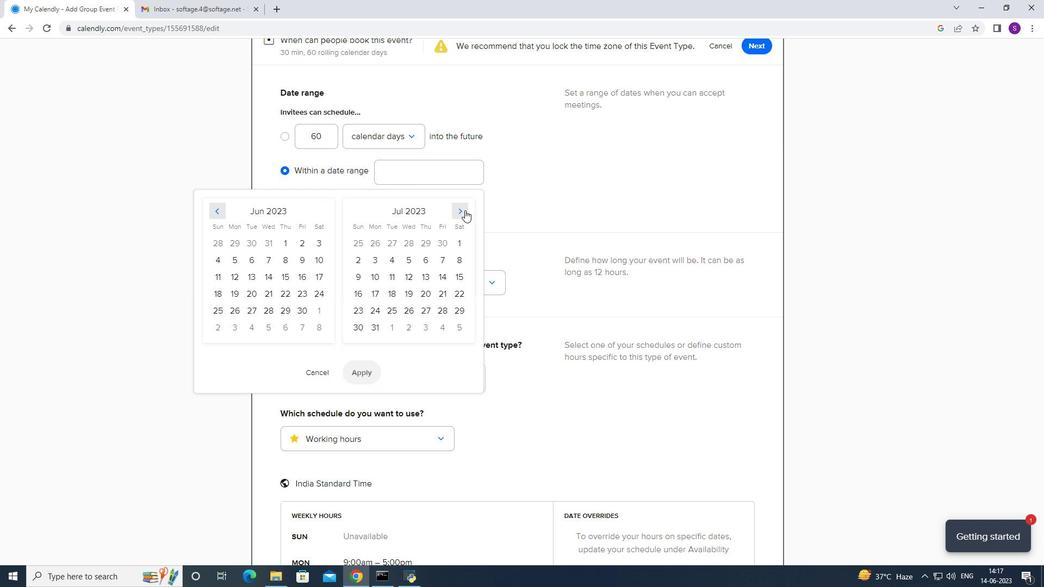
Action: Mouse pressed left at (465, 210)
Screenshot: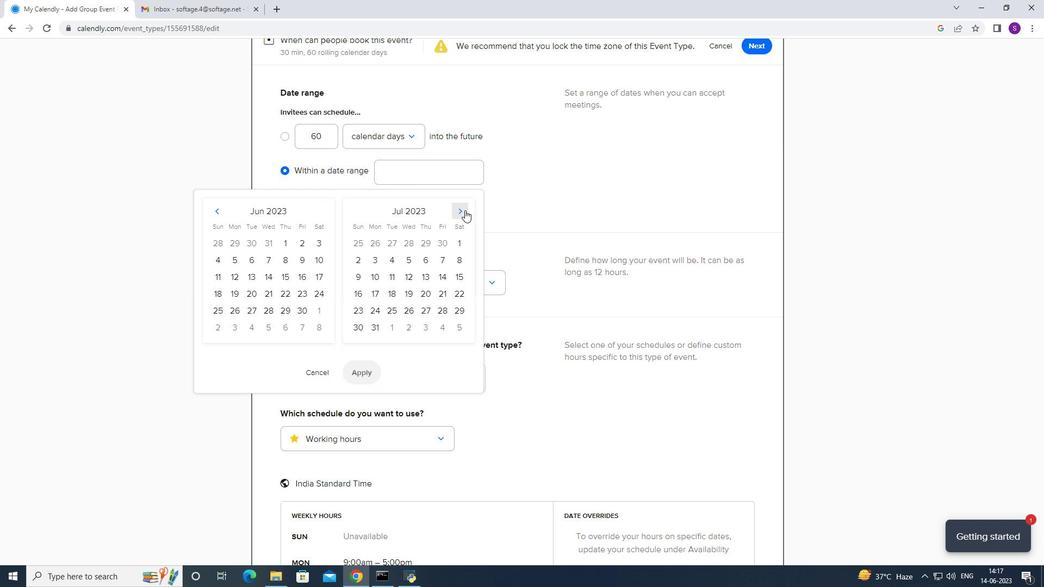 
Action: Mouse pressed left at (465, 210)
Screenshot: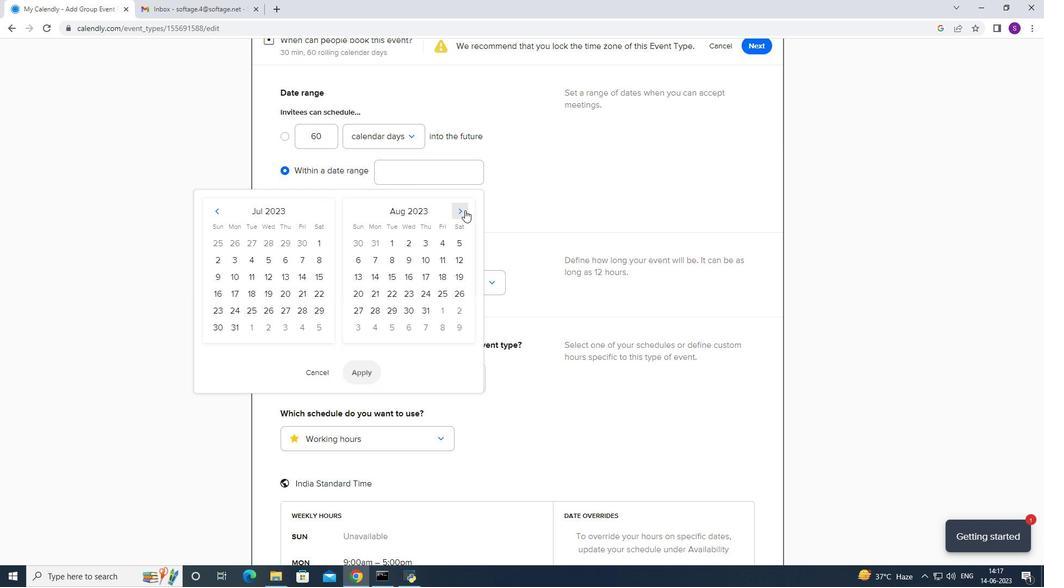 
Action: Mouse pressed left at (465, 210)
Screenshot: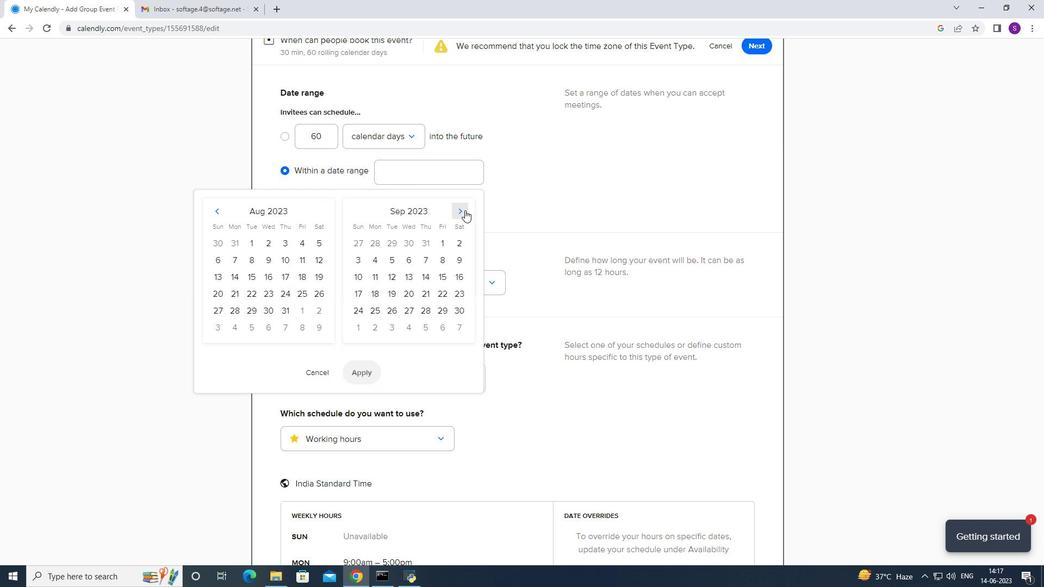 
Action: Mouse pressed left at (465, 210)
Screenshot: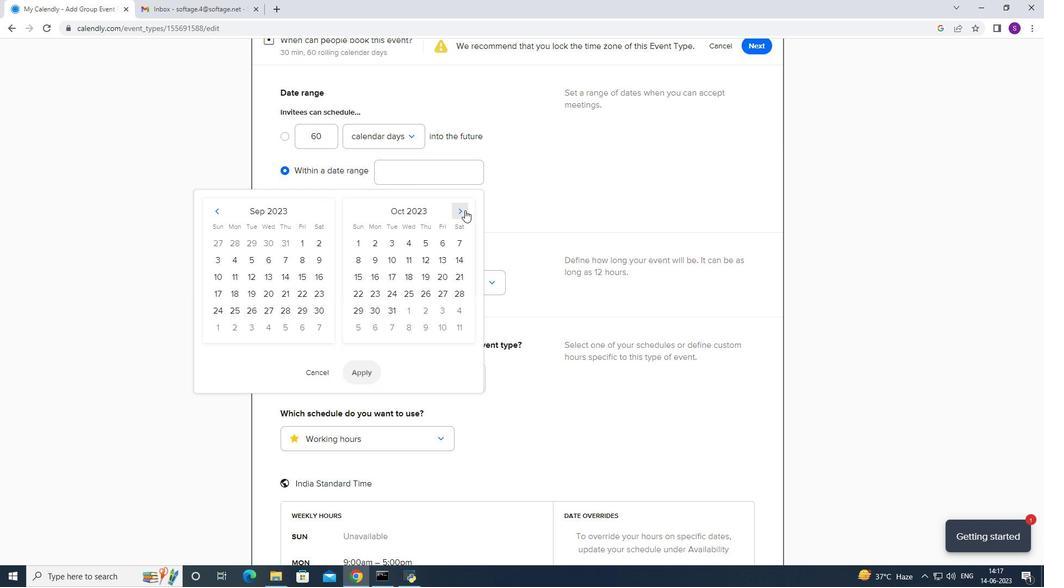 
Action: Mouse pressed left at (465, 210)
Screenshot: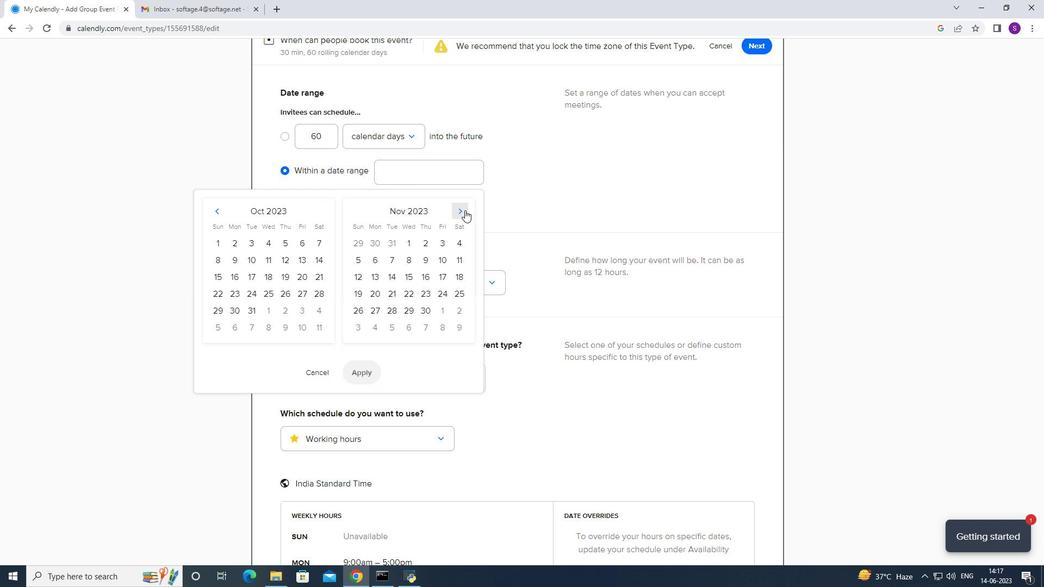 
Action: Mouse pressed left at (465, 210)
Screenshot: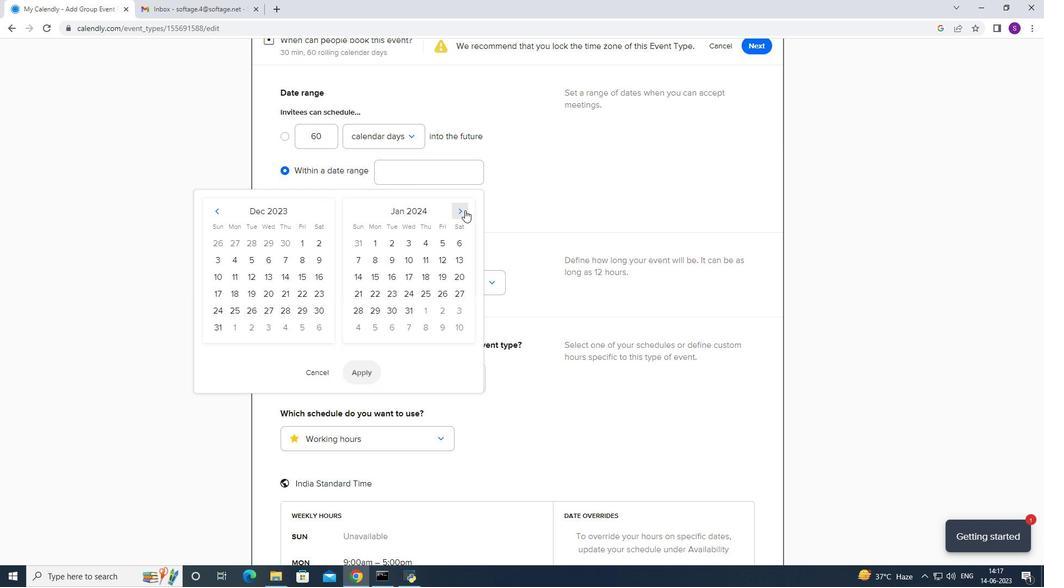 
Action: Mouse pressed left at (465, 210)
Screenshot: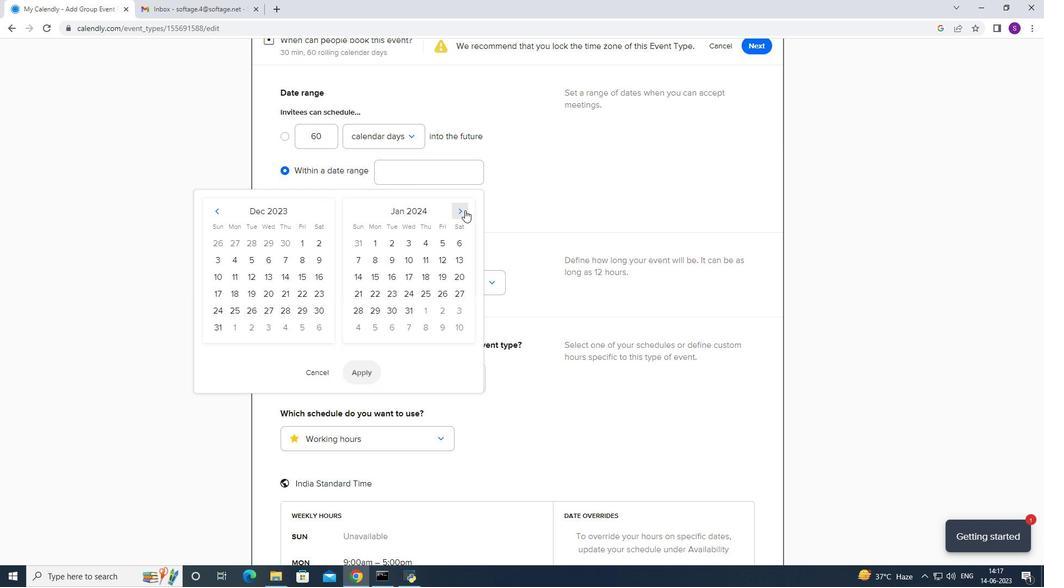 
Action: Mouse pressed left at (465, 210)
Screenshot: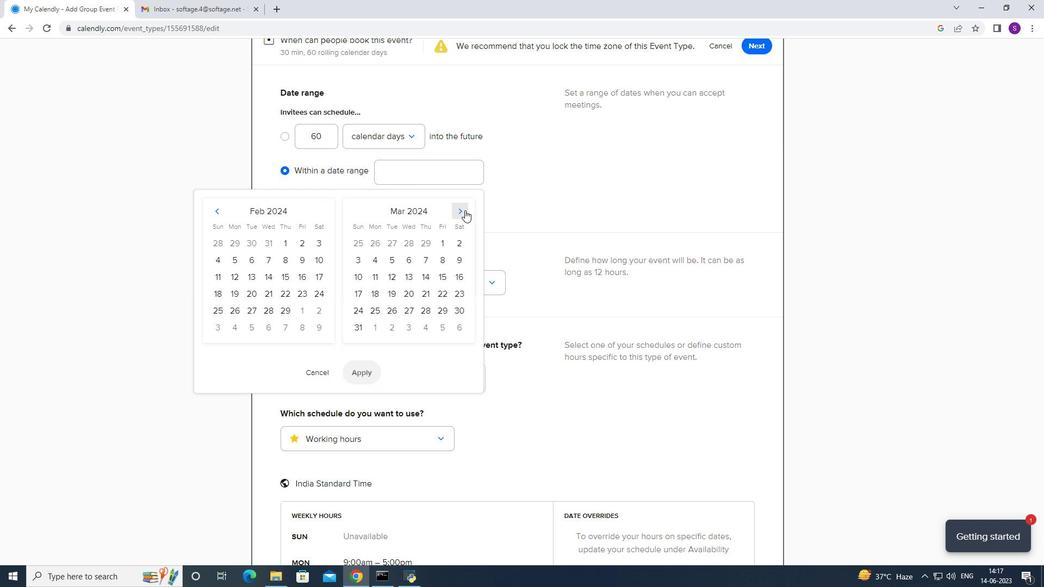 
Action: Mouse moved to (469, 260)
Screenshot: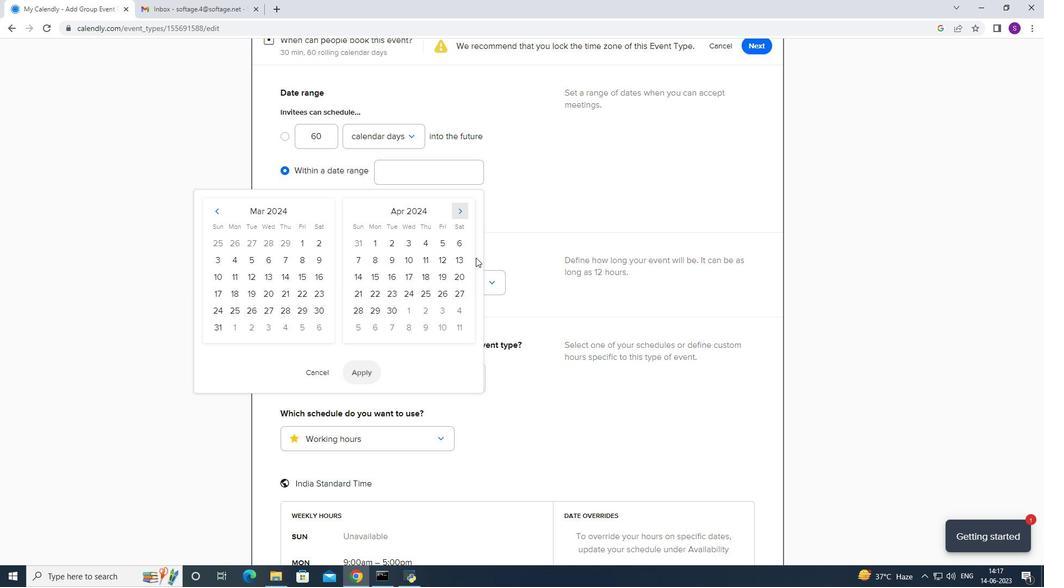 
Action: Mouse pressed left at (469, 260)
Screenshot: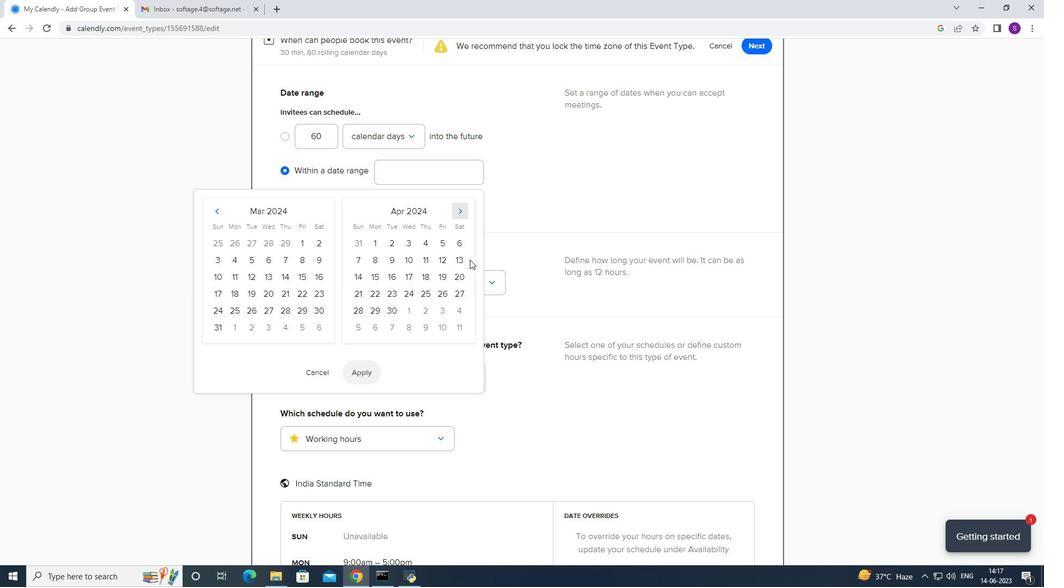 
Action: Mouse moved to (453, 260)
Screenshot: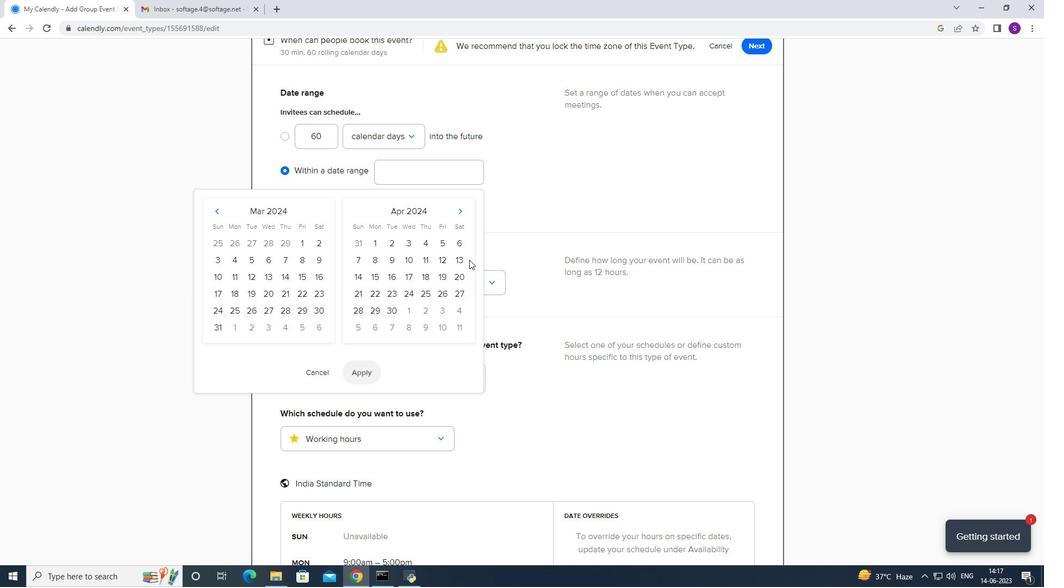 
Action: Mouse pressed left at (453, 260)
Screenshot: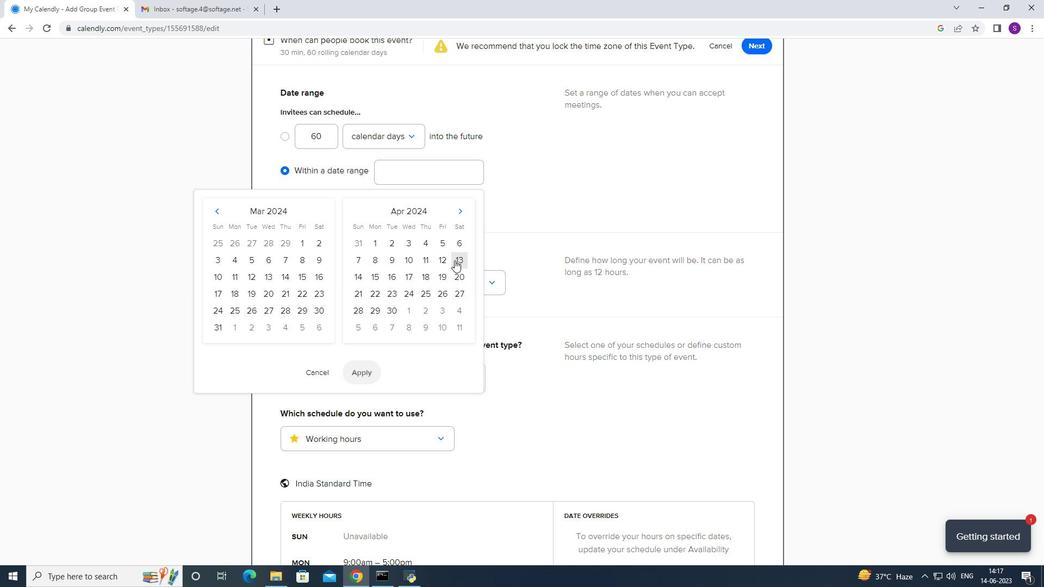 
Action: Mouse moved to (357, 271)
Screenshot: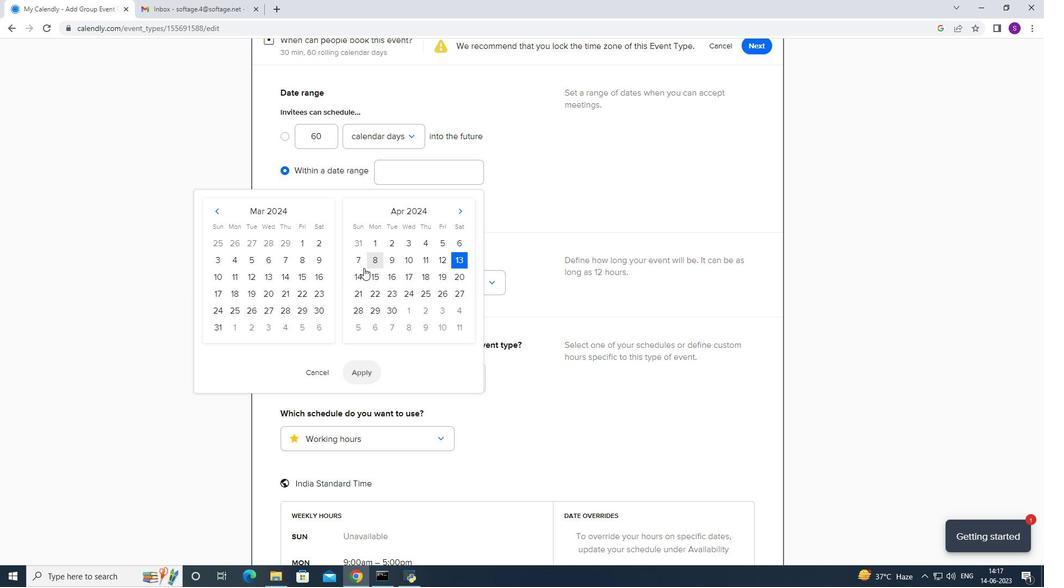 
Action: Mouse pressed left at (357, 271)
Screenshot: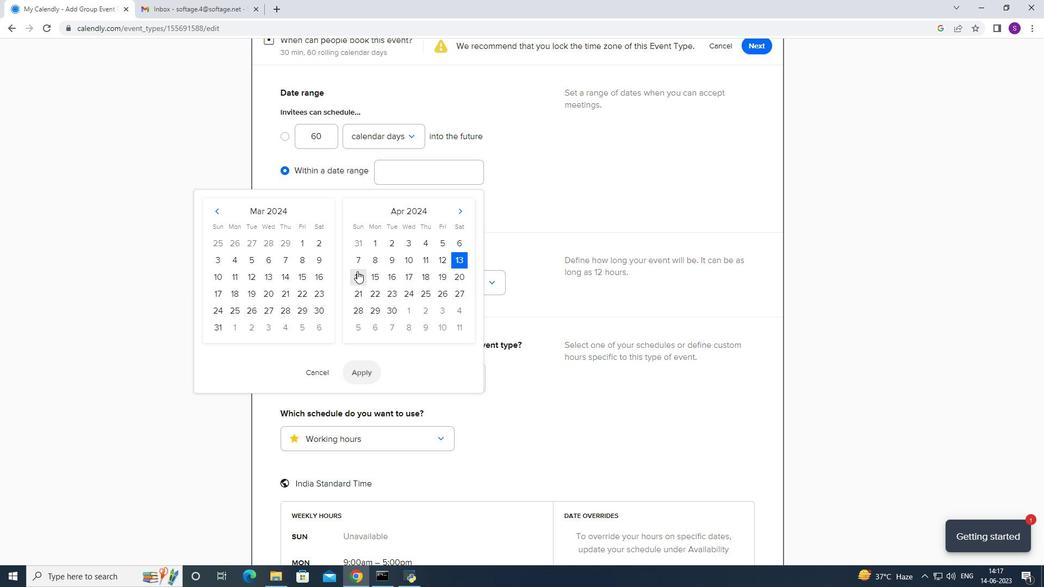 
Action: Mouse moved to (364, 366)
Screenshot: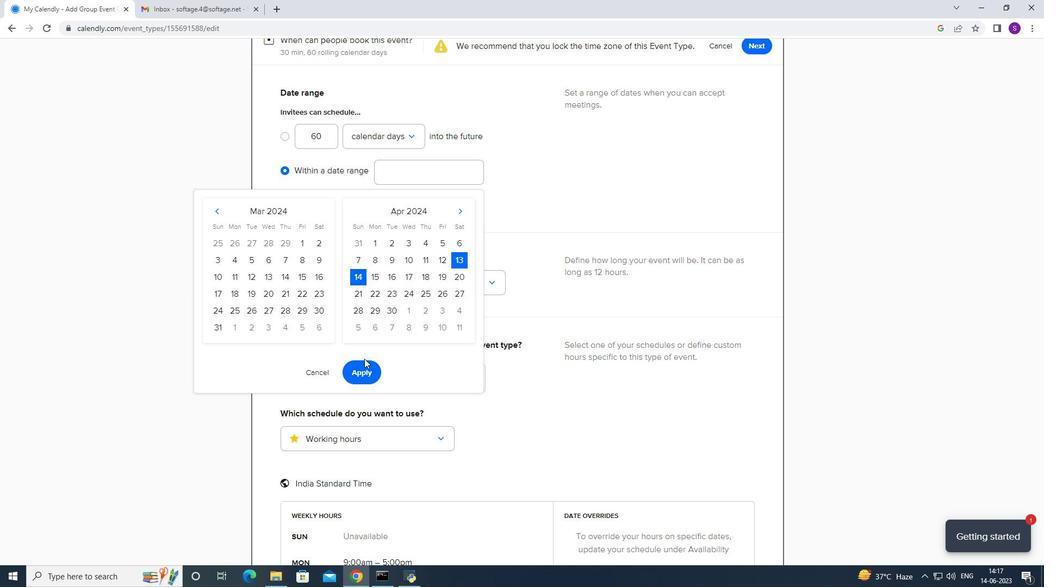 
Action: Mouse pressed left at (364, 366)
Screenshot: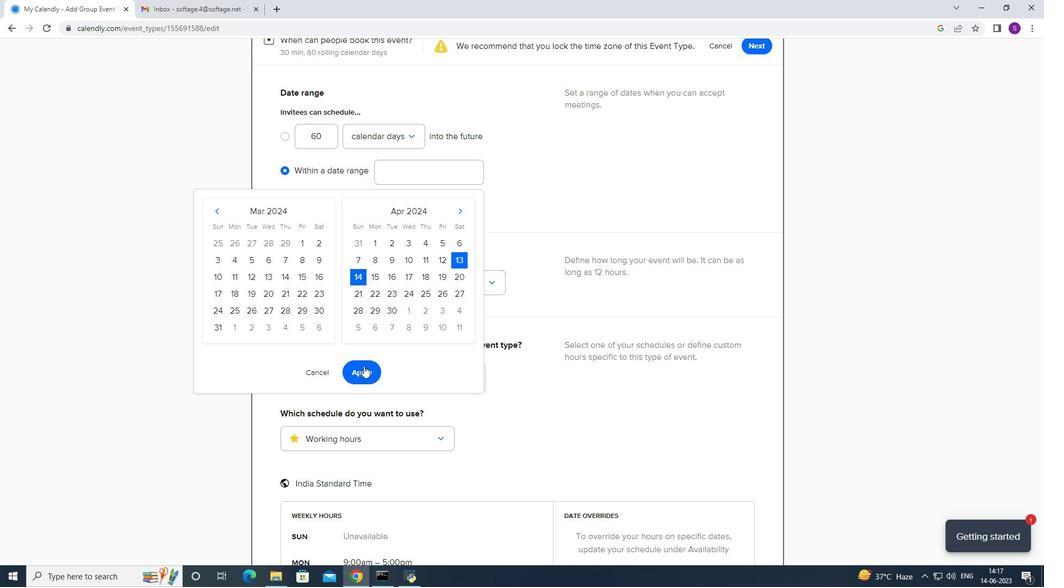 
Action: Mouse moved to (420, 297)
Screenshot: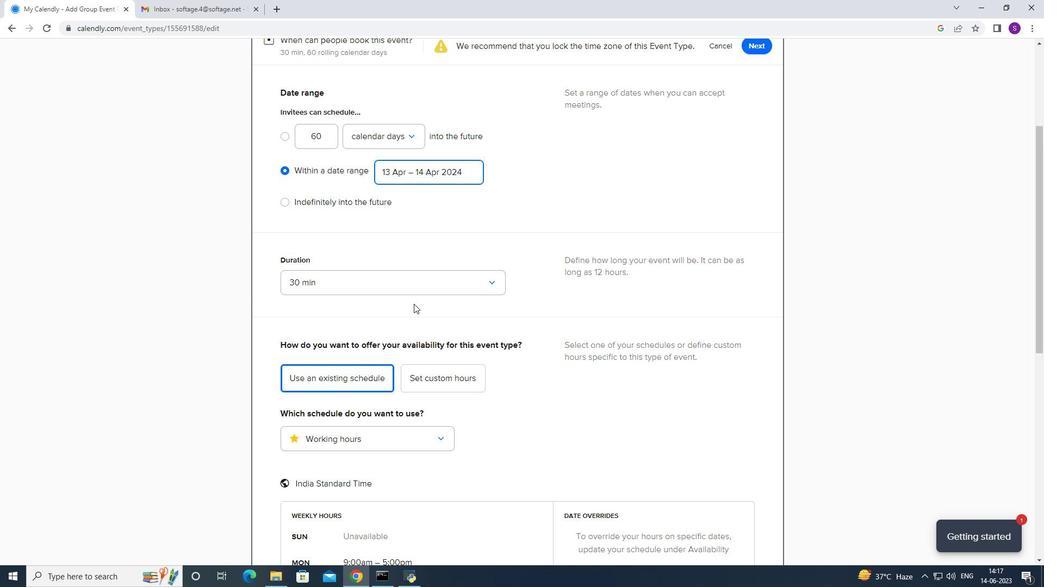 
Action: Mouse scrolled (420, 296) with delta (0, 0)
Screenshot: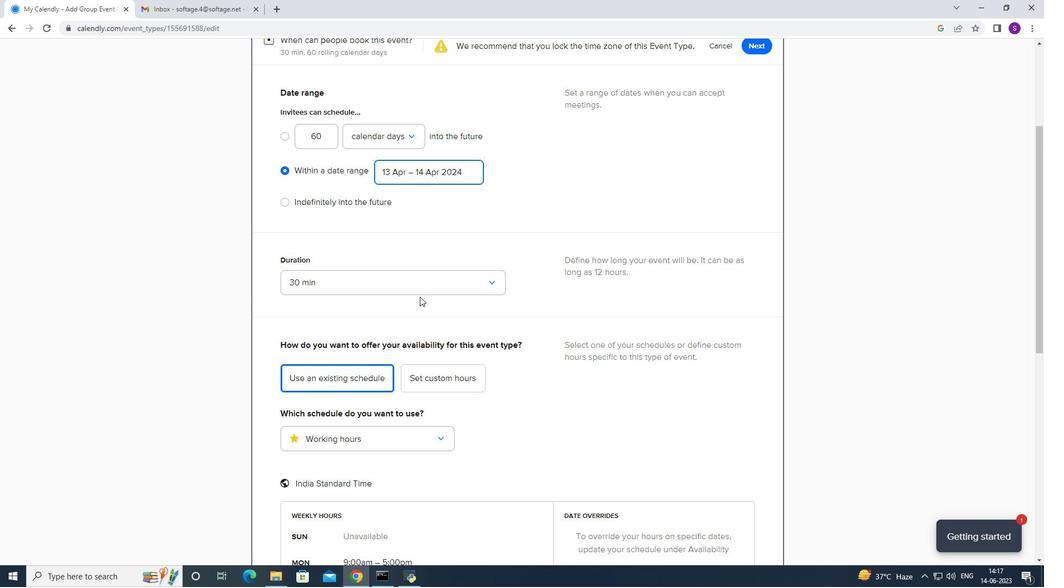 
Action: Mouse scrolled (420, 296) with delta (0, 0)
Screenshot: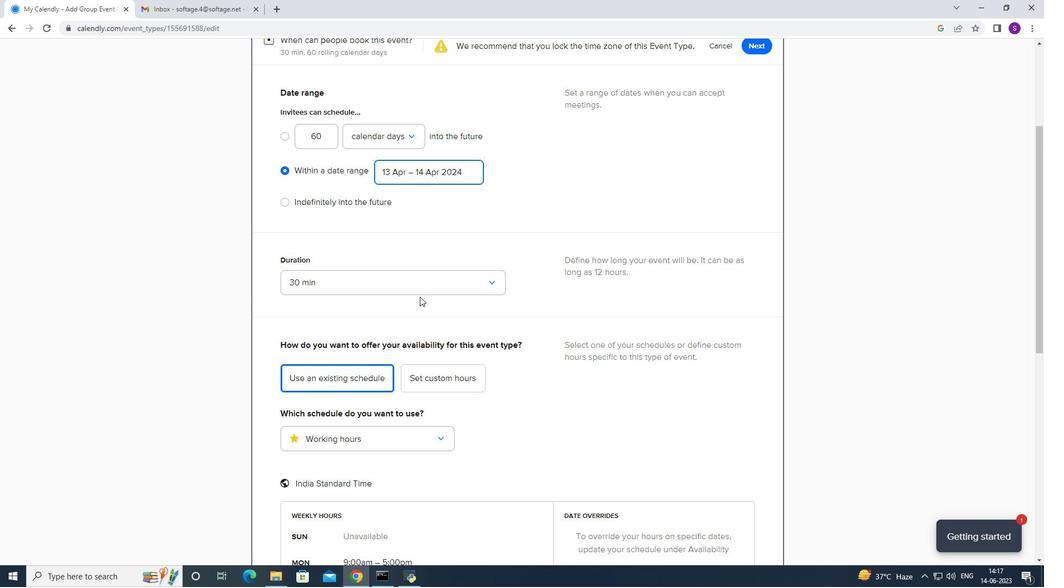 
Action: Mouse scrolled (420, 296) with delta (0, 0)
Screenshot: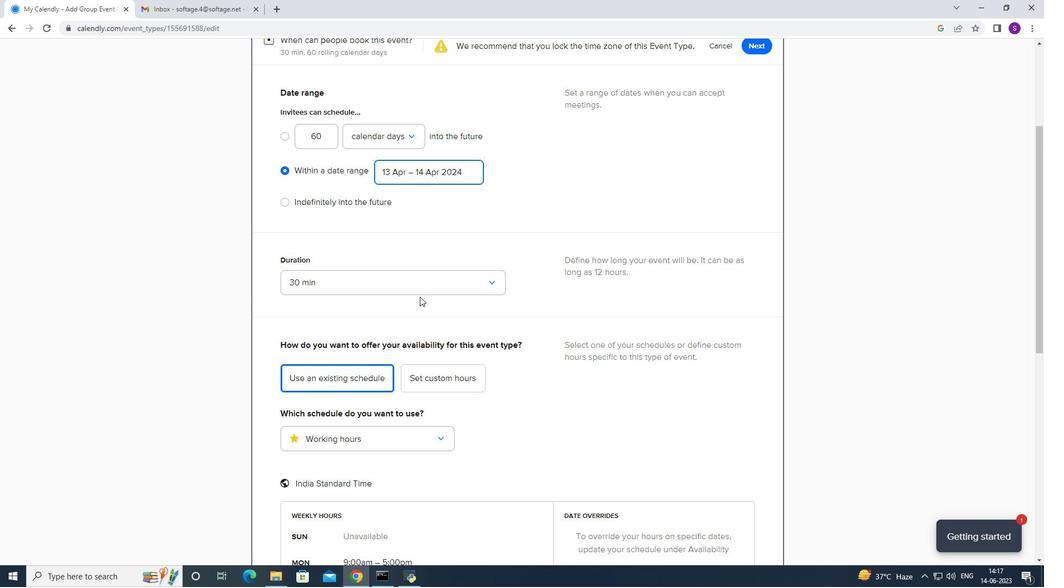 
Action: Mouse scrolled (420, 296) with delta (0, 0)
Screenshot: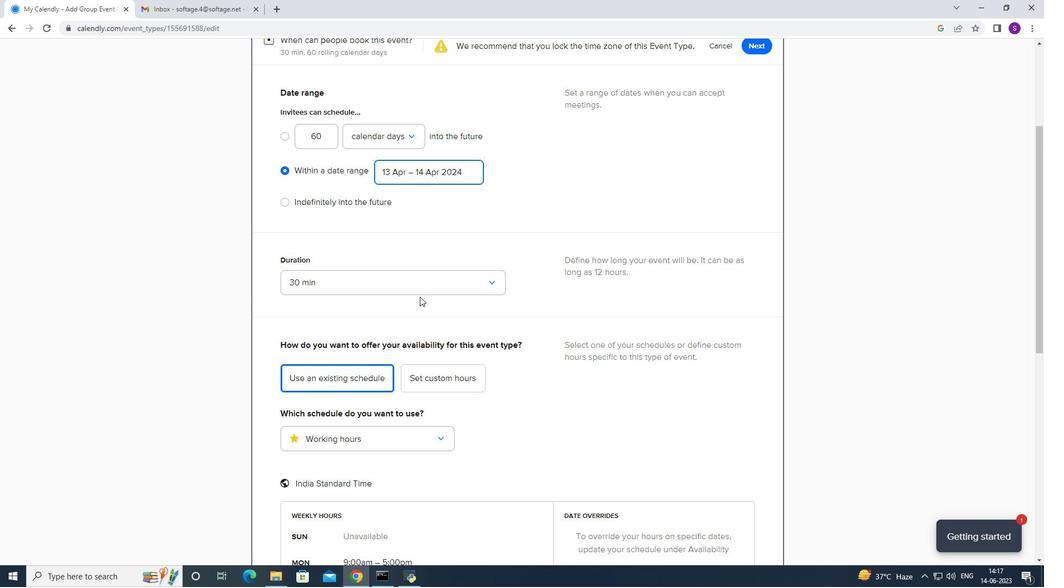 
Action: Mouse scrolled (420, 296) with delta (0, 0)
Screenshot: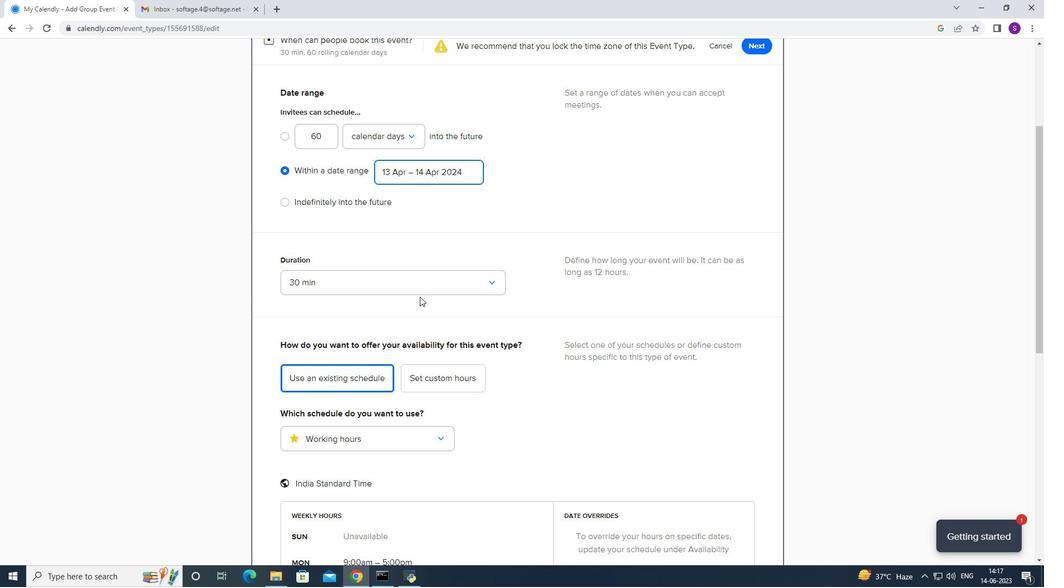 
Action: Mouse scrolled (420, 296) with delta (0, 0)
Screenshot: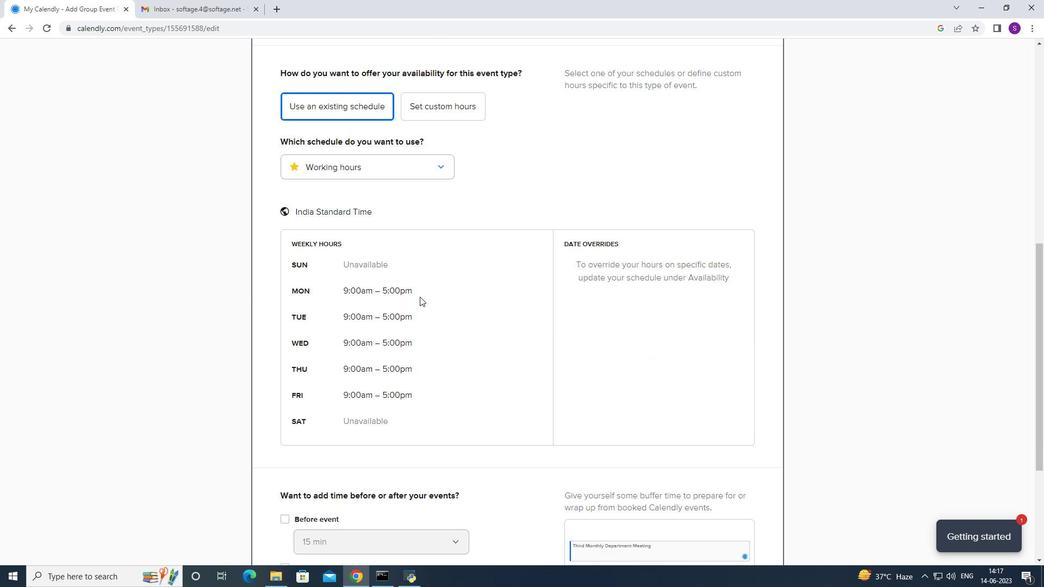 
Action: Mouse scrolled (420, 296) with delta (0, 0)
Screenshot: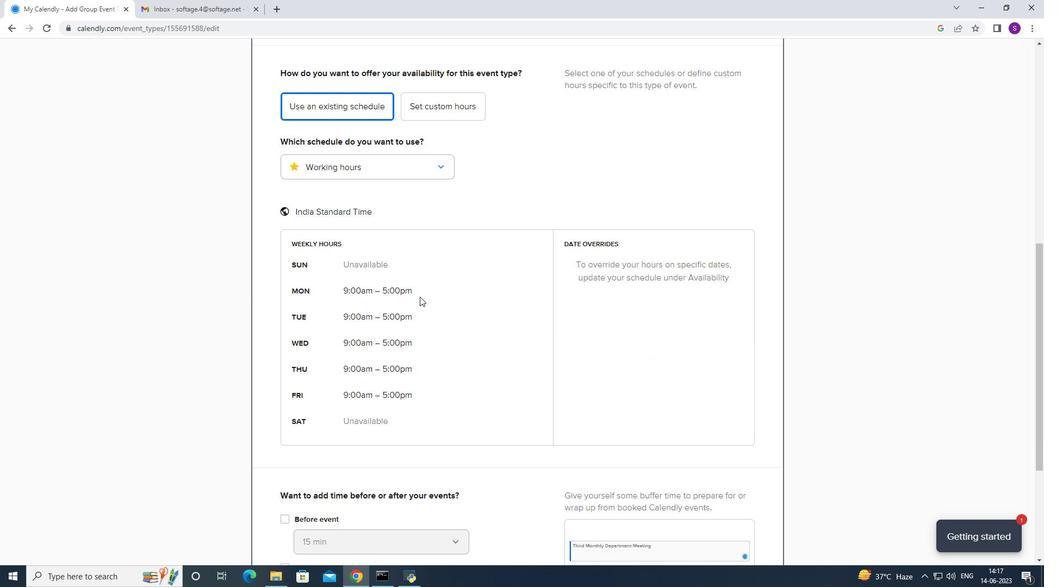 
Action: Mouse scrolled (420, 296) with delta (0, 0)
Screenshot: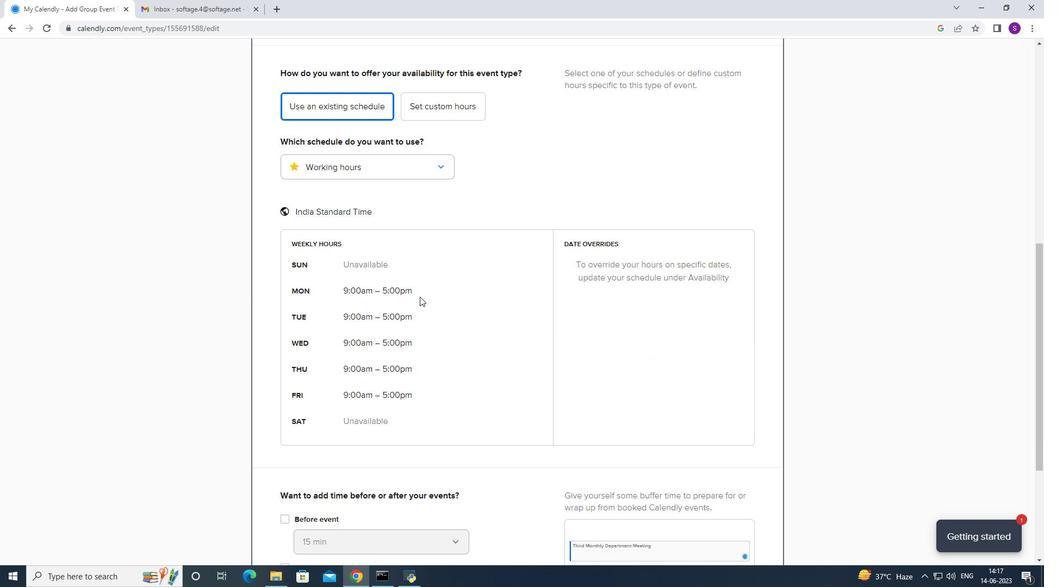 
Action: Mouse scrolled (420, 296) with delta (0, 0)
Screenshot: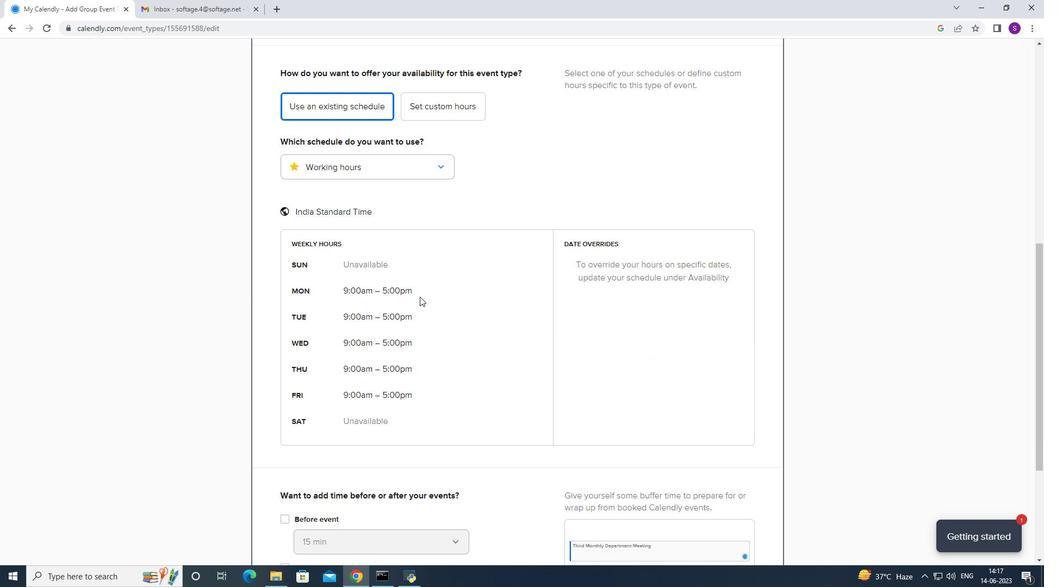 
Action: Mouse moved to (419, 297)
Screenshot: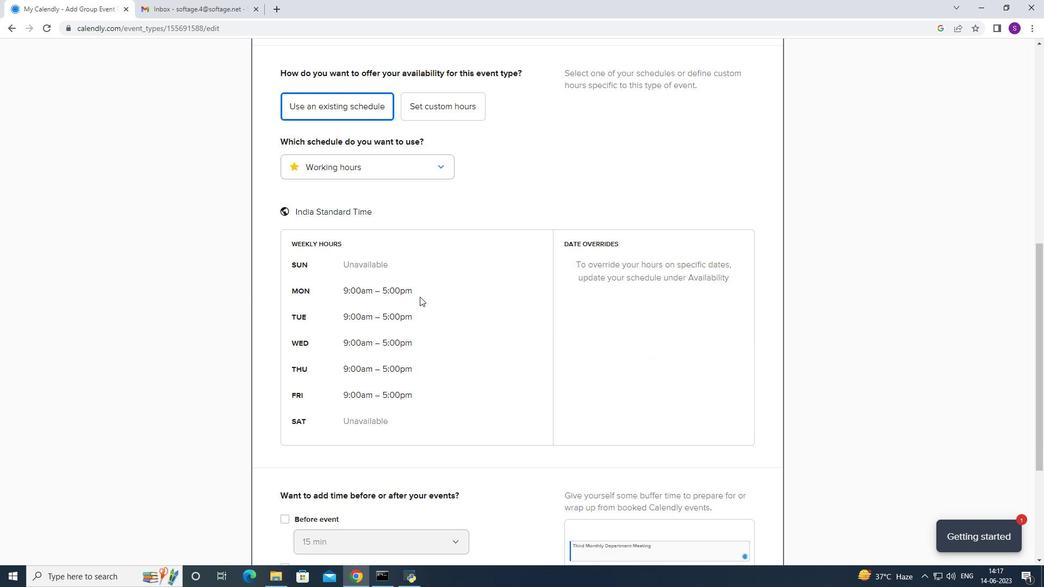 
Action: Mouse scrolled (419, 296) with delta (0, 0)
Screenshot: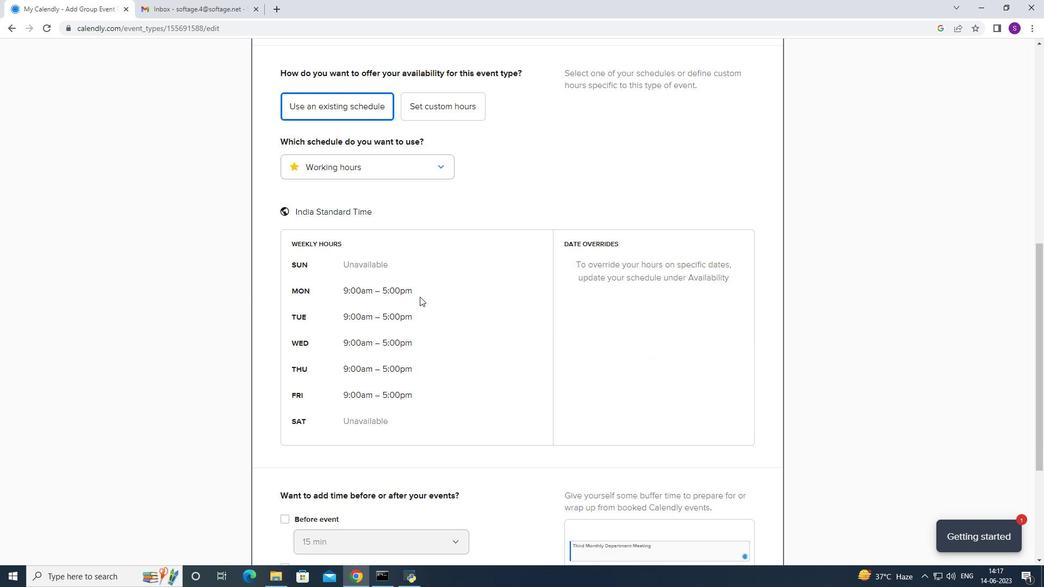 
Action: Mouse moved to (415, 300)
Screenshot: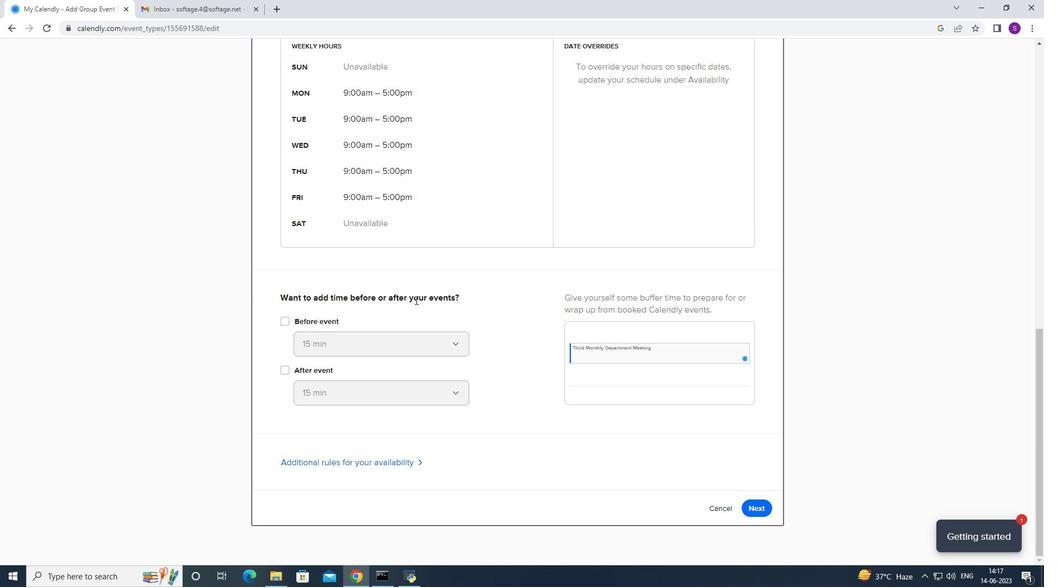 
Action: Mouse scrolled (415, 299) with delta (0, 0)
Screenshot: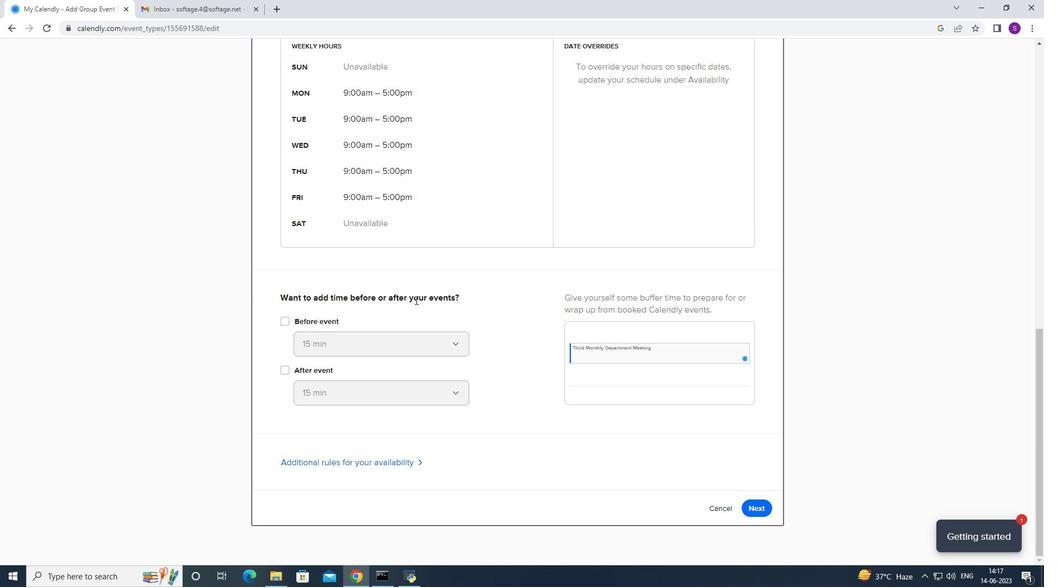 
Action: Mouse moved to (398, 310)
Screenshot: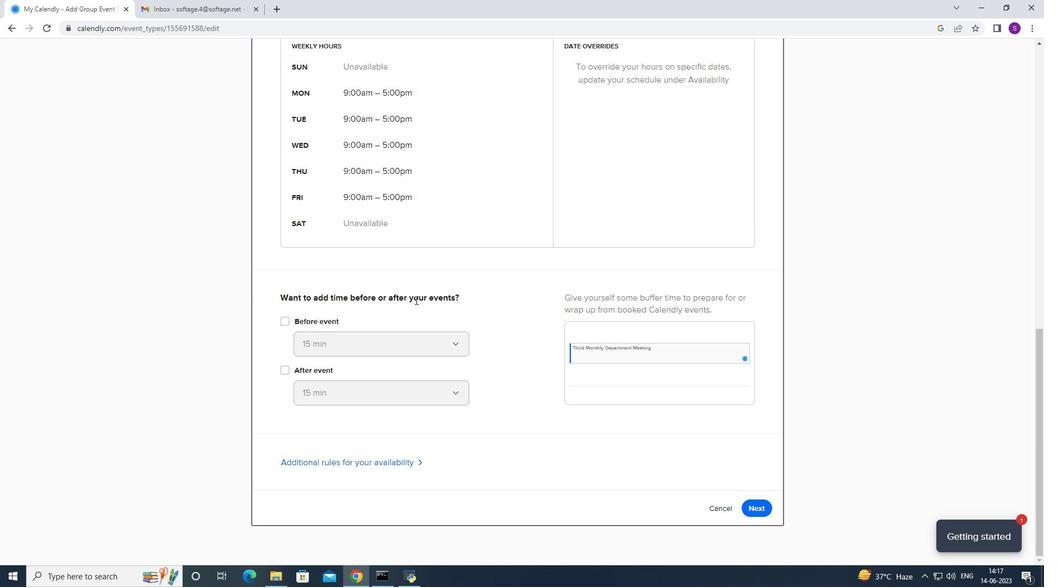 
Action: Mouse scrolled (414, 300) with delta (0, 0)
Screenshot: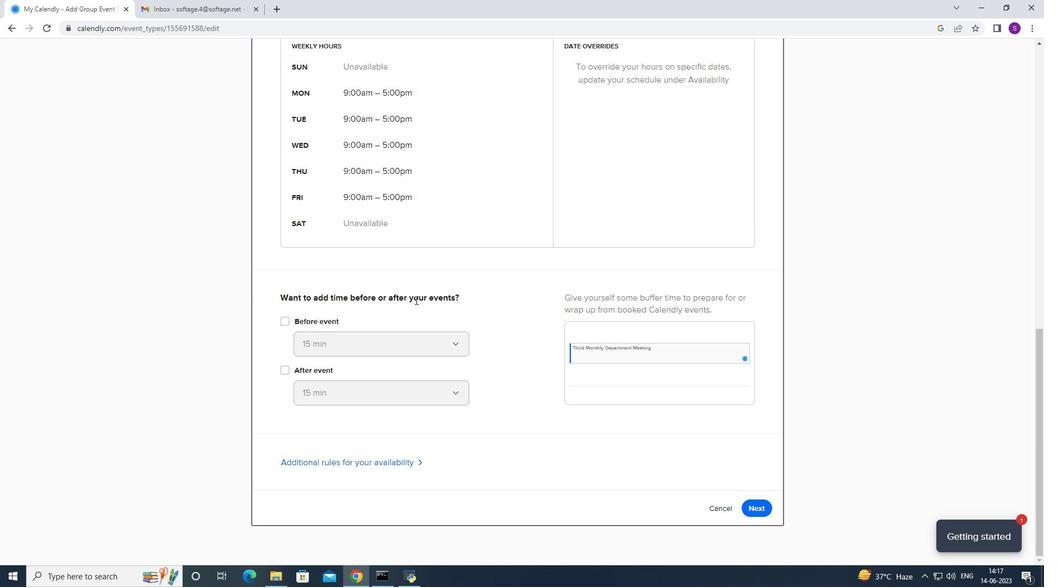 
Action: Mouse scrolled (411, 301) with delta (0, 0)
Screenshot: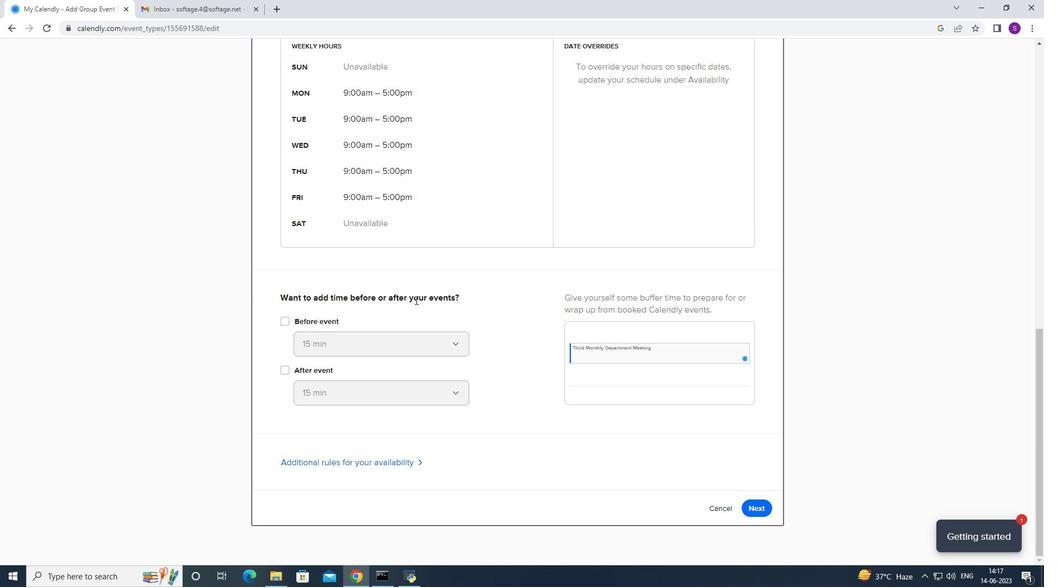 
Action: Mouse scrolled (410, 302) with delta (0, 0)
Screenshot: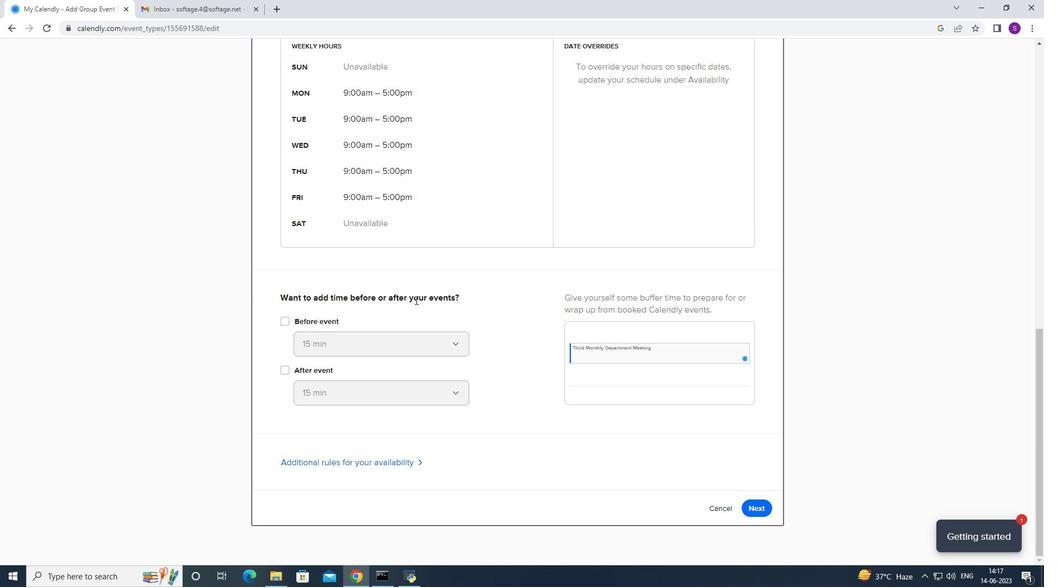 
Action: Mouse scrolled (407, 304) with delta (0, 0)
Screenshot: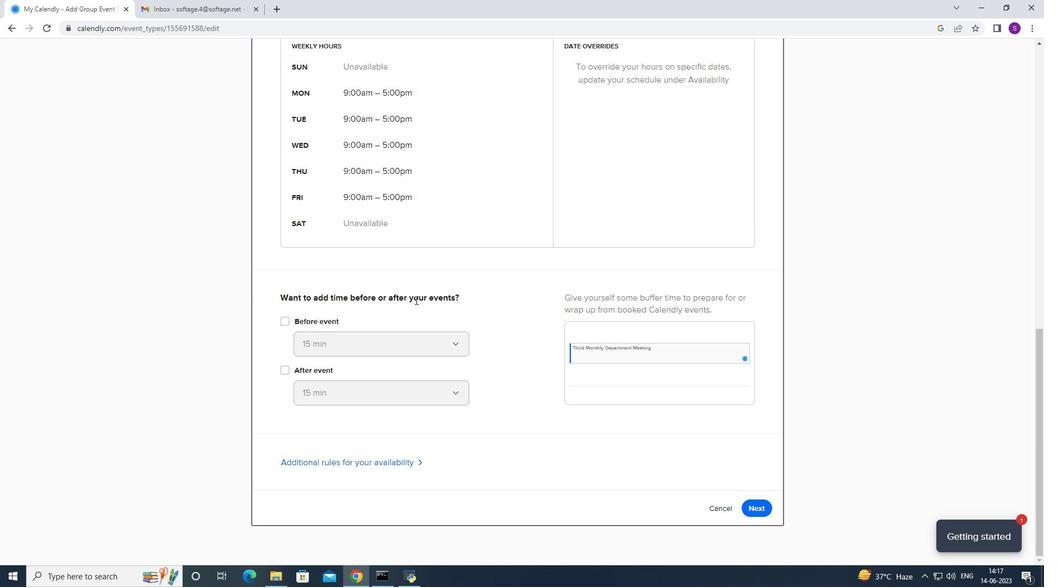 
Action: Mouse moved to (744, 502)
Screenshot: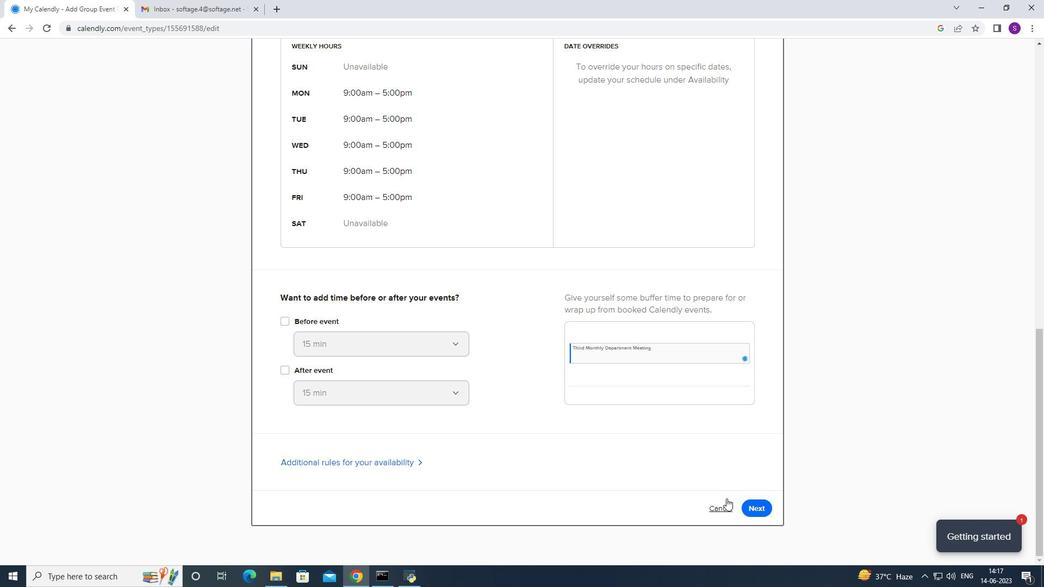 
Action: Mouse pressed left at (744, 502)
Screenshot: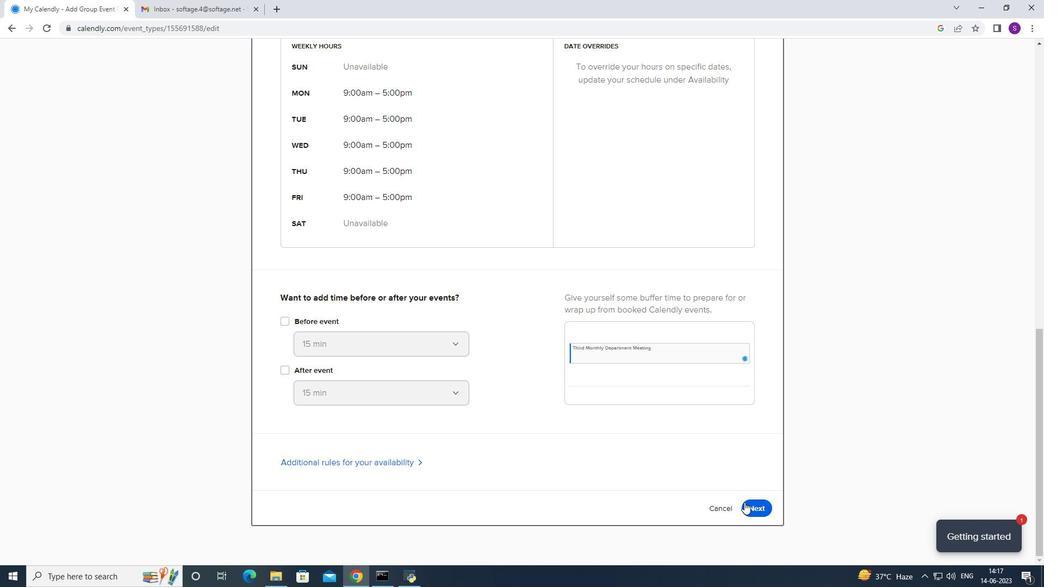 
Action: Mouse moved to (773, 105)
Screenshot: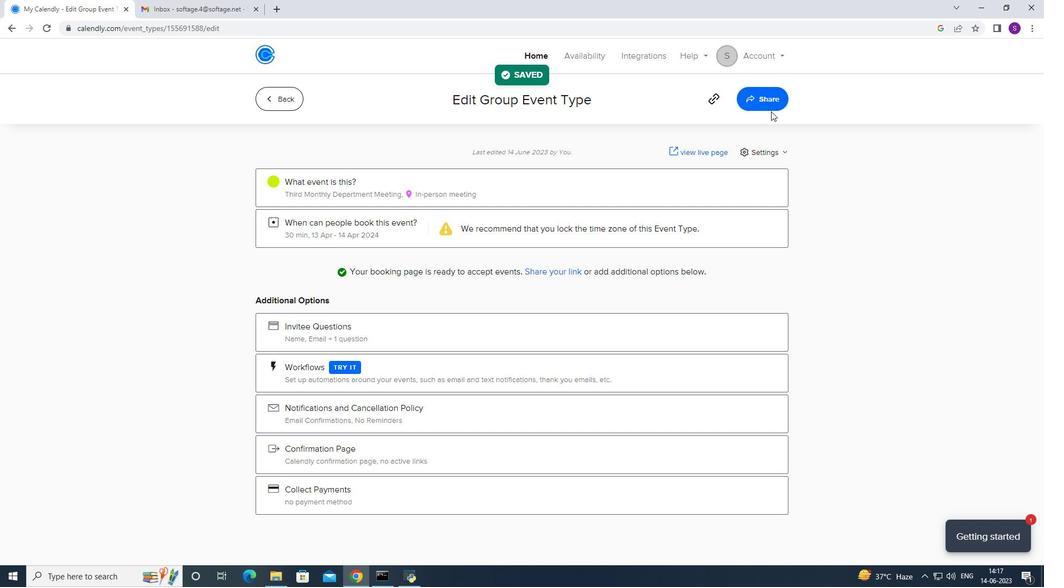
Action: Mouse pressed left at (773, 105)
Screenshot: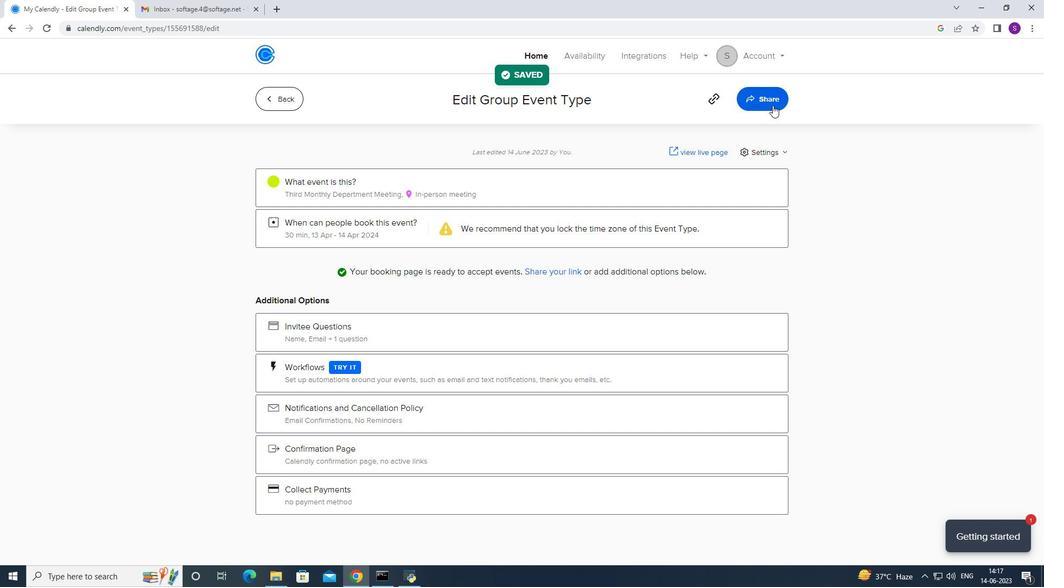 
Action: Mouse moved to (626, 201)
Screenshot: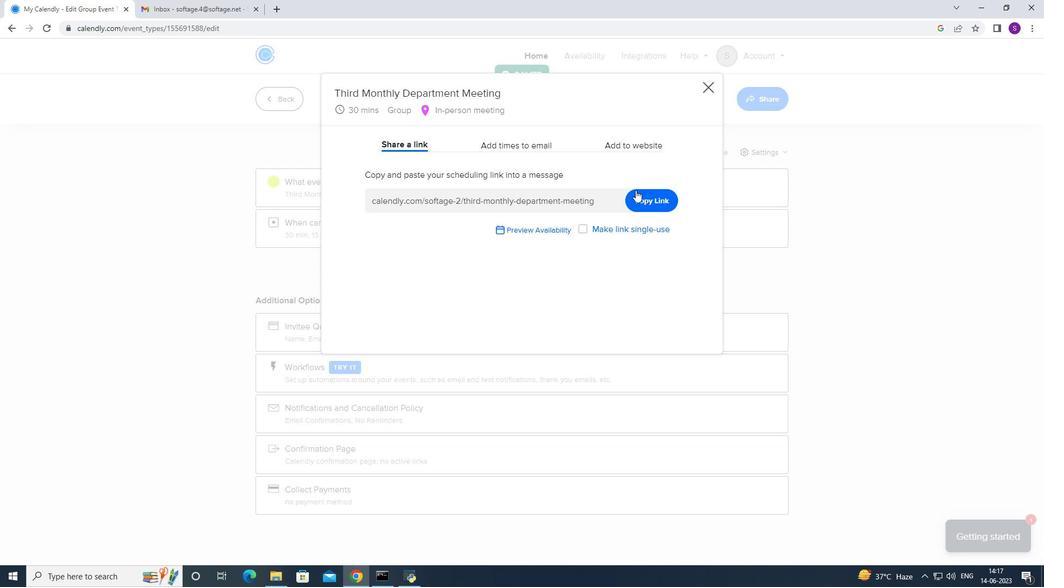 
Action: Mouse pressed left at (626, 201)
Screenshot: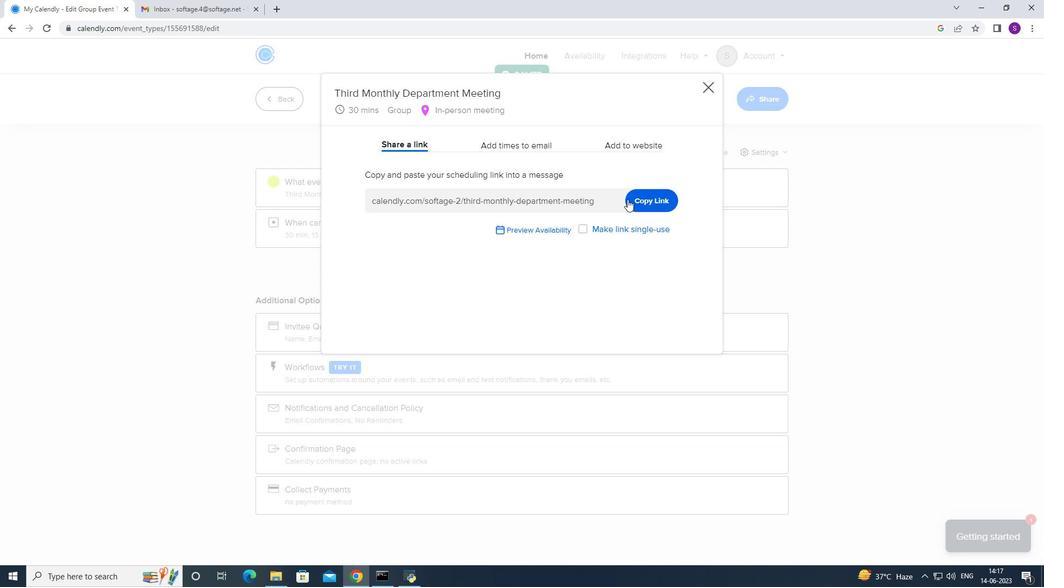
Action: Mouse moved to (229, 11)
Screenshot: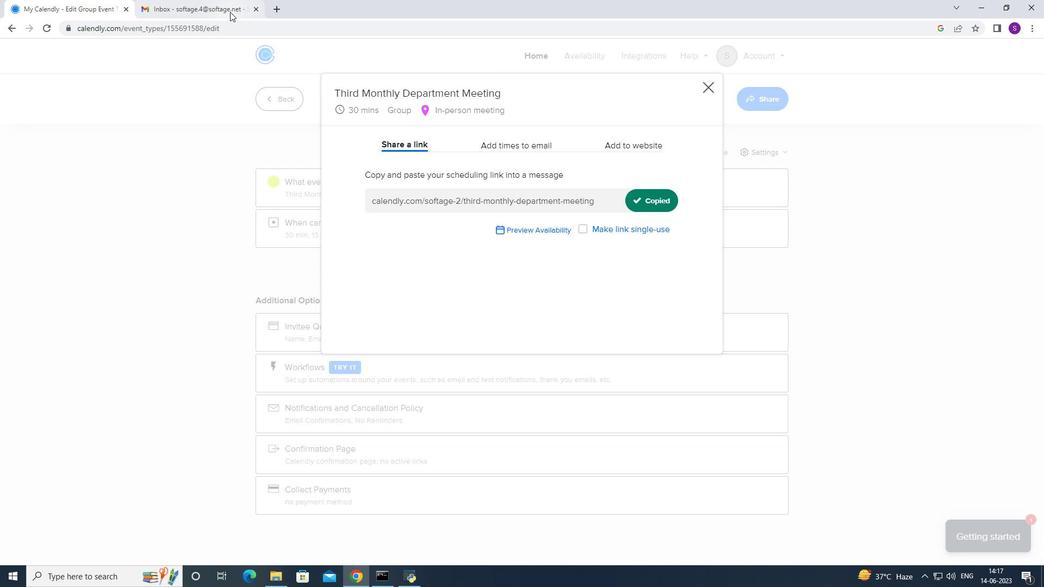 
Action: Mouse pressed left at (229, 11)
Screenshot: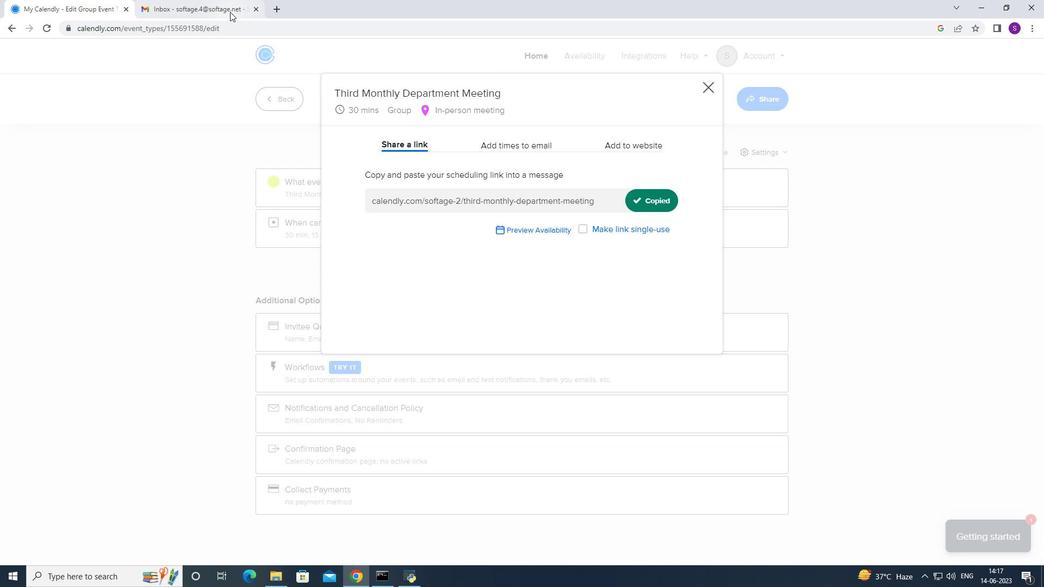 
Action: Mouse moved to (91, 94)
Screenshot: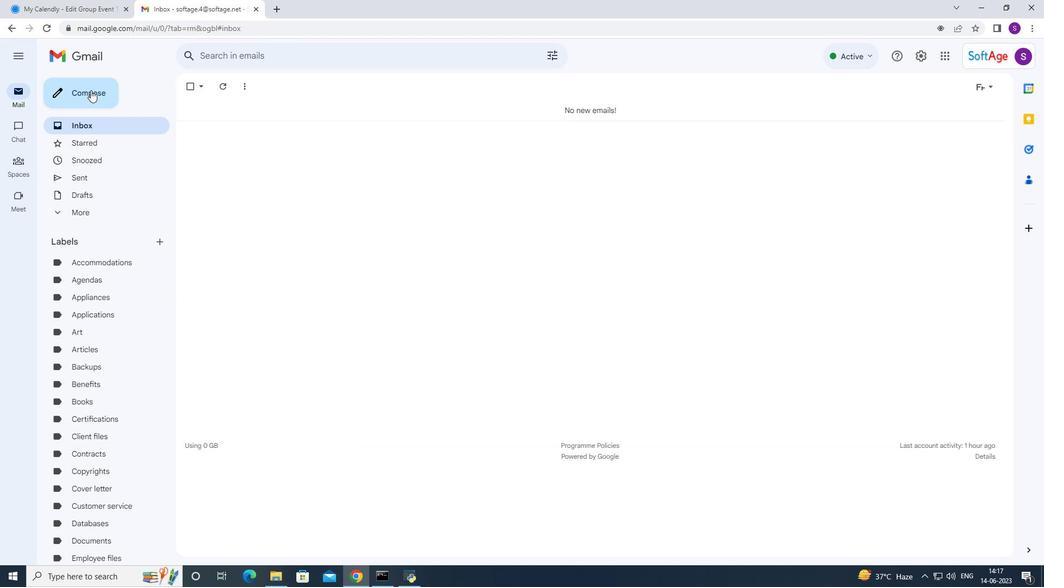 
Action: Mouse pressed left at (91, 94)
Screenshot: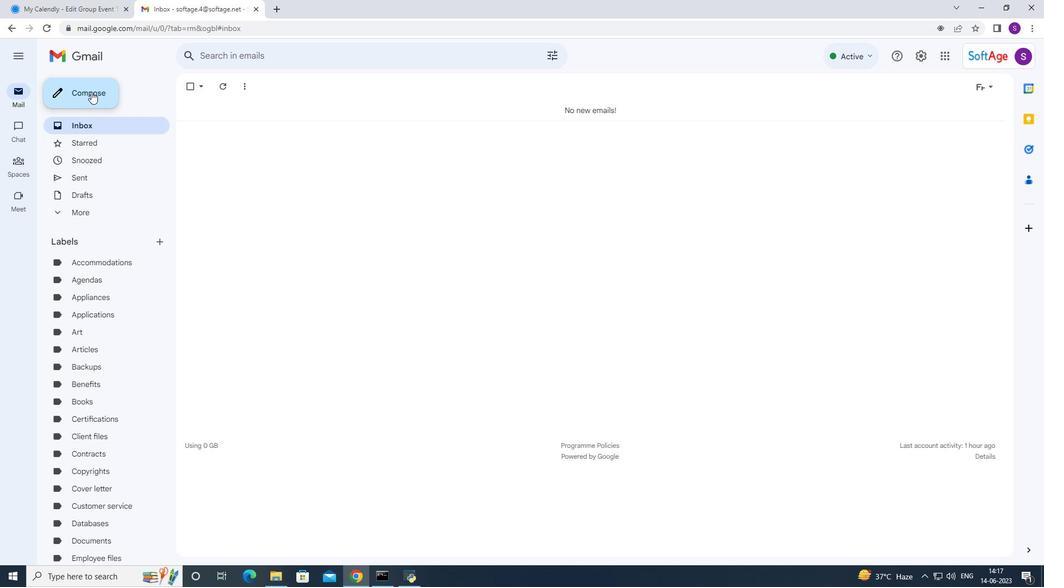 
Action: Mouse moved to (713, 349)
Screenshot: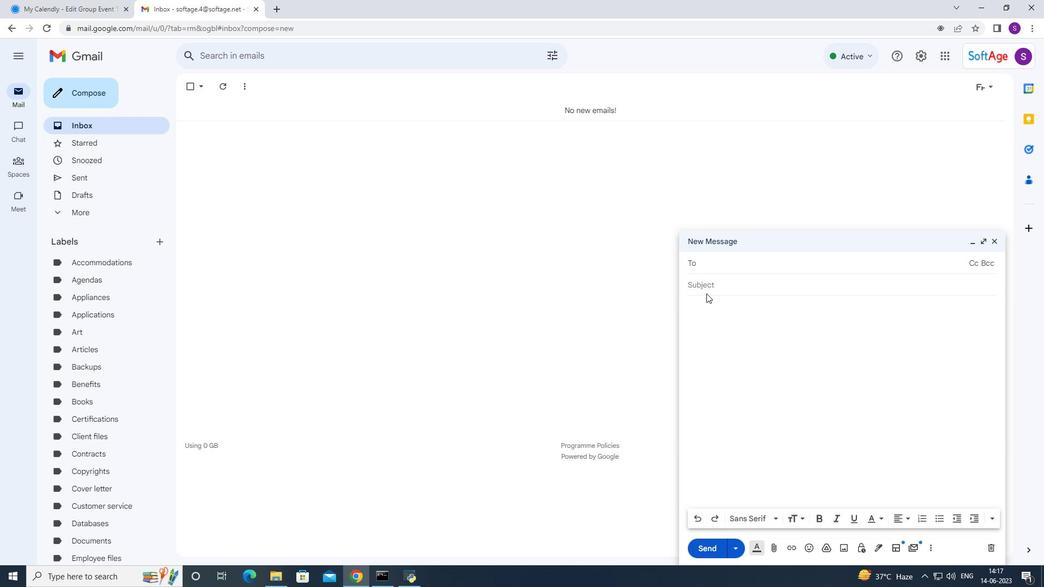 
Action: Mouse pressed right at (713, 349)
Screenshot: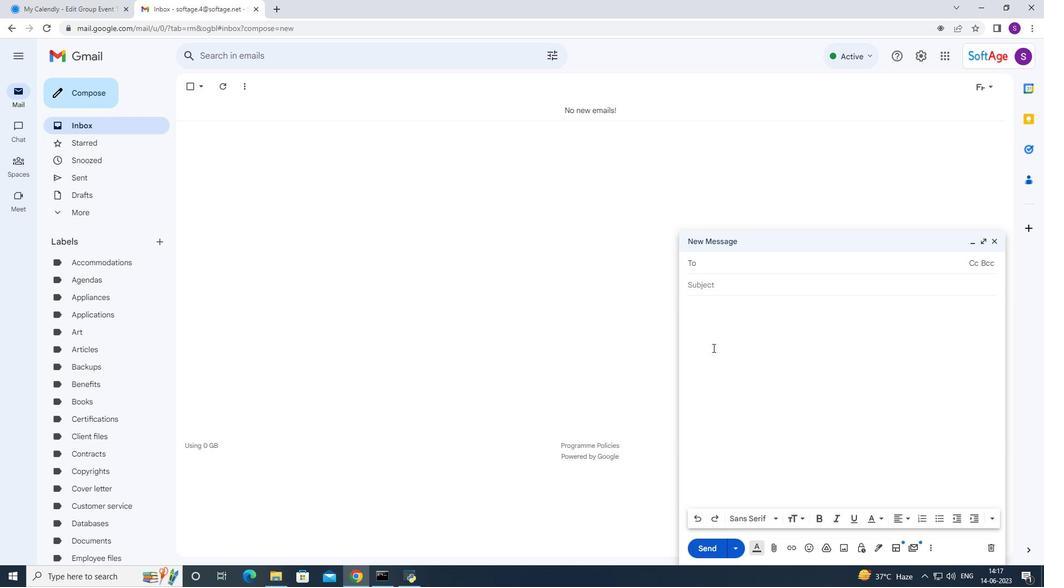 
Action: Mouse moved to (748, 436)
Screenshot: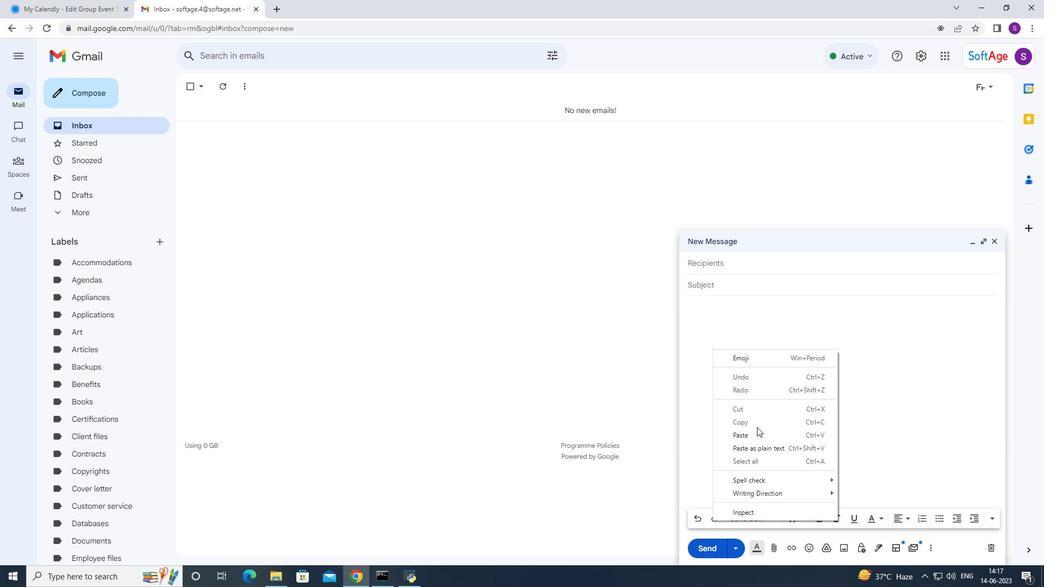 
Action: Mouse pressed left at (748, 436)
Screenshot: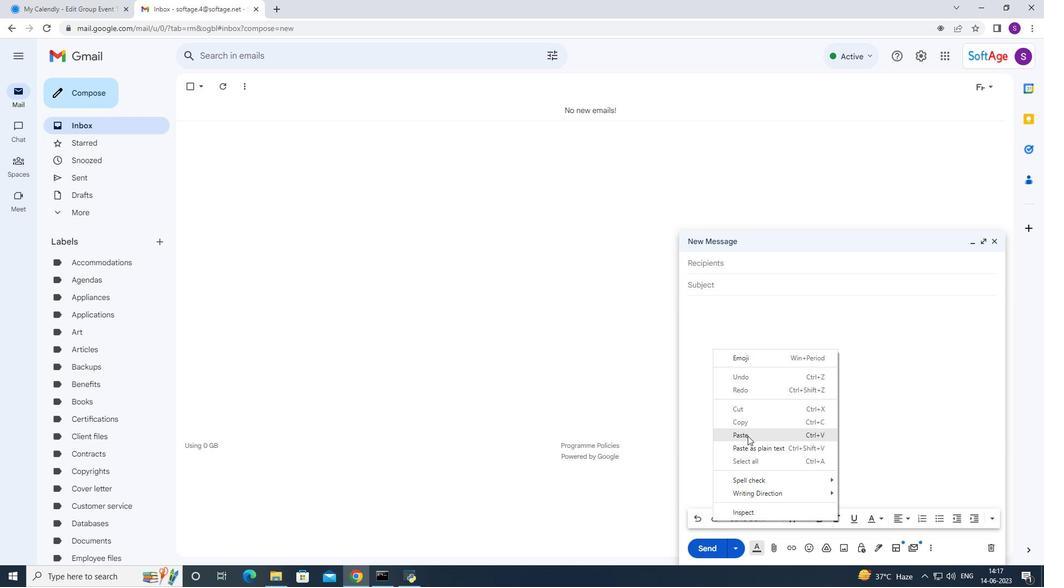 
Action: Mouse moved to (731, 263)
Screenshot: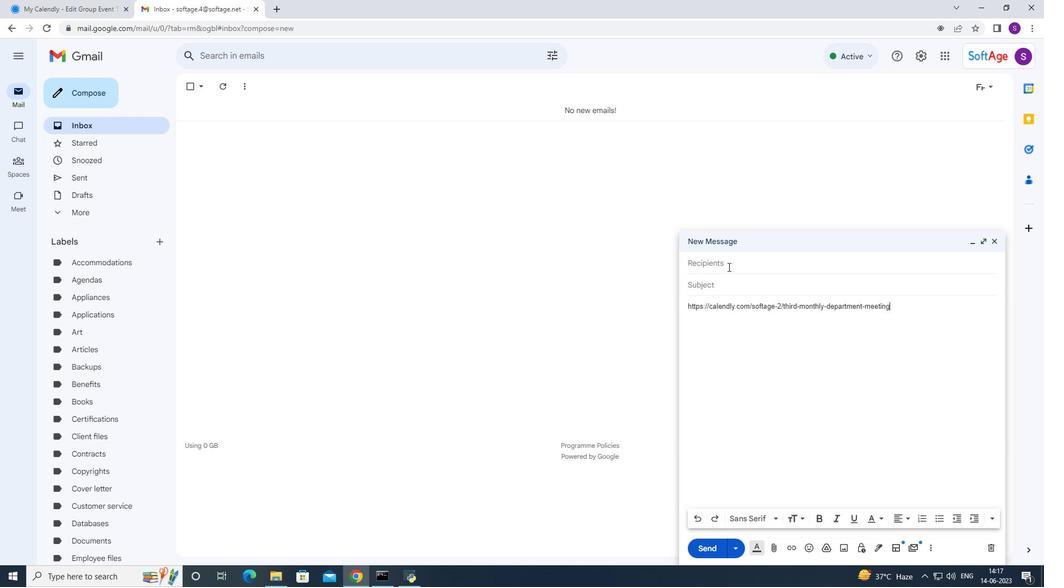 
Action: Mouse pressed left at (731, 263)
Screenshot: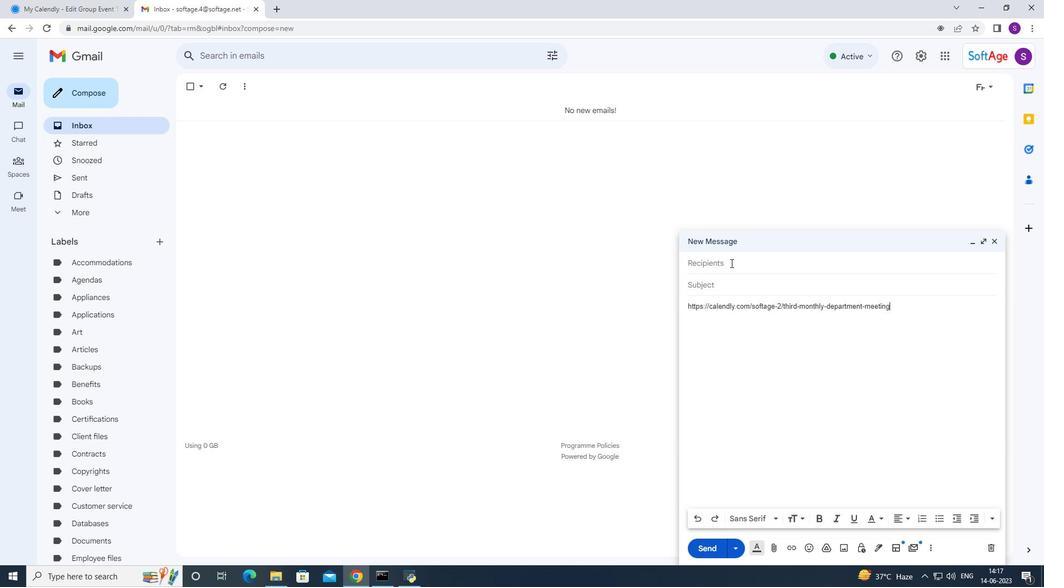 
Action: Key pressed sof
Screenshot: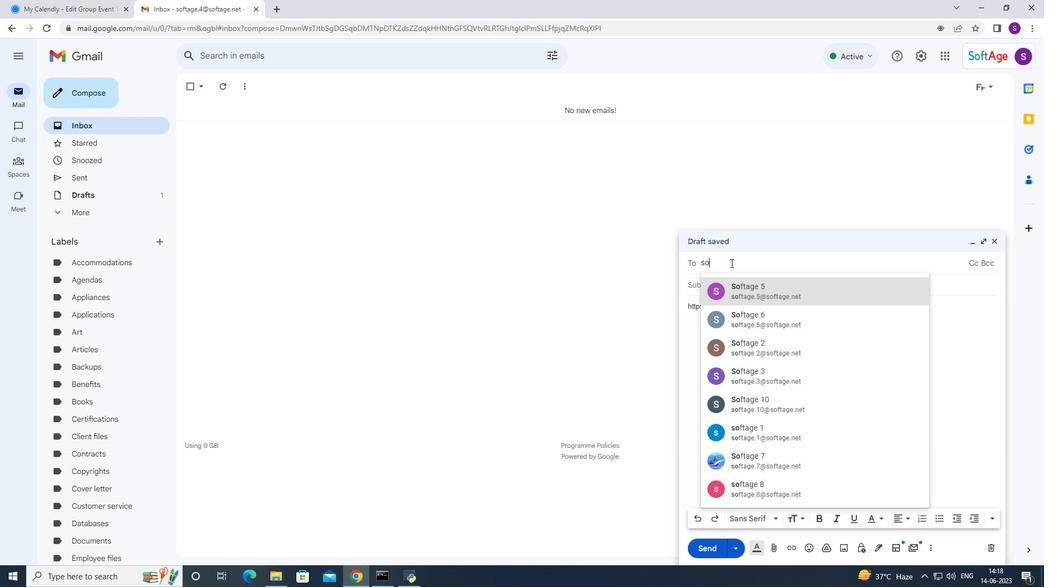 
Action: Mouse moved to (731, 263)
Screenshot: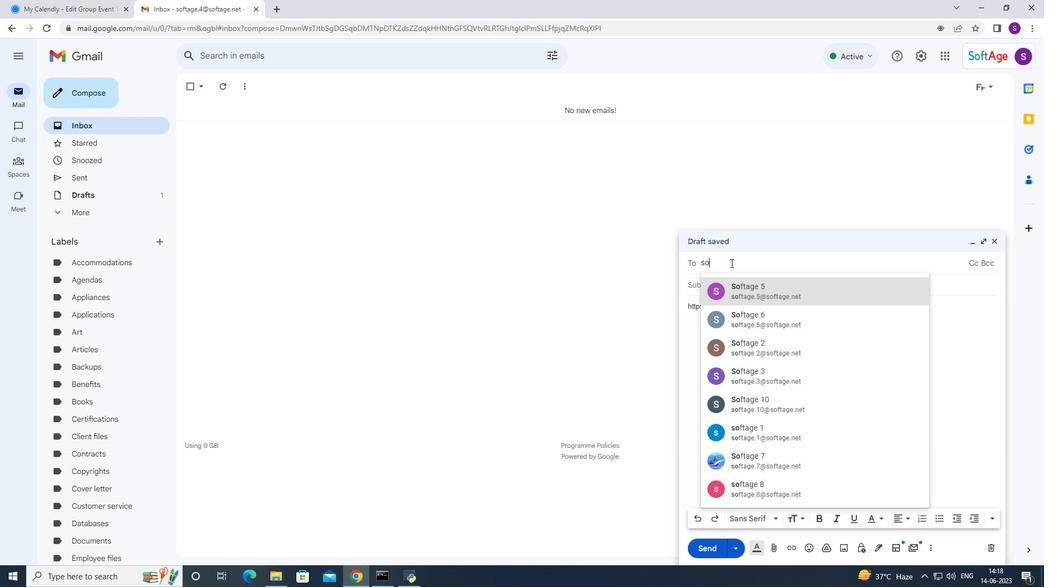 
Action: Key pressed t
Screenshot: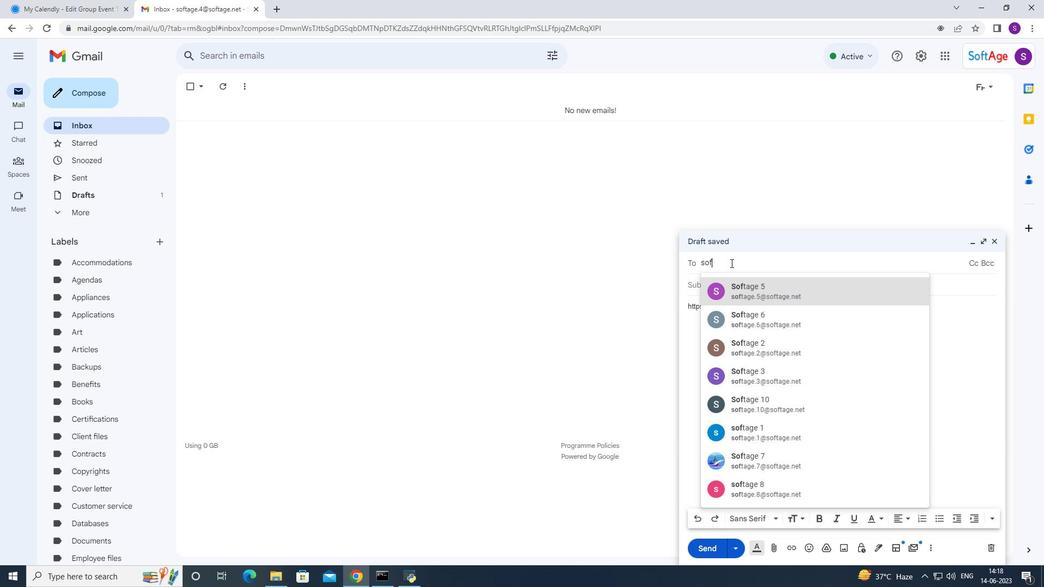 
Action: Mouse moved to (755, 401)
Screenshot: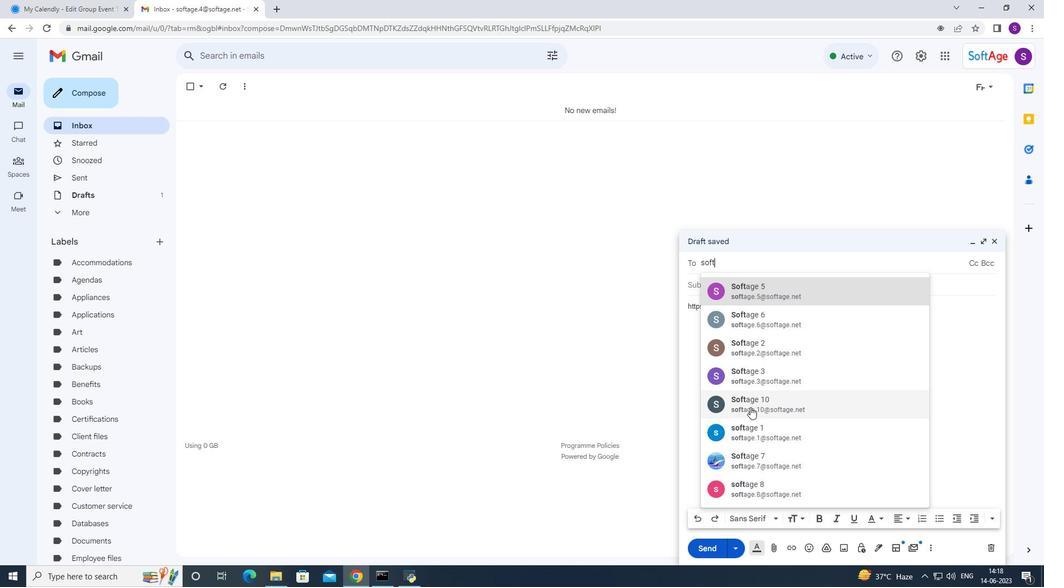 
Action: Mouse pressed left at (755, 401)
Screenshot: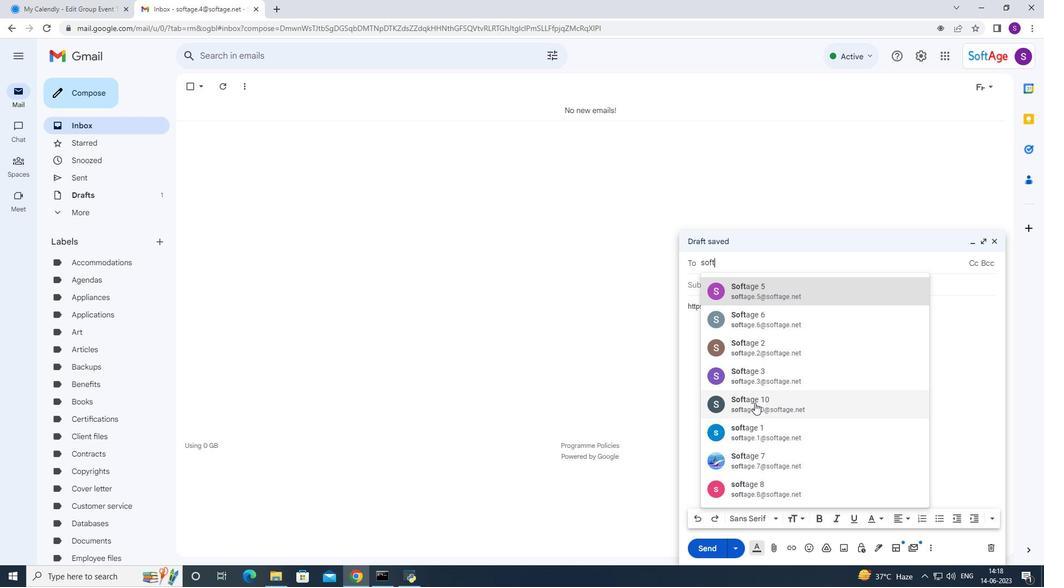 
Action: Mouse moved to (755, 401)
Screenshot: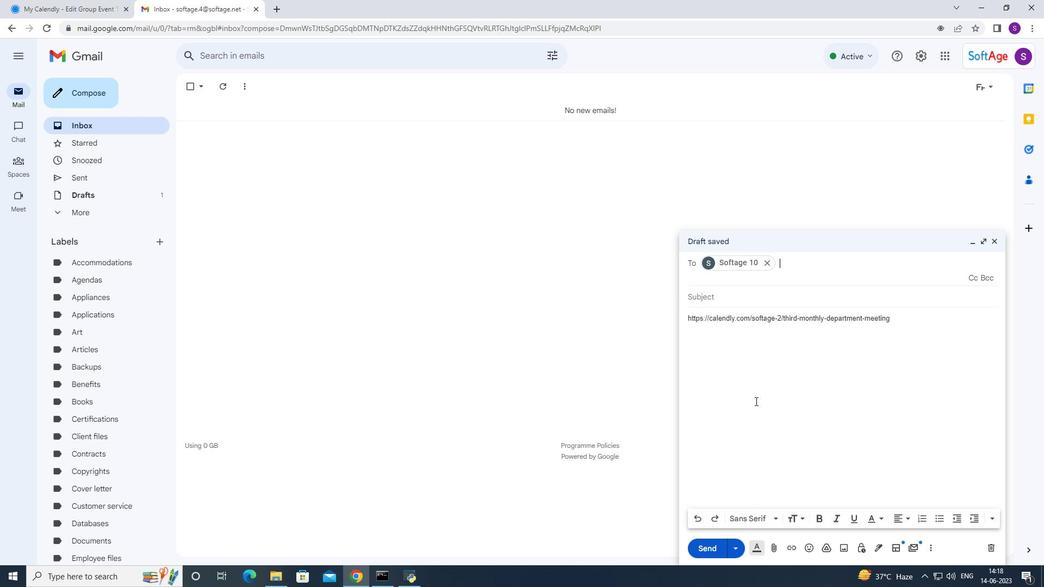 
Action: Key pressed s
Screenshot: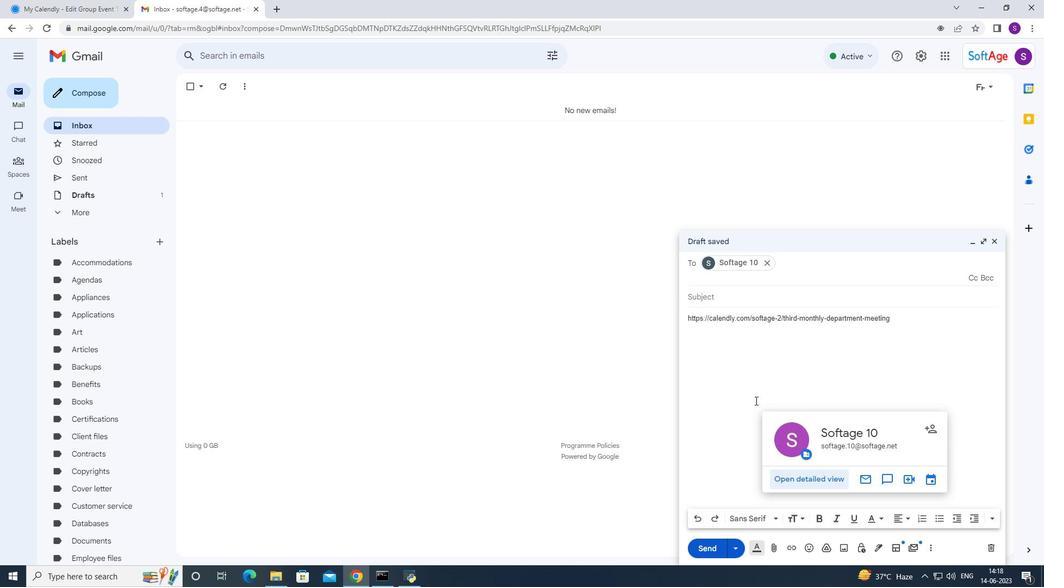 
Action: Mouse moved to (755, 399)
Screenshot: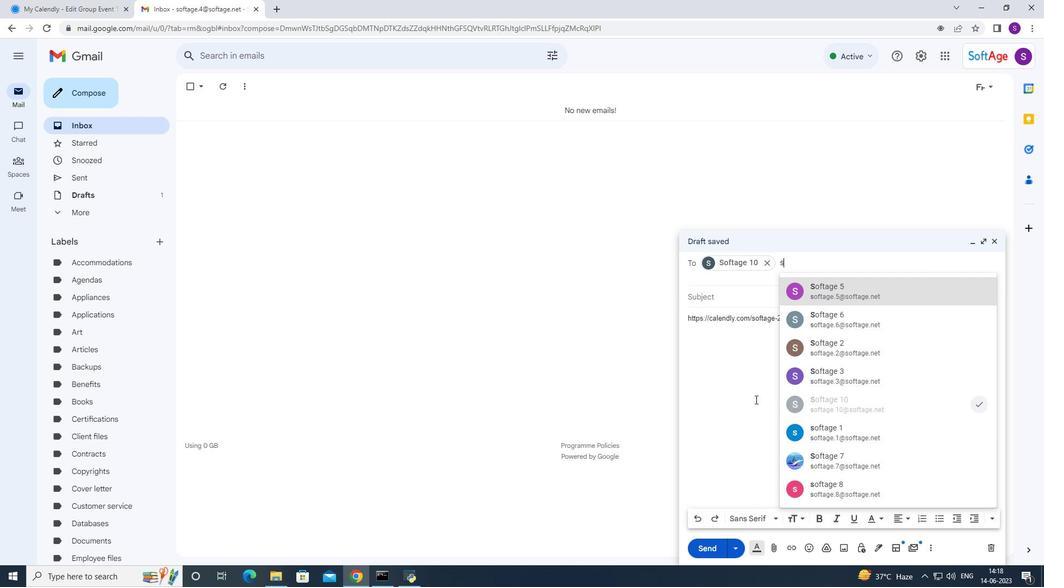 
Action: Key pressed o
Screenshot: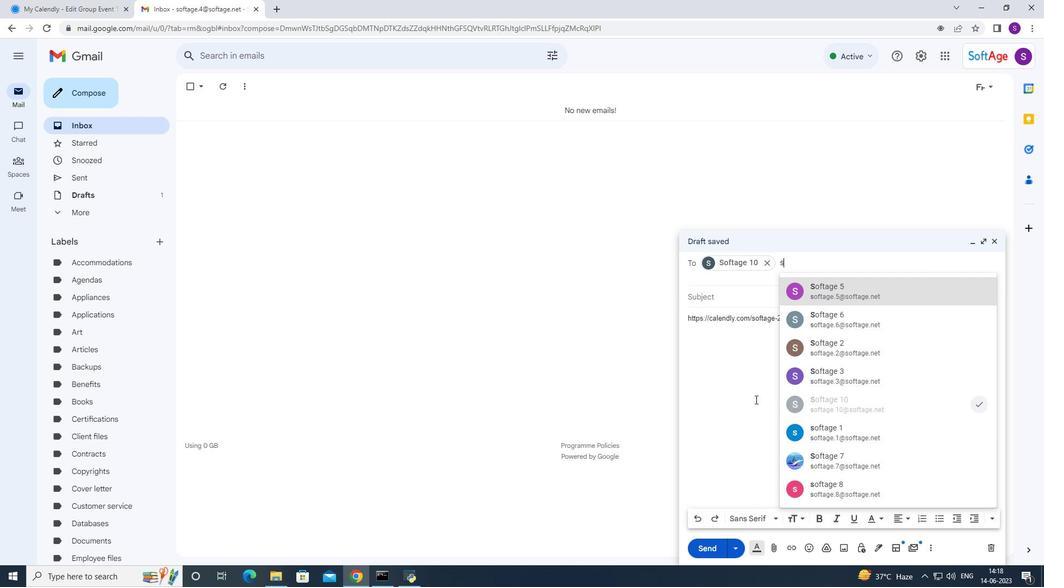 
Action: Mouse moved to (748, 374)
Screenshot: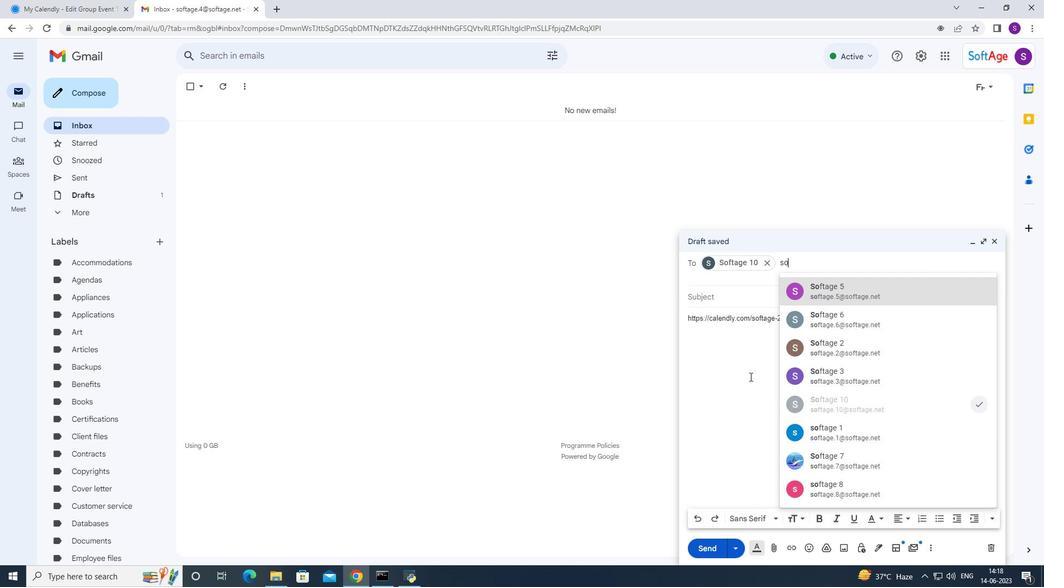 
Action: Key pressed ft
Screenshot: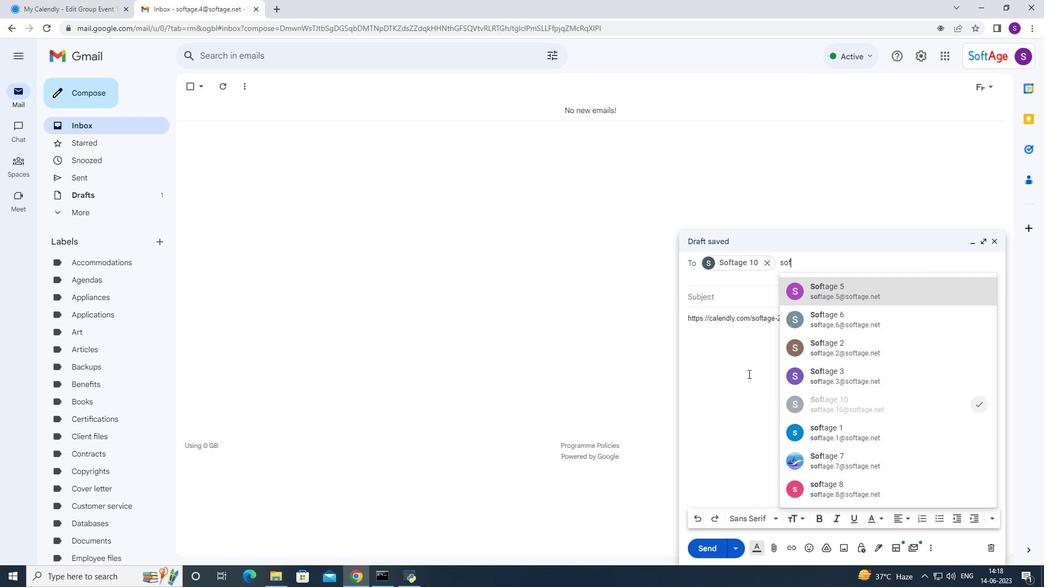 
Action: Mouse moved to (805, 424)
Screenshot: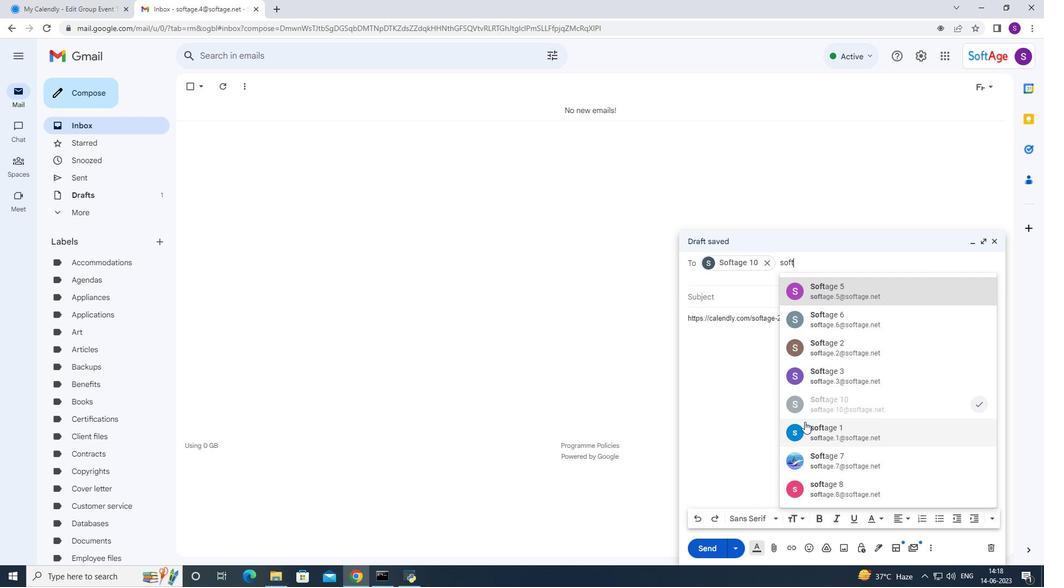 
Action: Mouse pressed left at (805, 424)
Screenshot: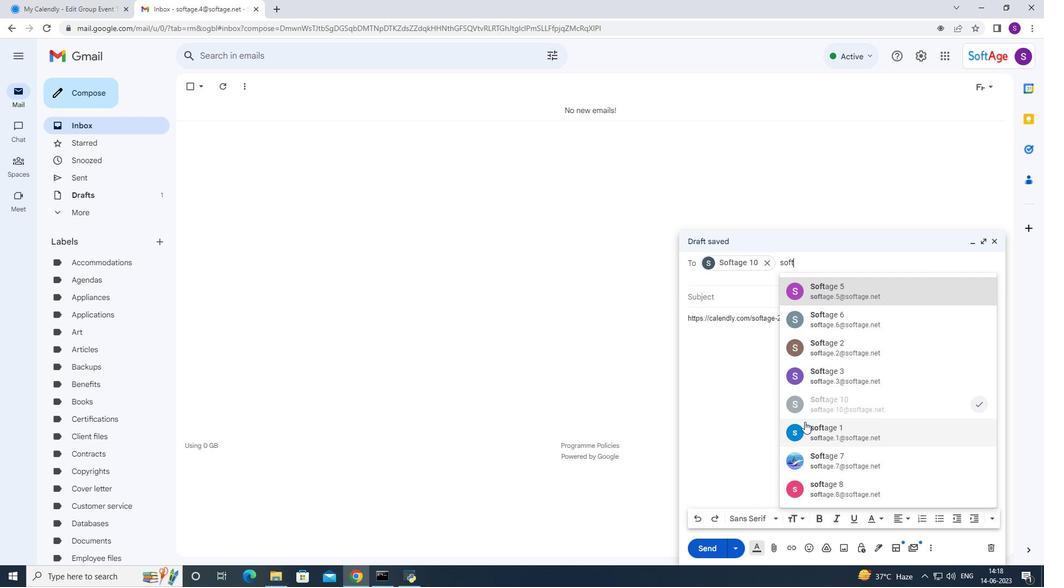 
Action: Mouse moved to (756, 395)
Screenshot: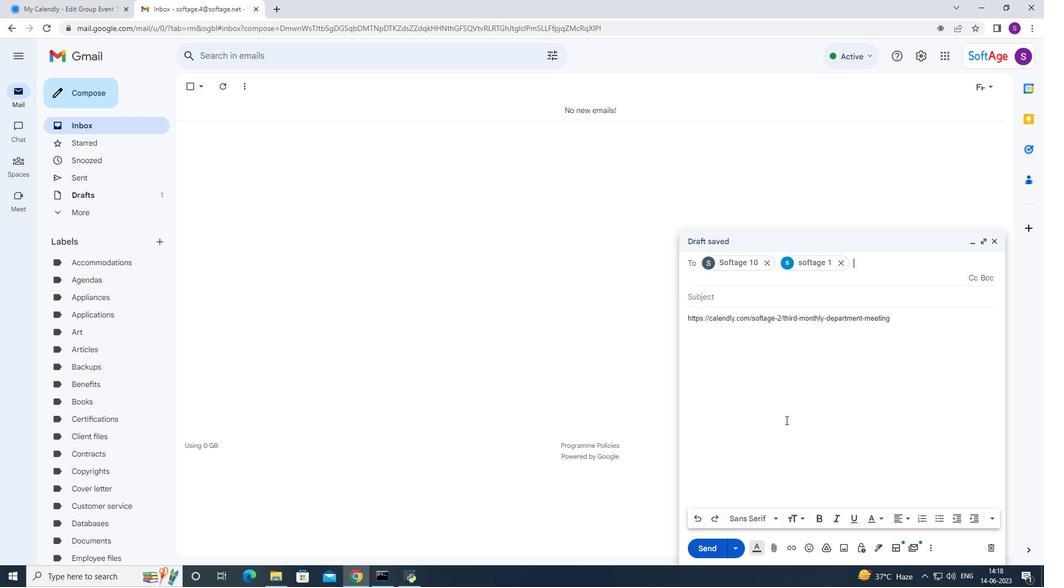 
Action: Mouse pressed left at (756, 395)
Screenshot: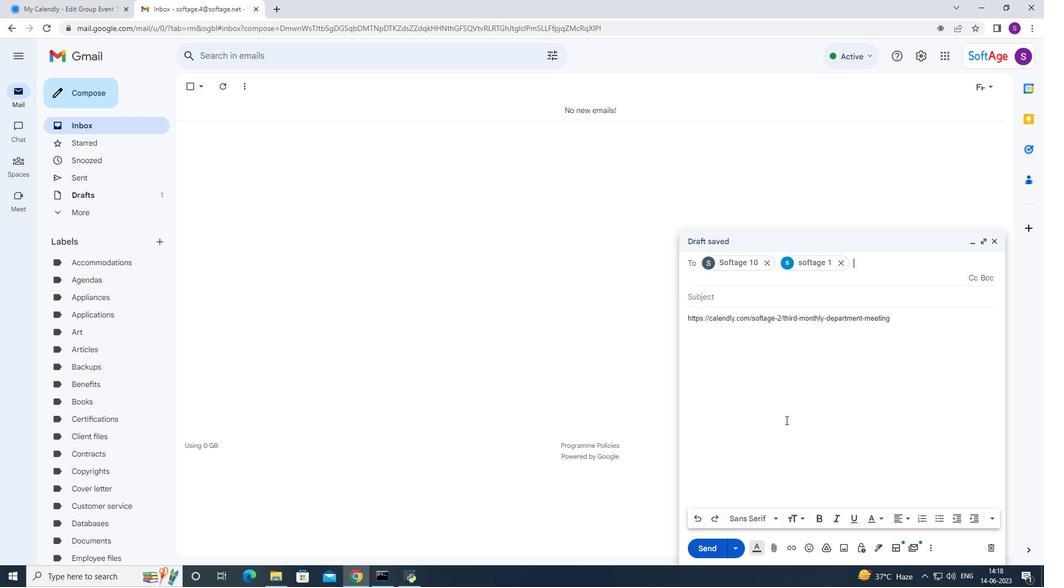 
Action: Mouse moved to (714, 551)
Screenshot: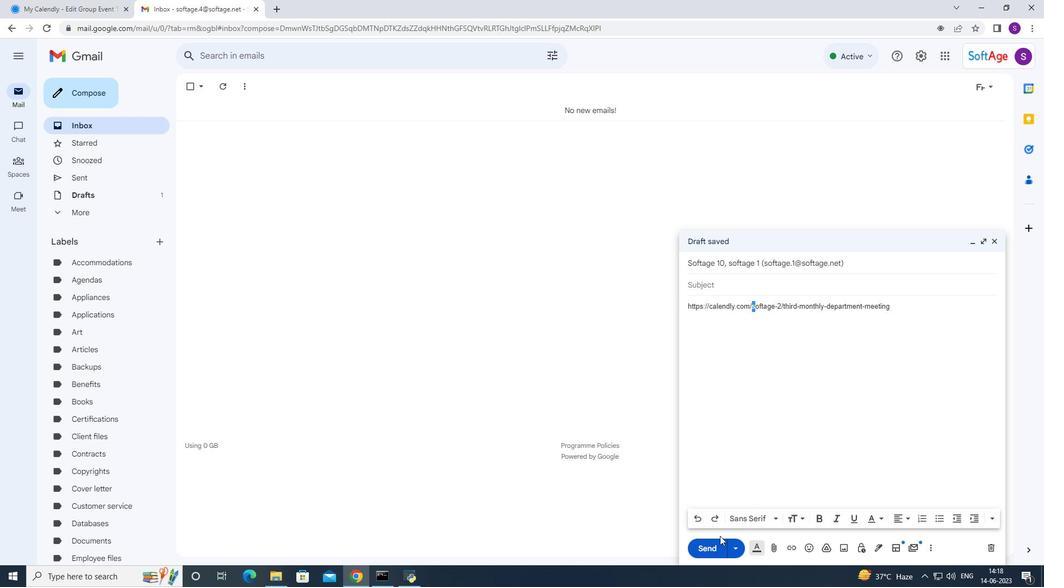 
Action: Mouse pressed left at (714, 551)
Screenshot: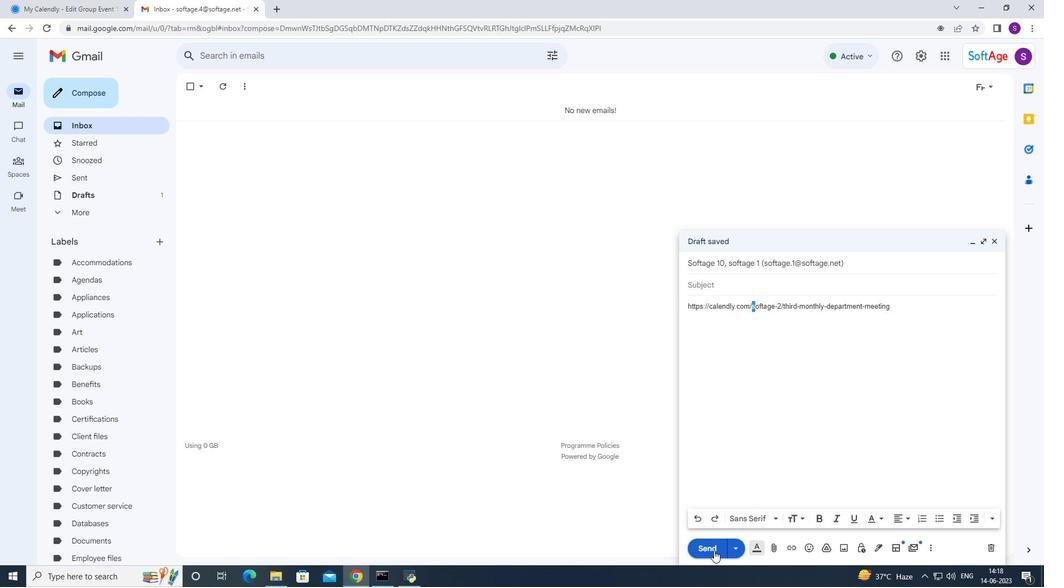 
